 Task: In the  document Mothersday.pdf, select heading and apply ' Italics' Use the "find feature" to find mentioned word and apply Strikethrough in: ' selflessness'. Insert smartchip (Place) on bottom of the page New York Insert the mentioned footnote for 11th word with font style Arial and font size 8: The data was collected in 2022
Action: Mouse moved to (25, 71)
Screenshot: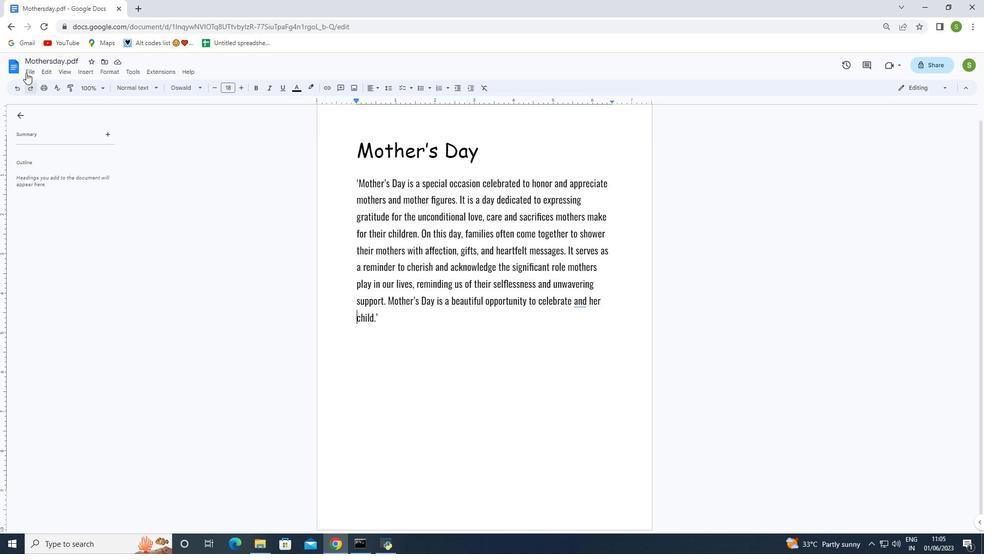 
Action: Mouse pressed left at (25, 71)
Screenshot: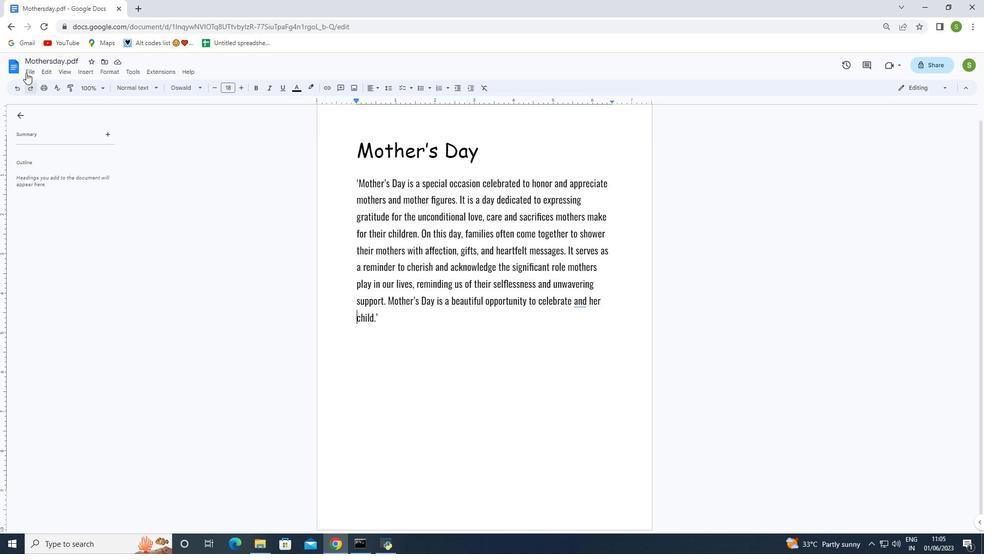 
Action: Mouse moved to (30, 73)
Screenshot: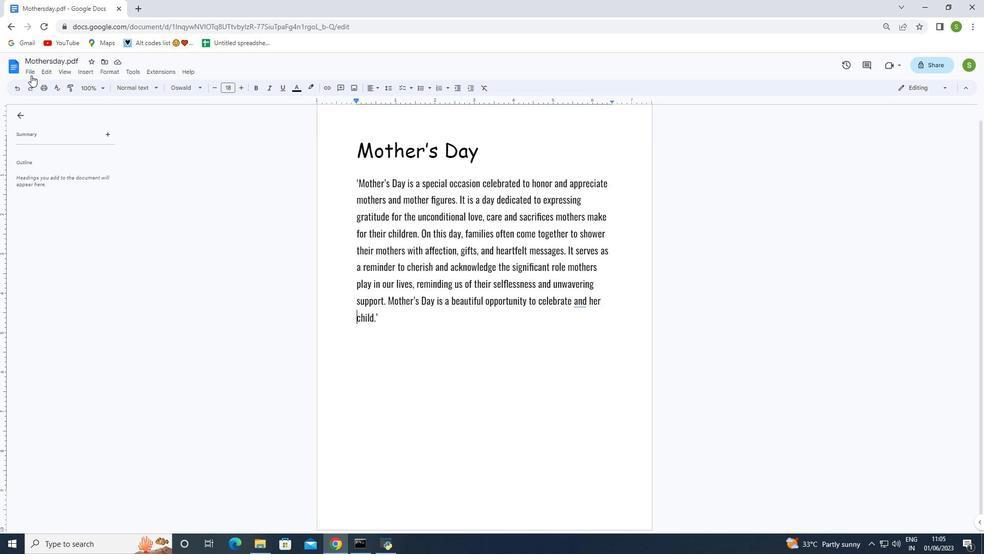 
Action: Mouse pressed left at (30, 73)
Screenshot: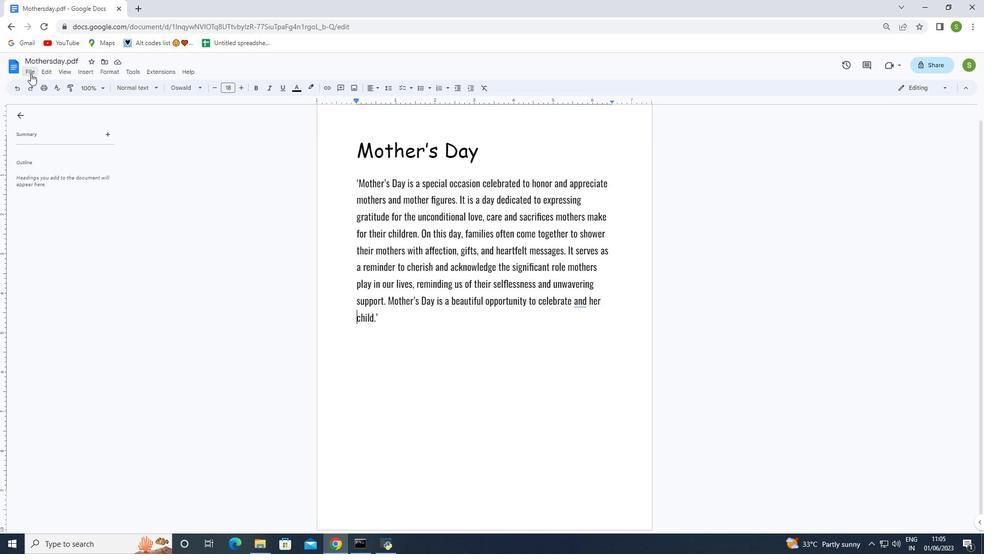 
Action: Mouse moved to (60, 179)
Screenshot: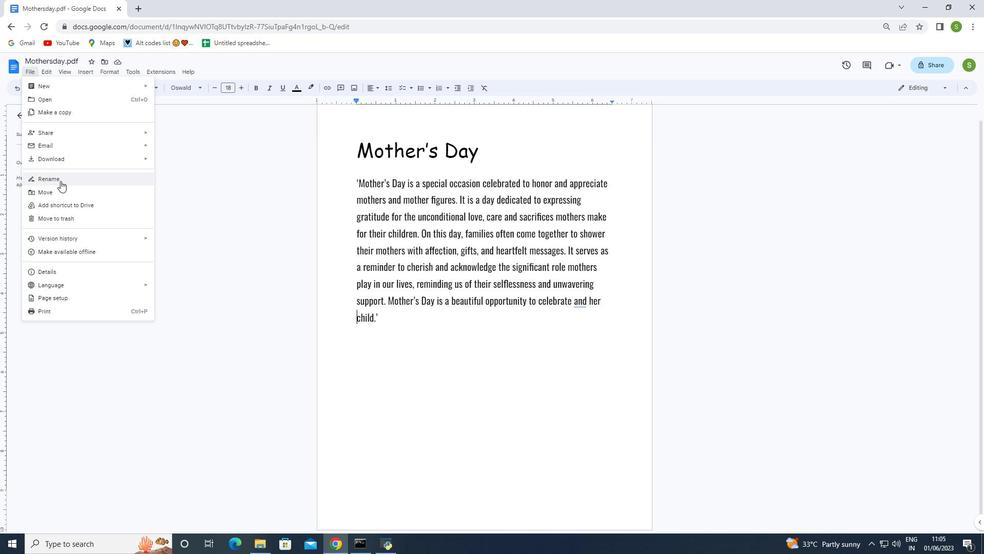 
Action: Mouse pressed left at (60, 179)
Screenshot: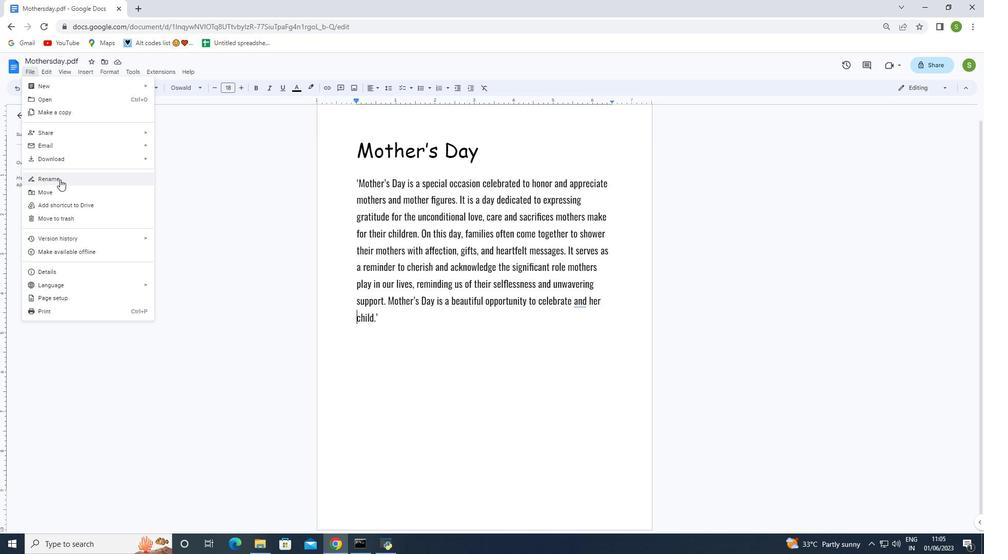 
Action: Key pressed <Key.backspace><Key.shift><Key.shift><Key.shift>Mothersday.pdf<Key.enter>
Screenshot: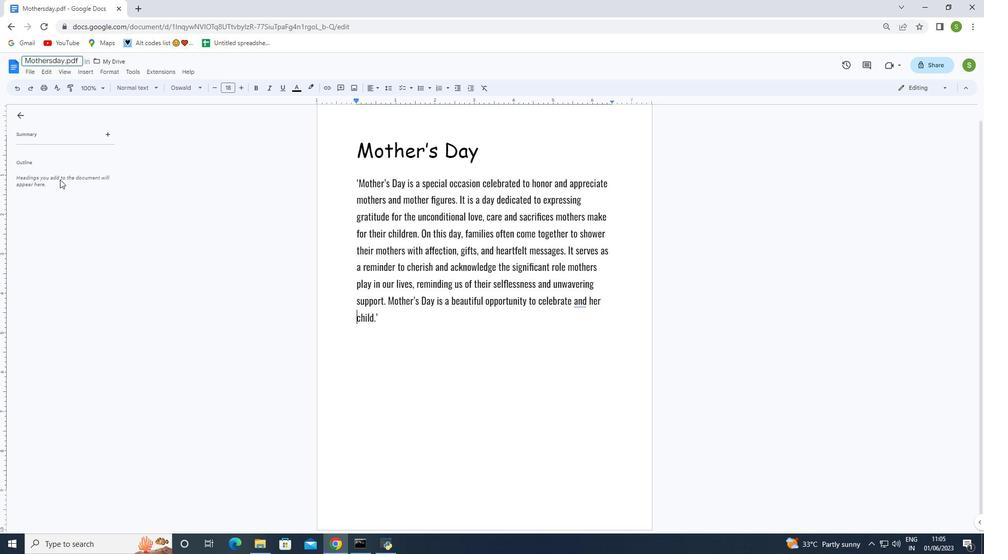 
Action: Mouse moved to (357, 153)
Screenshot: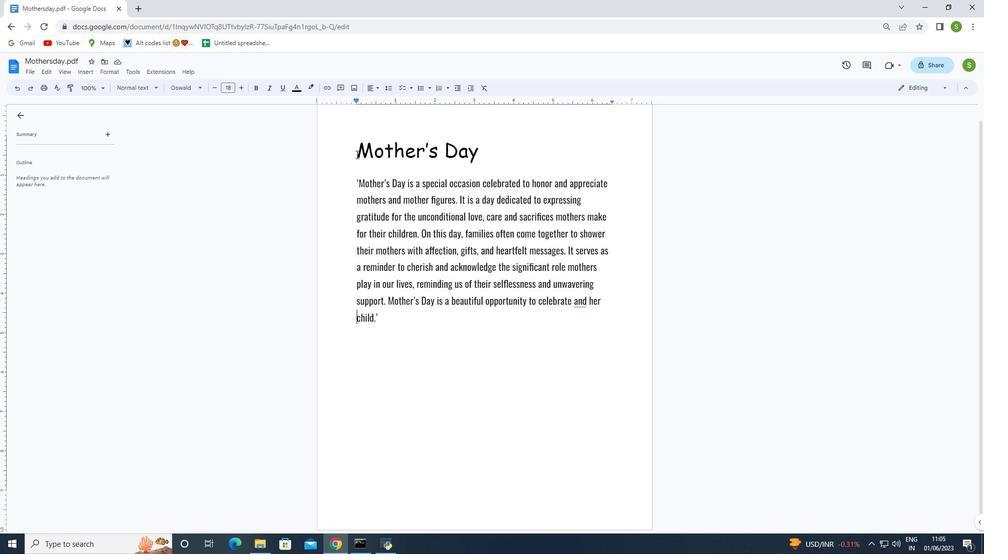 
Action: Mouse pressed left at (357, 153)
Screenshot: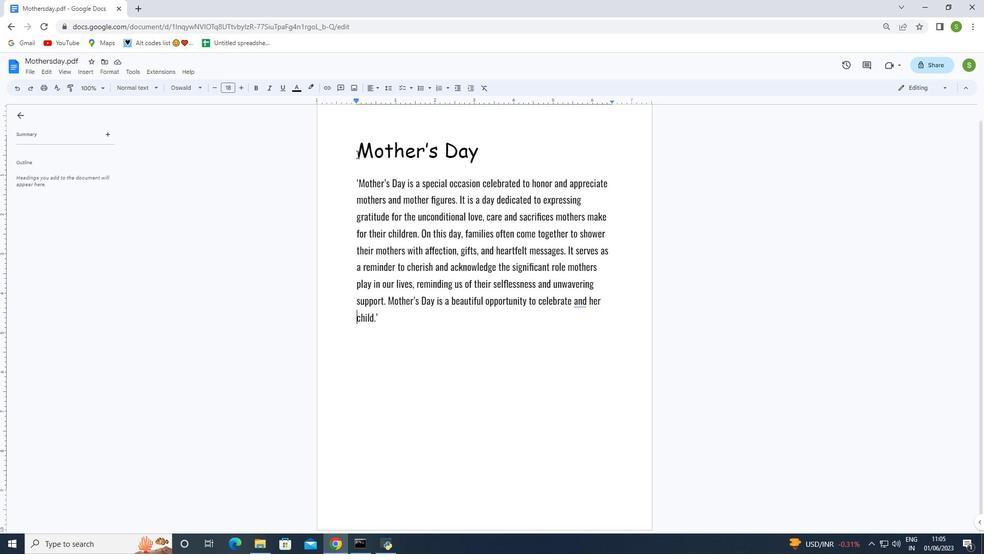 
Action: Mouse moved to (90, 72)
Screenshot: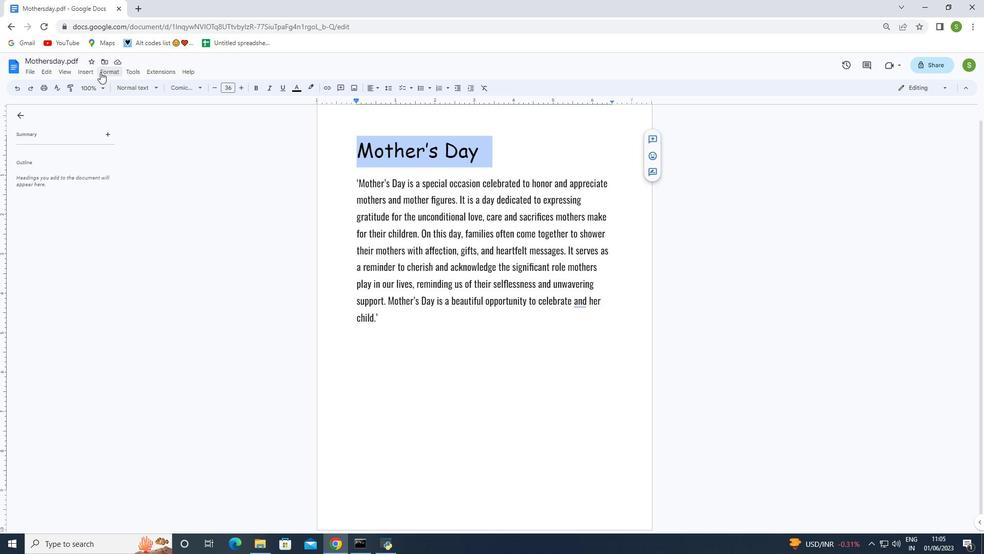 
Action: Mouse pressed left at (90, 72)
Screenshot: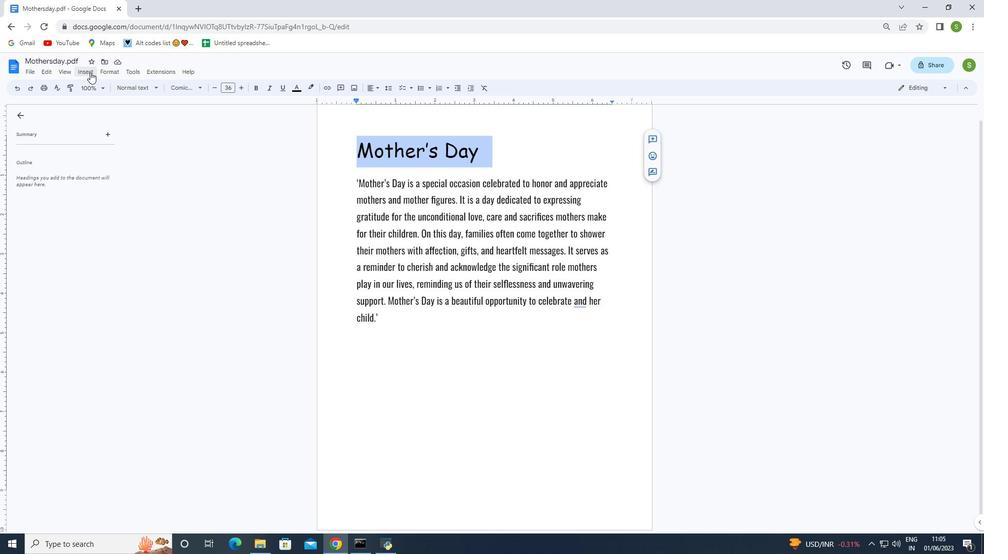 
Action: Mouse moved to (251, 99)
Screenshot: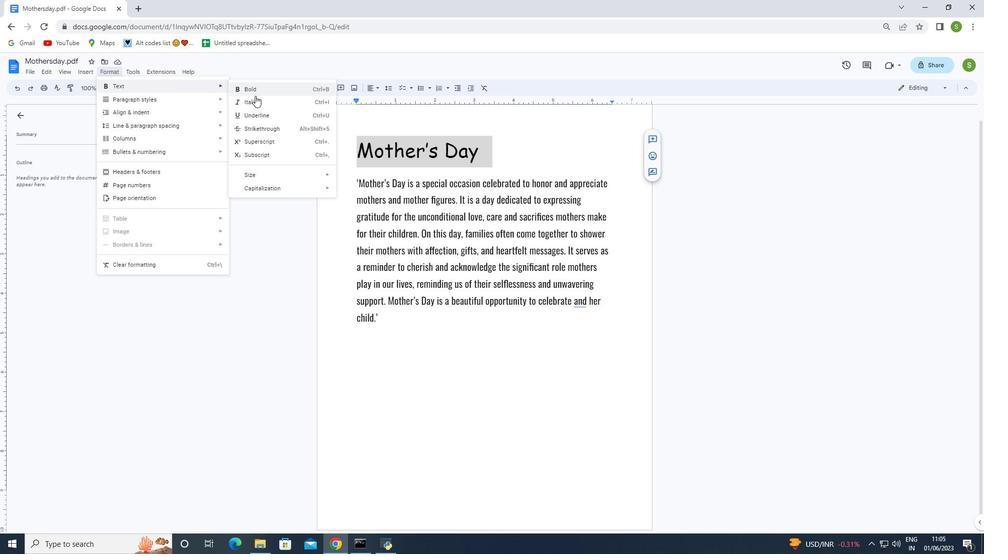 
Action: Mouse pressed left at (251, 99)
Screenshot: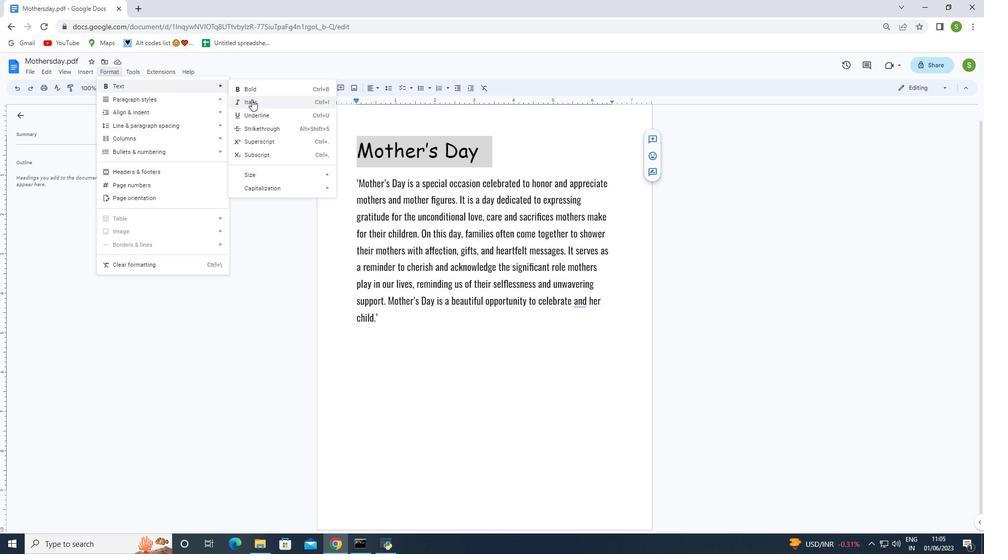 
Action: Mouse moved to (189, 70)
Screenshot: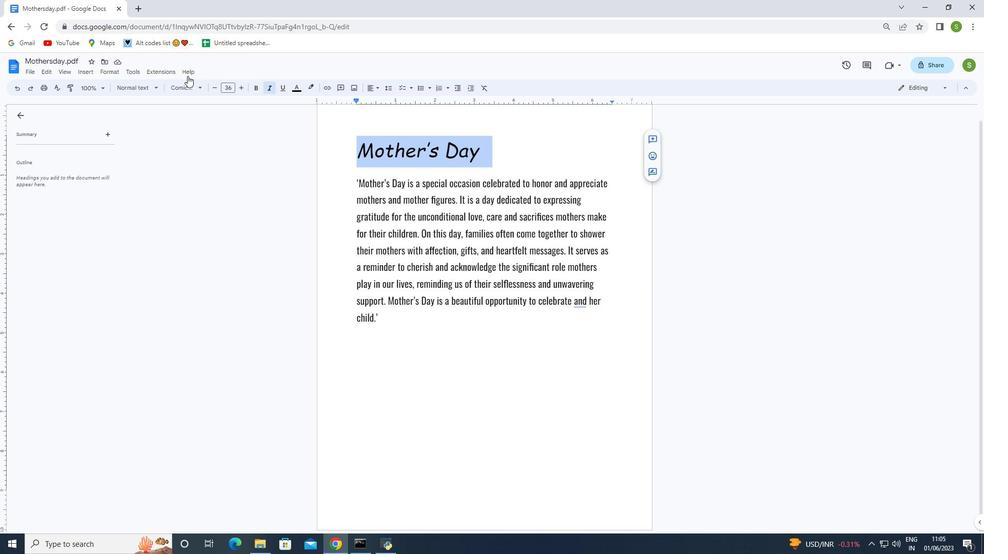 
Action: Mouse pressed left at (189, 70)
Screenshot: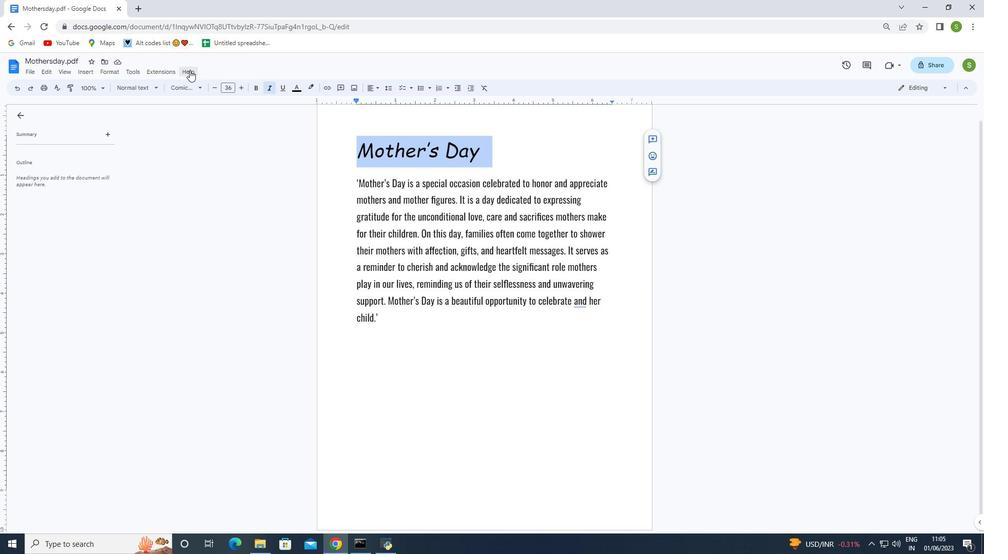 
Action: Mouse moved to (464, 338)
Screenshot: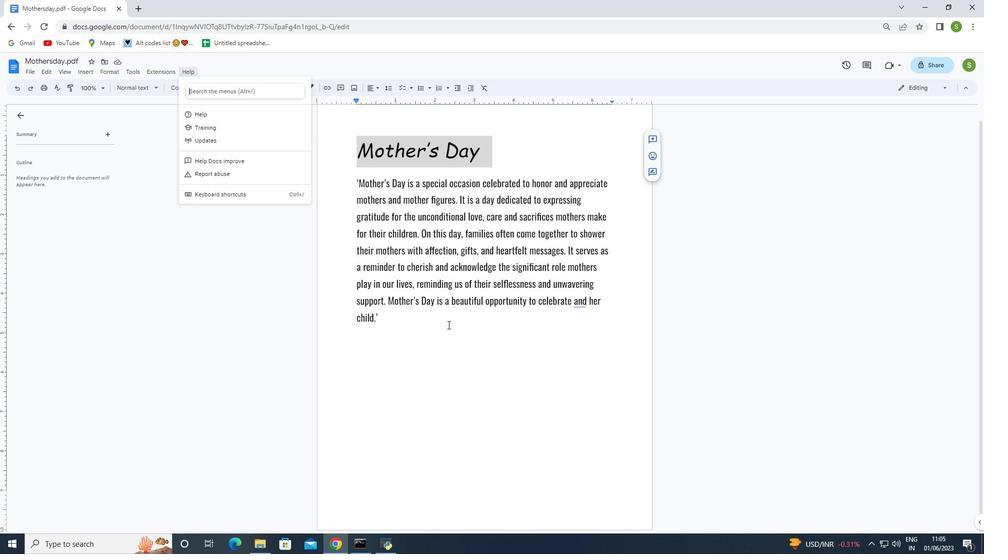 
Action: Mouse pressed left at (464, 338)
Screenshot: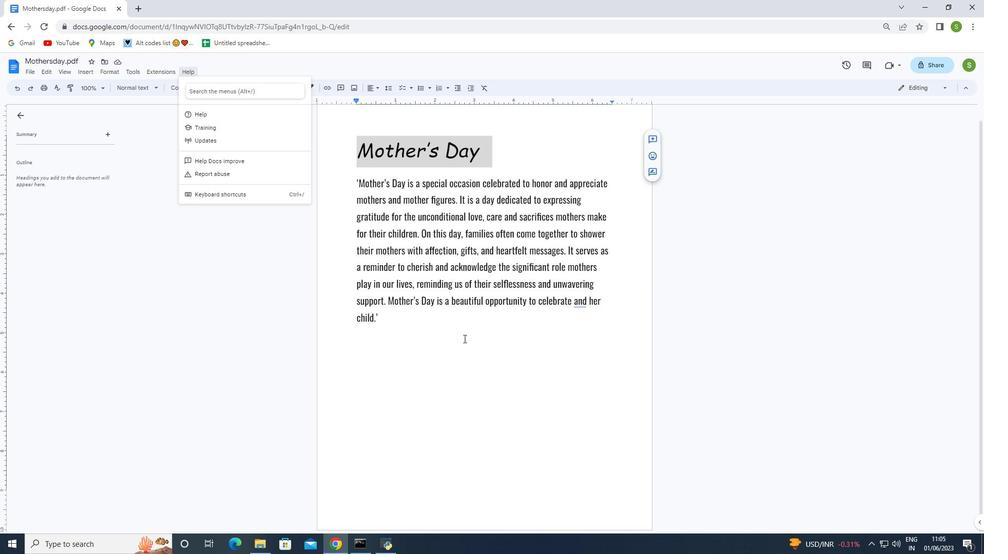 
Action: Mouse moved to (137, 73)
Screenshot: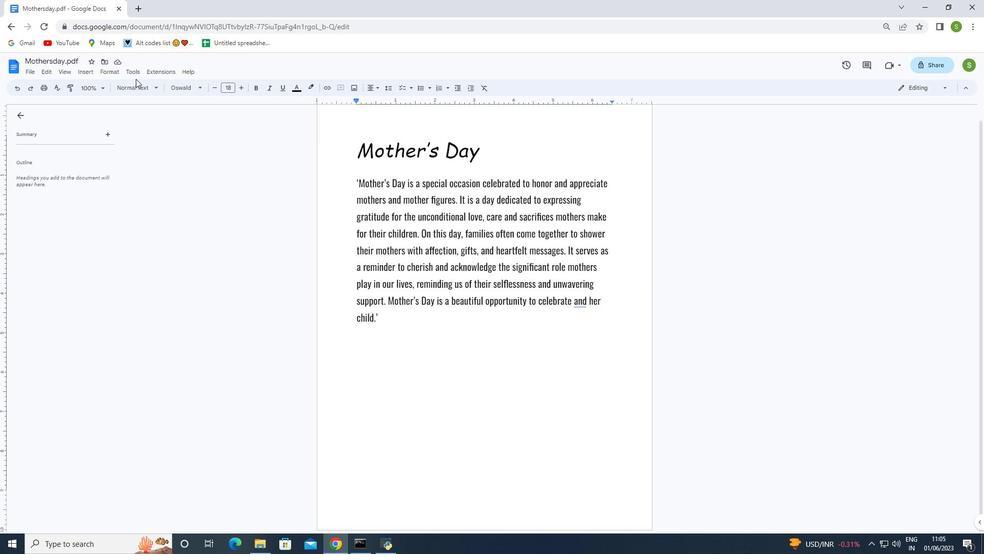 
Action: Mouse pressed left at (137, 73)
Screenshot: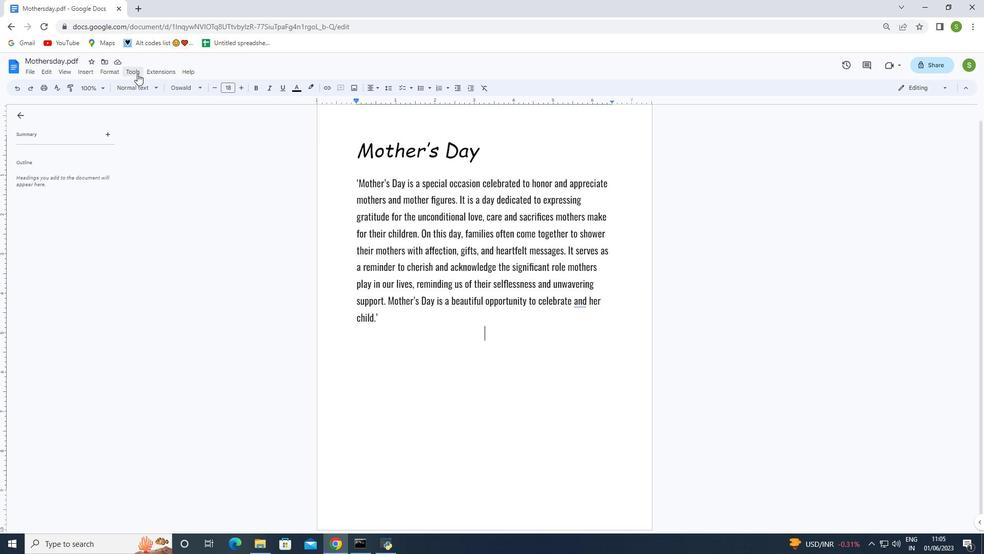 
Action: Mouse moved to (108, 71)
Screenshot: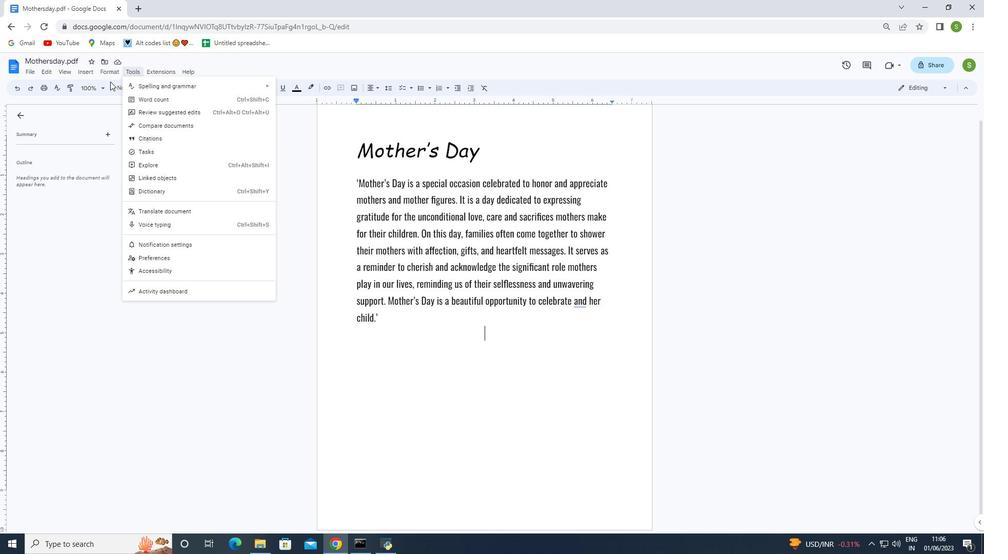 
Action: Mouse pressed left at (108, 71)
Screenshot: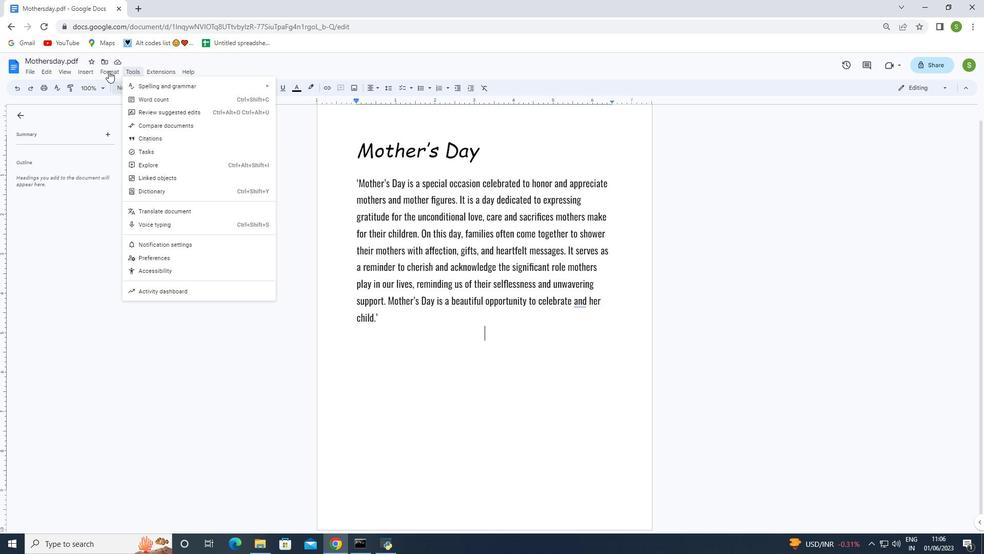 
Action: Mouse pressed left at (108, 71)
Screenshot: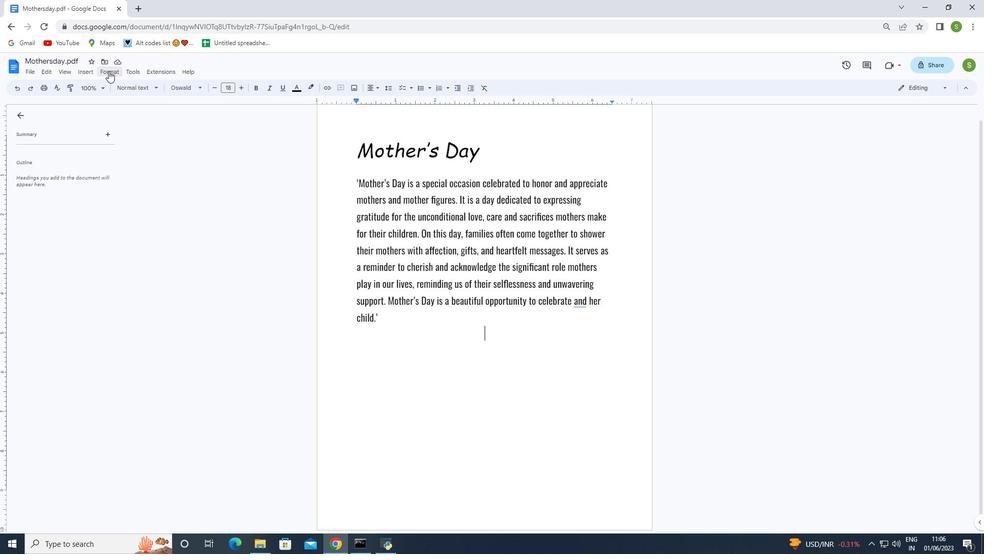 
Action: Mouse moved to (192, 68)
Screenshot: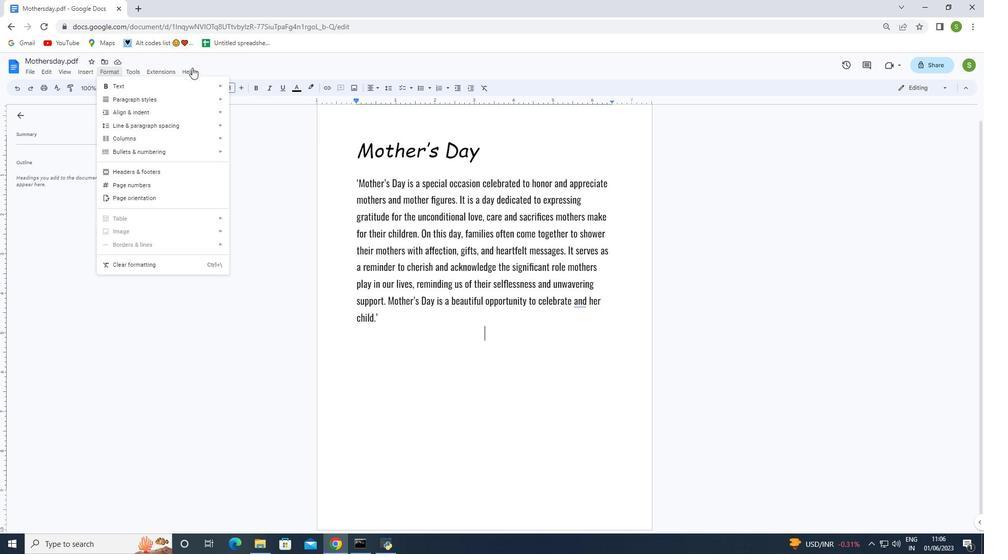 
Action: Mouse pressed left at (192, 68)
Screenshot: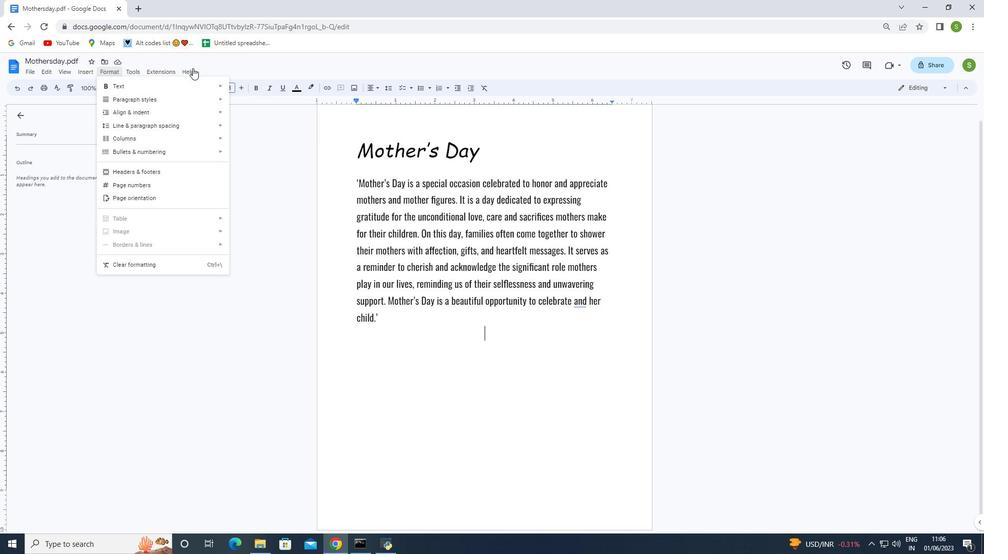 
Action: Mouse moved to (190, 69)
Screenshot: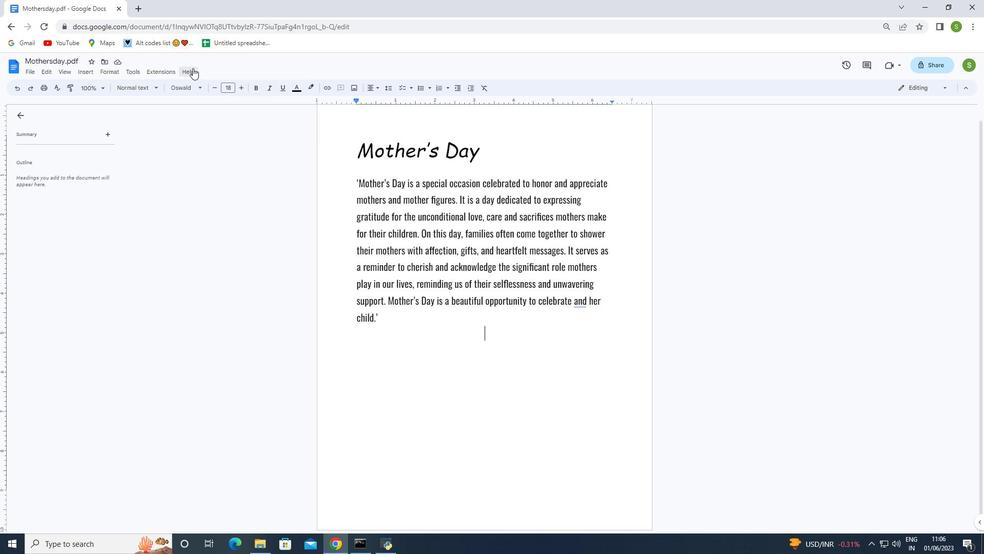 
Action: Mouse pressed left at (190, 69)
Screenshot: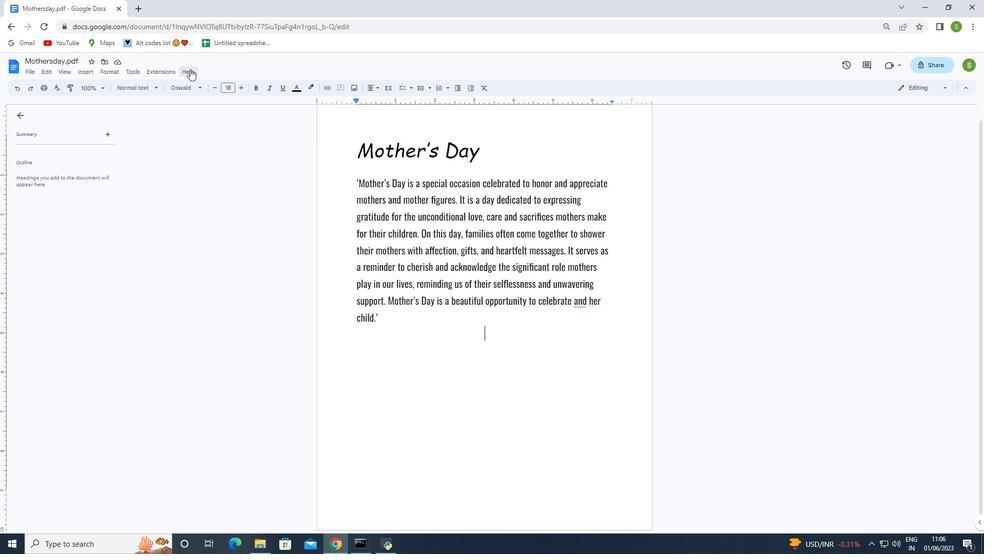 
Action: Mouse moved to (202, 110)
Screenshot: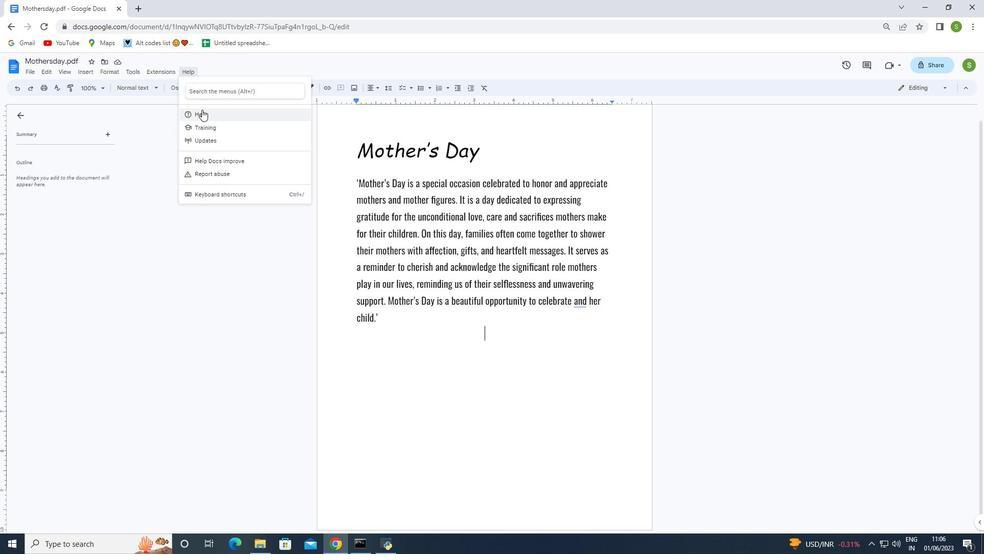 
Action: Mouse pressed left at (202, 110)
Screenshot: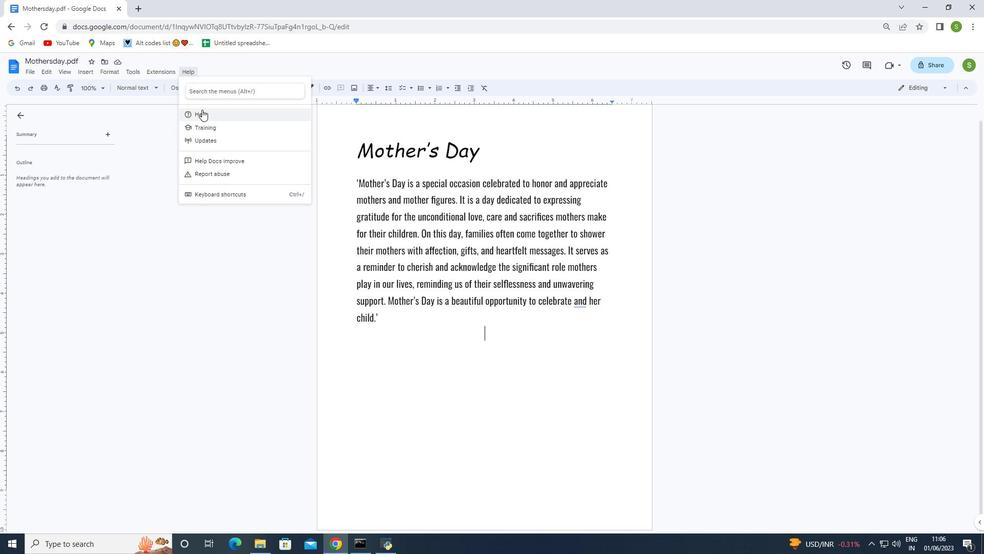 
Action: Mouse moved to (443, 119)
Screenshot: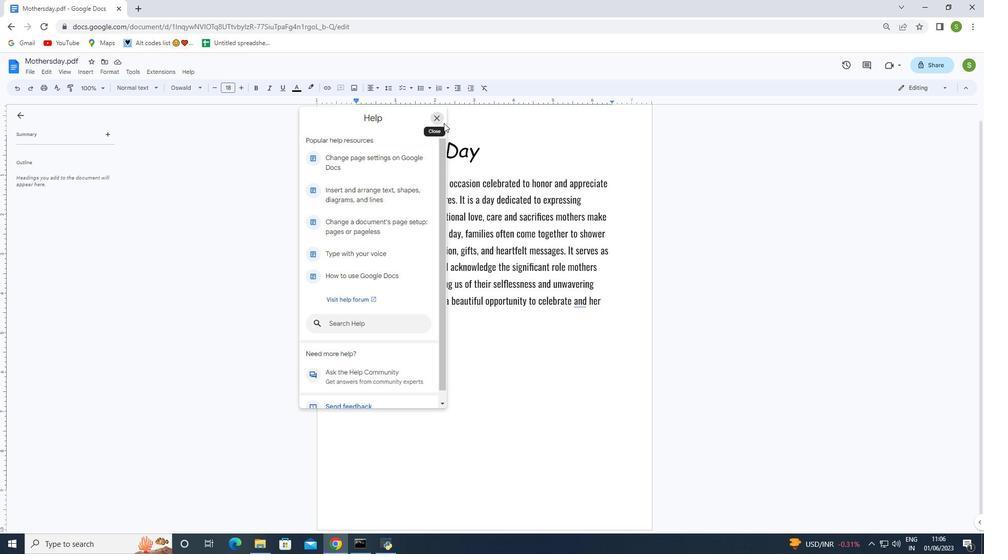 
Action: Mouse pressed left at (443, 119)
Screenshot: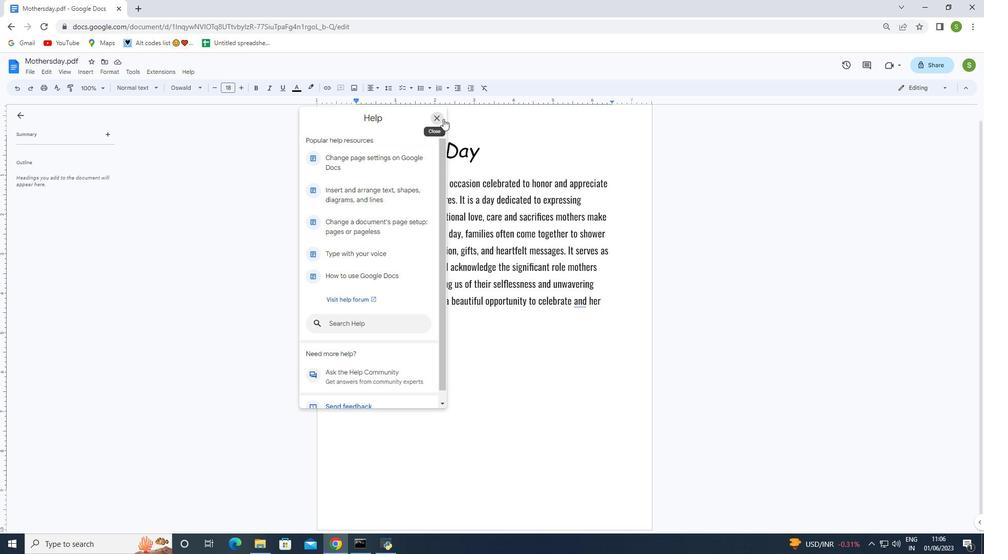 
Action: Mouse moved to (187, 71)
Screenshot: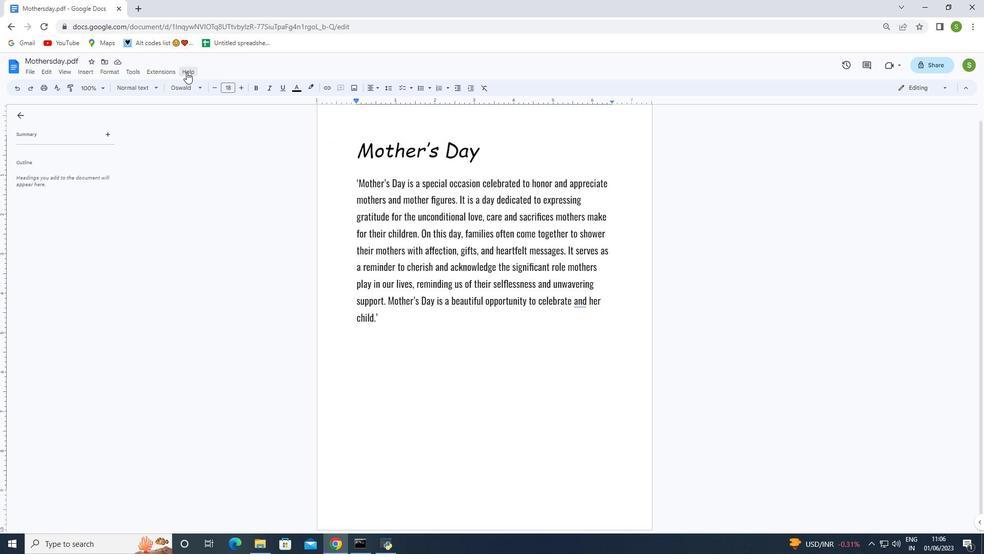 
Action: Mouse pressed left at (187, 71)
Screenshot: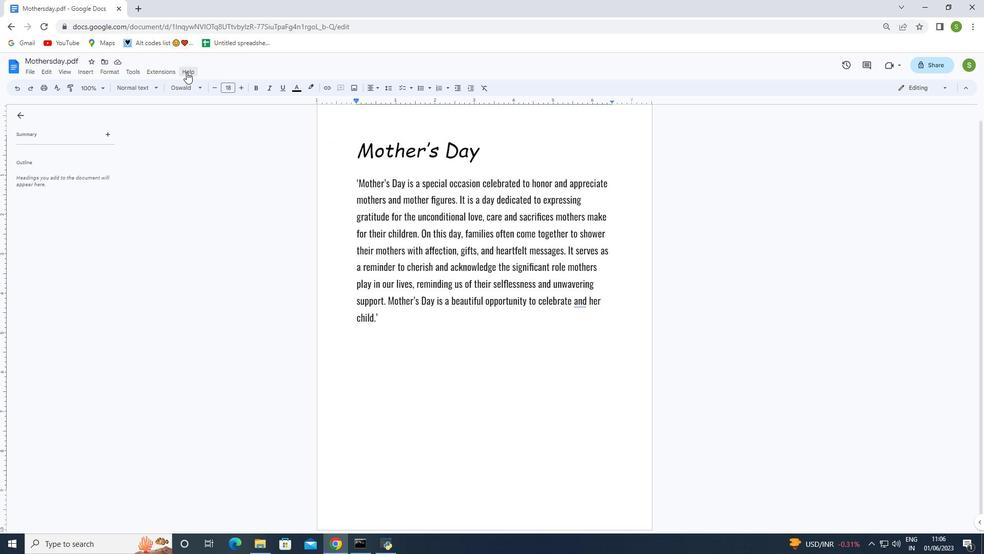 
Action: Mouse moved to (259, 91)
Screenshot: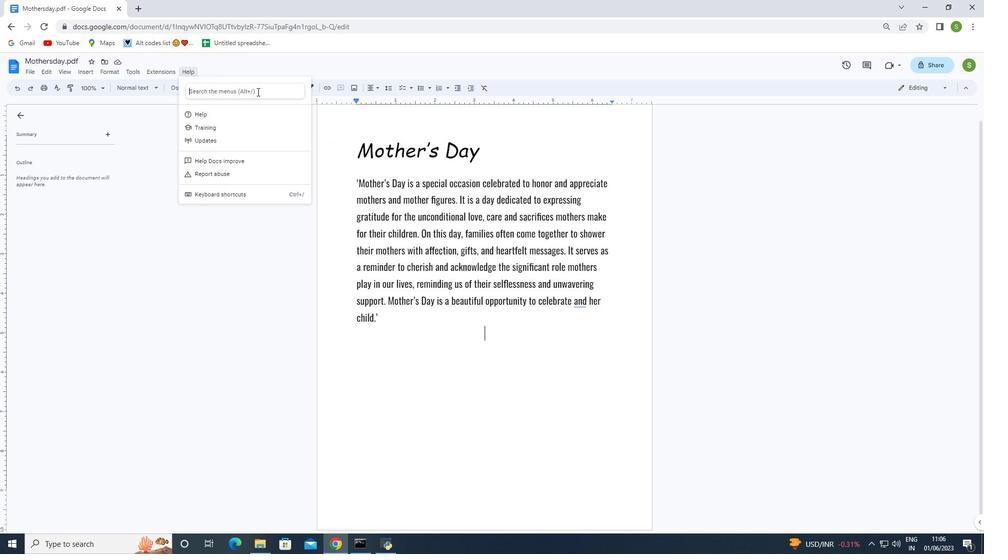 
Action: Mouse pressed left at (259, 91)
Screenshot: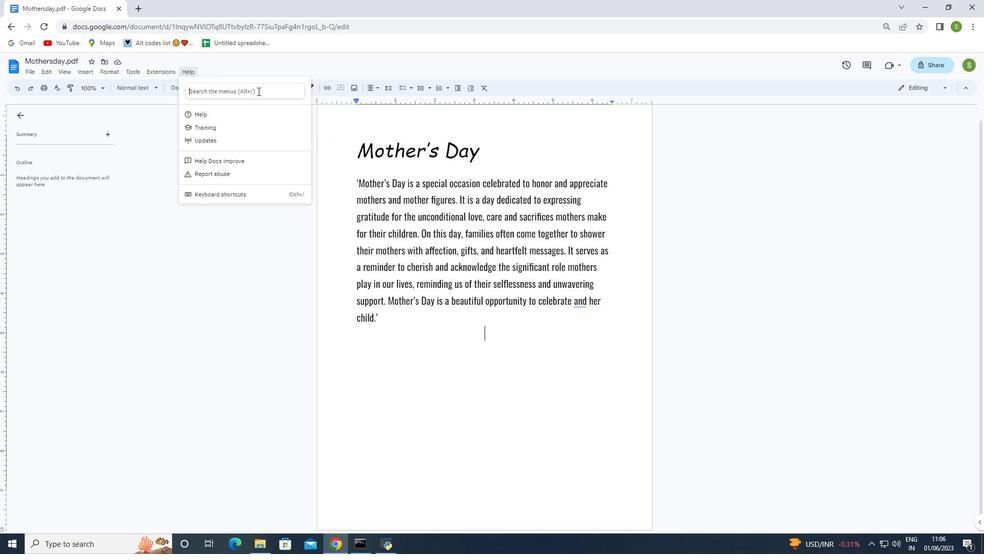 
Action: Mouse moved to (174, 333)
Screenshot: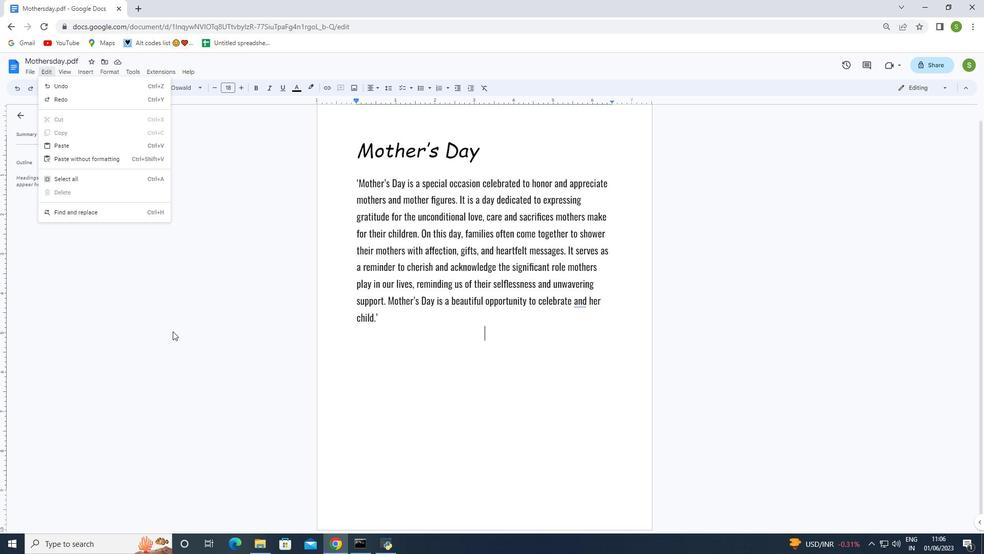 
Action: Mouse pressed left at (174, 333)
Screenshot: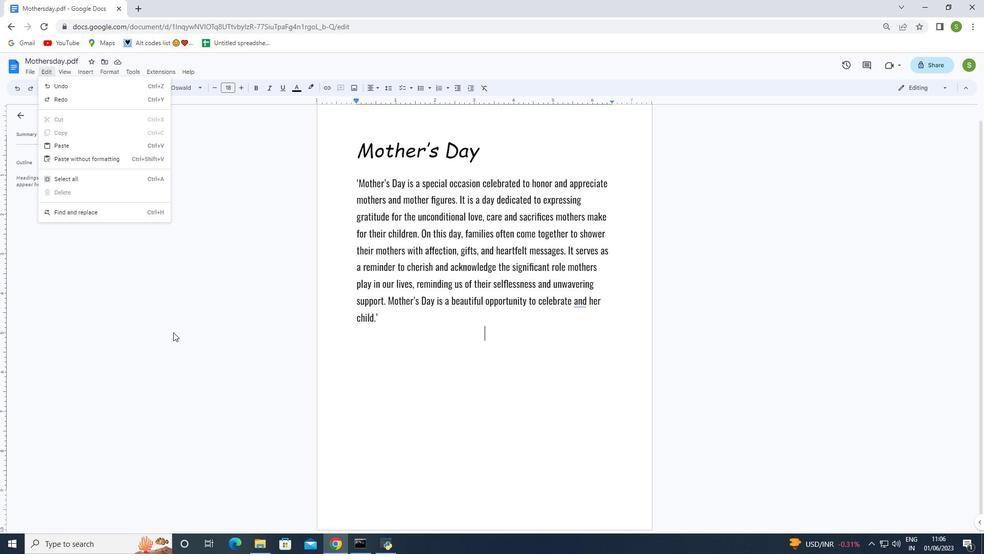
Action: Mouse moved to (28, 69)
Screenshot: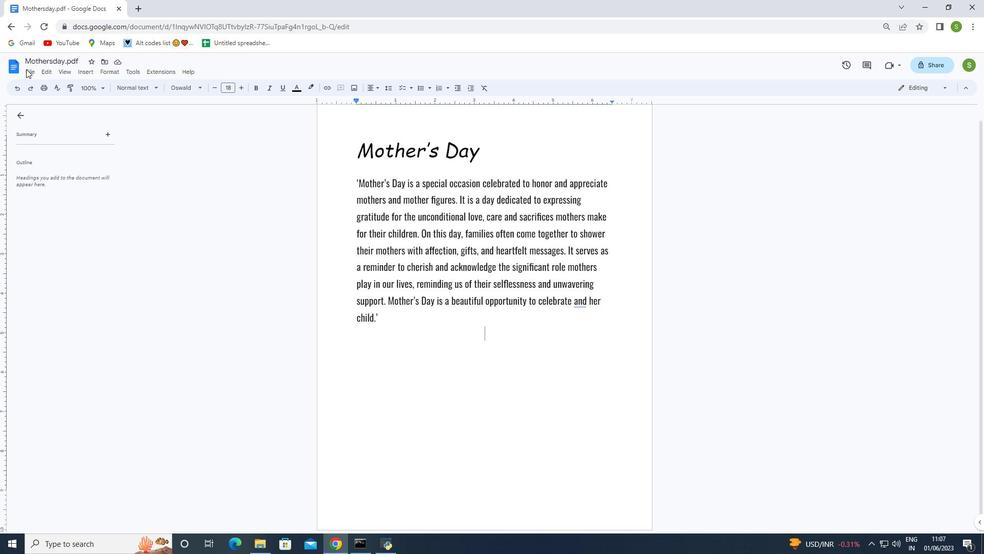 
Action: Mouse pressed left at (28, 69)
Screenshot: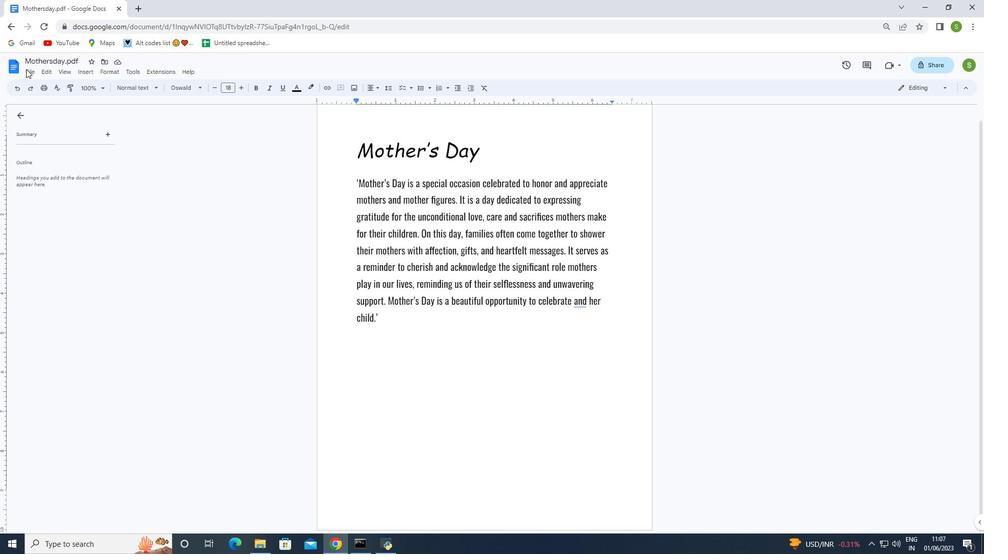 
Action: Mouse moved to (87, 214)
Screenshot: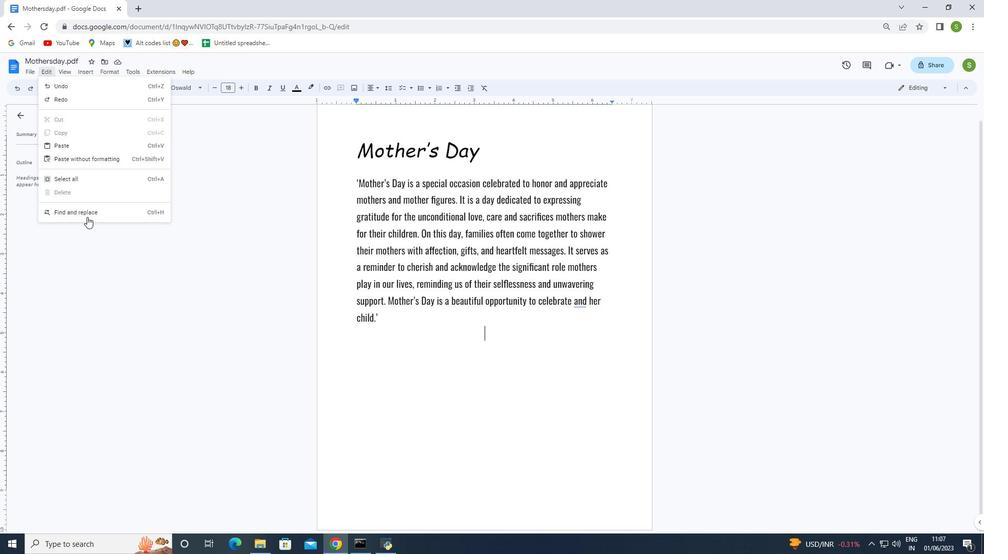
Action: Mouse pressed left at (87, 214)
Screenshot: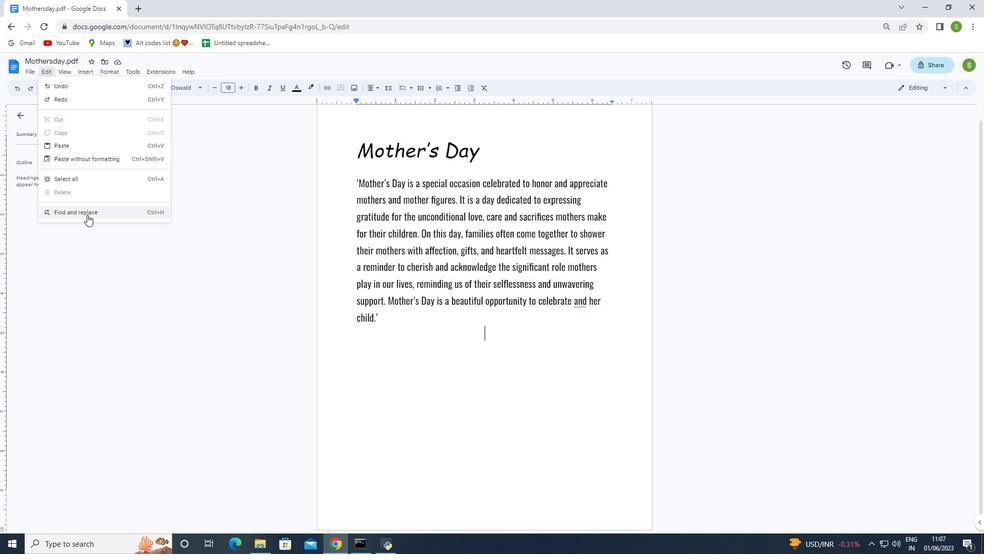 
Action: Mouse moved to (446, 286)
Screenshot: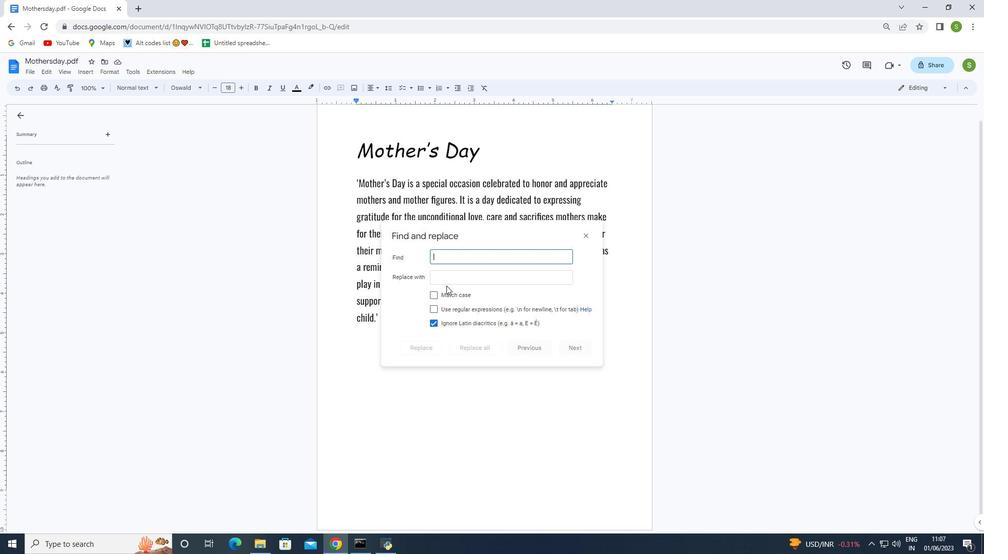 
Action: Key pressed selflessness
Screenshot: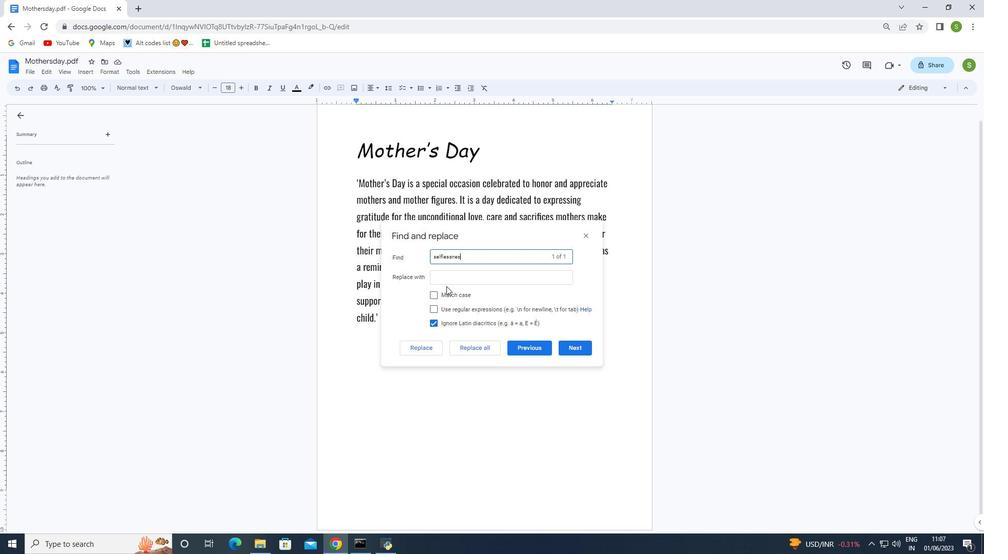 
Action: Mouse moved to (583, 346)
Screenshot: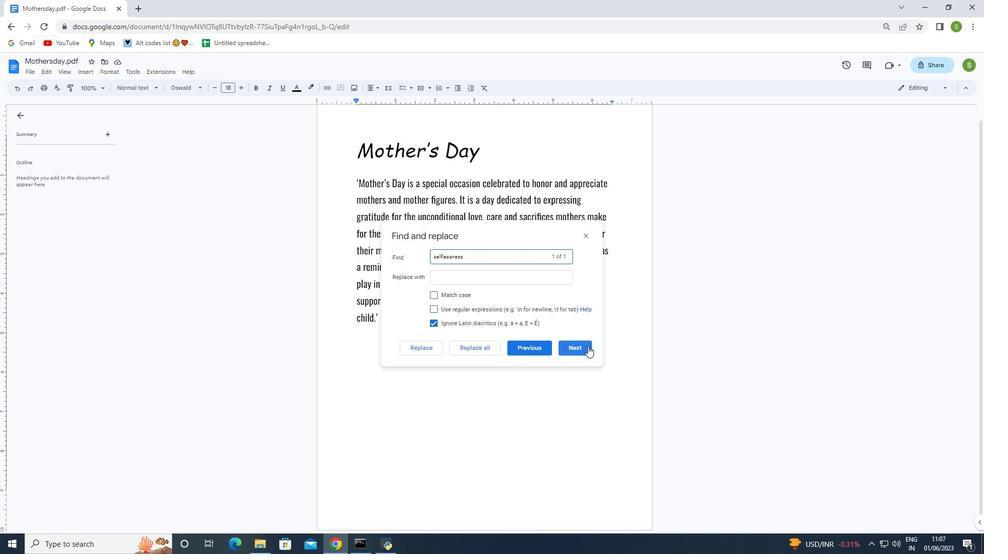 
Action: Mouse pressed left at (583, 346)
Screenshot: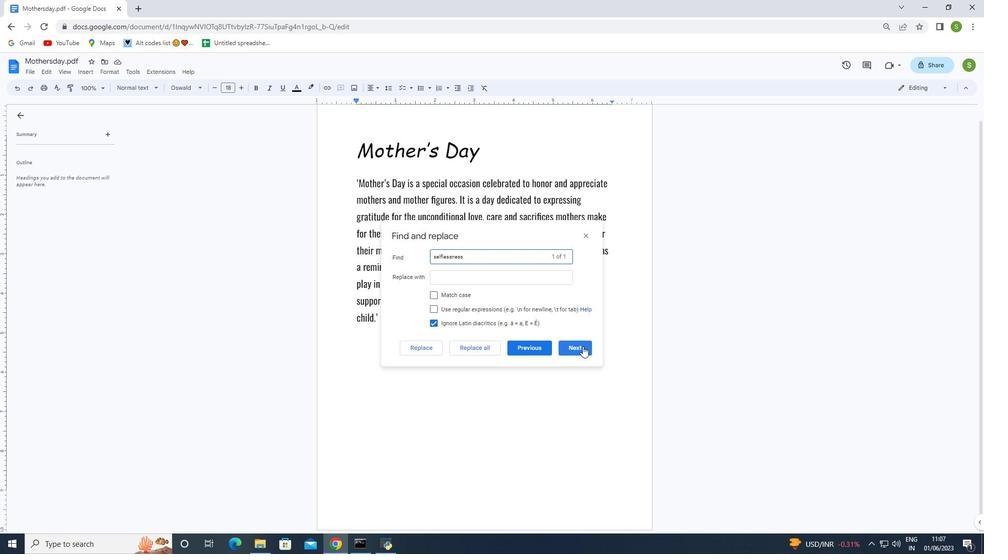 
Action: Mouse moved to (565, 348)
Screenshot: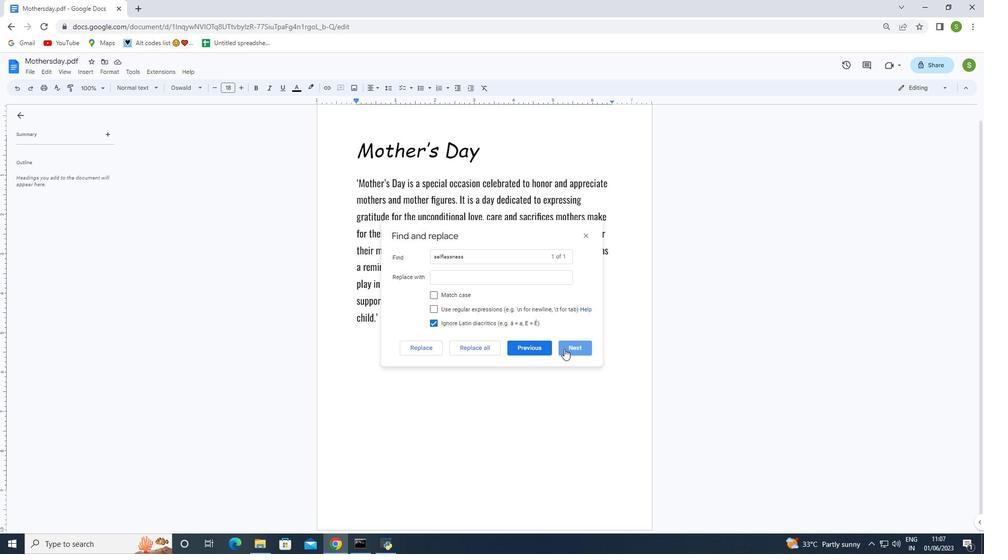 
Action: Mouse pressed left at (565, 348)
Screenshot: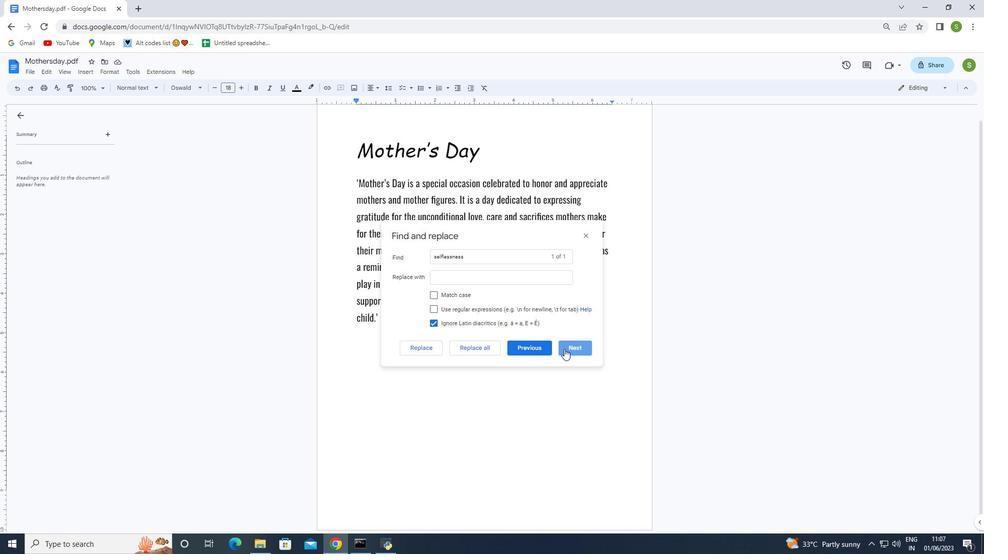 
Action: Mouse moved to (583, 236)
Screenshot: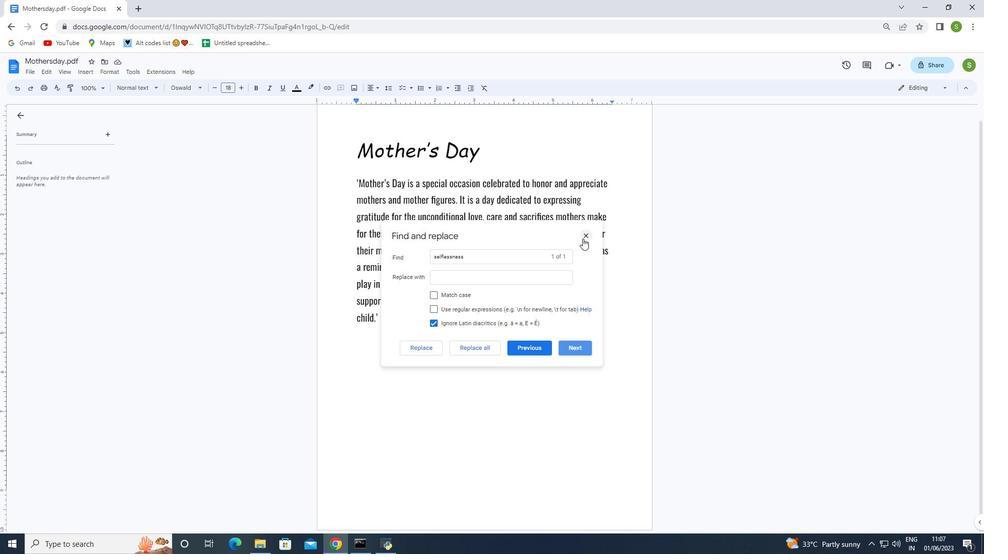 
Action: Mouse pressed left at (583, 236)
Screenshot: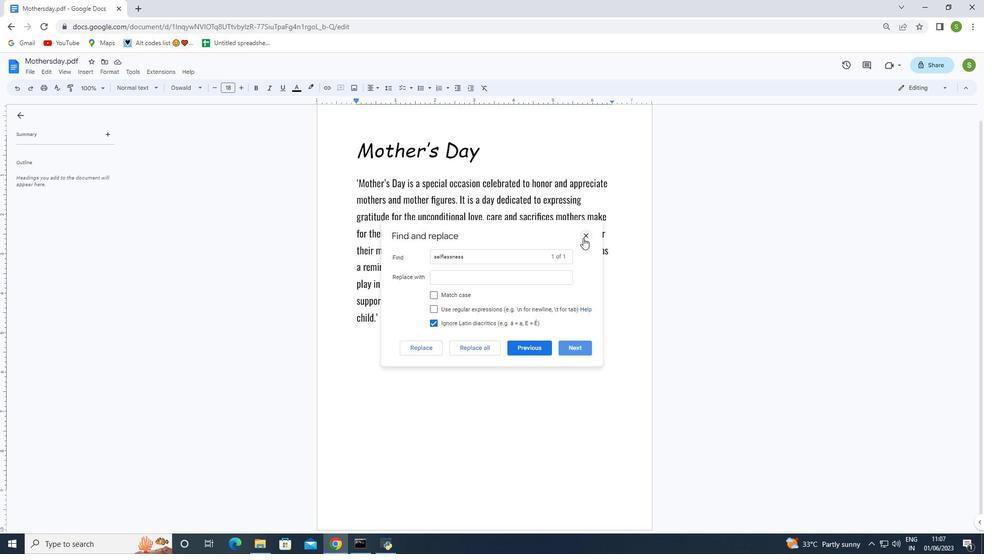 
Action: Mouse moved to (491, 285)
Screenshot: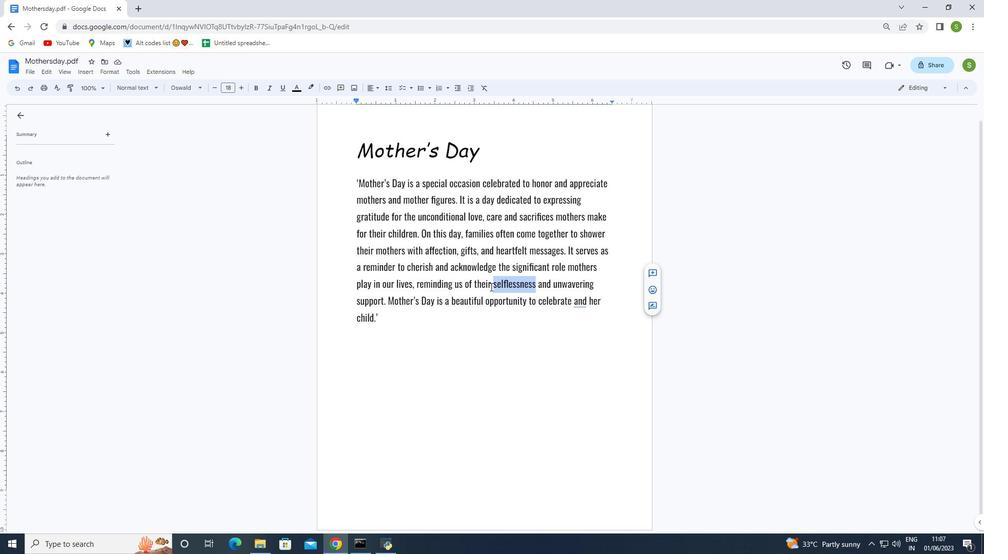 
Action: Mouse pressed left at (491, 285)
Screenshot: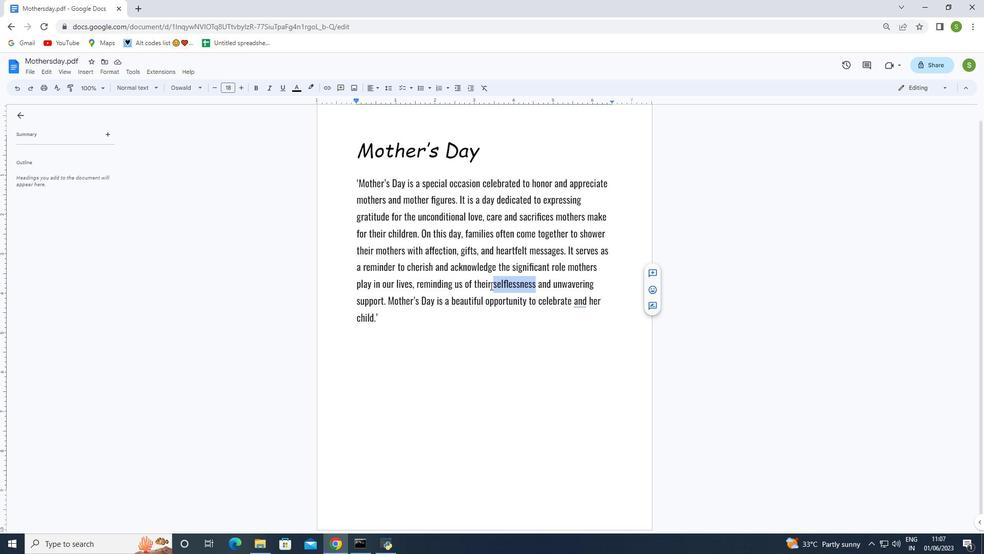 
Action: Mouse moved to (137, 71)
Screenshot: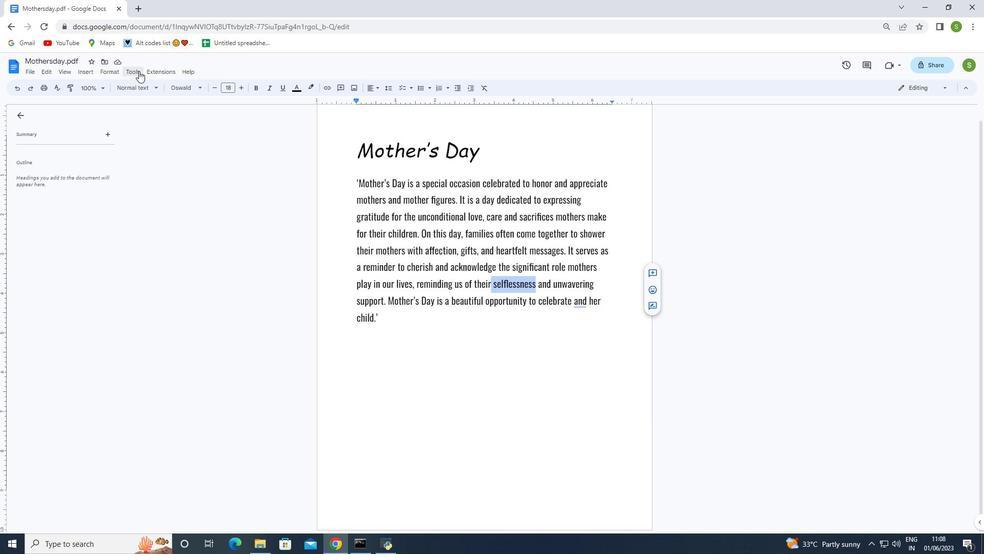 
Action: Mouse pressed left at (137, 71)
Screenshot: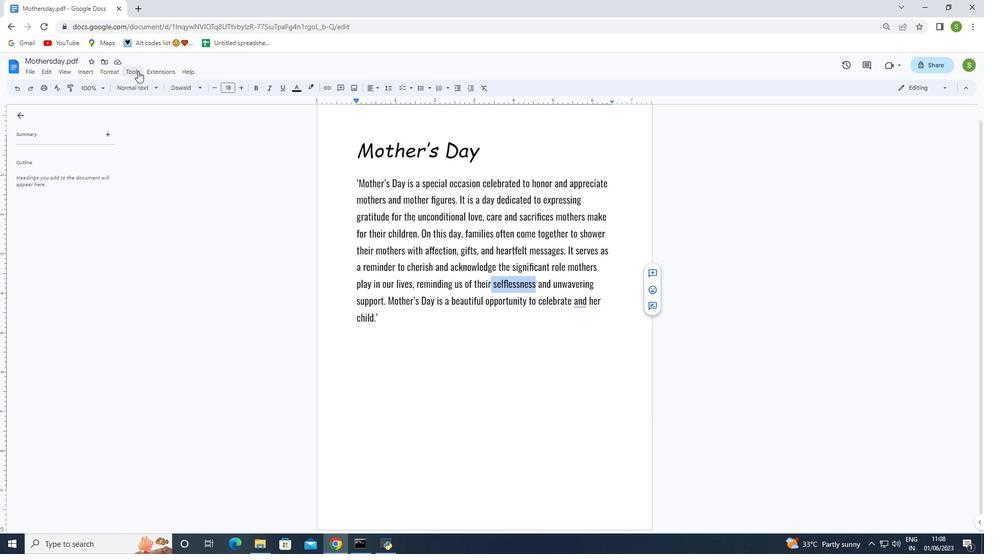 
Action: Mouse moved to (270, 189)
Screenshot: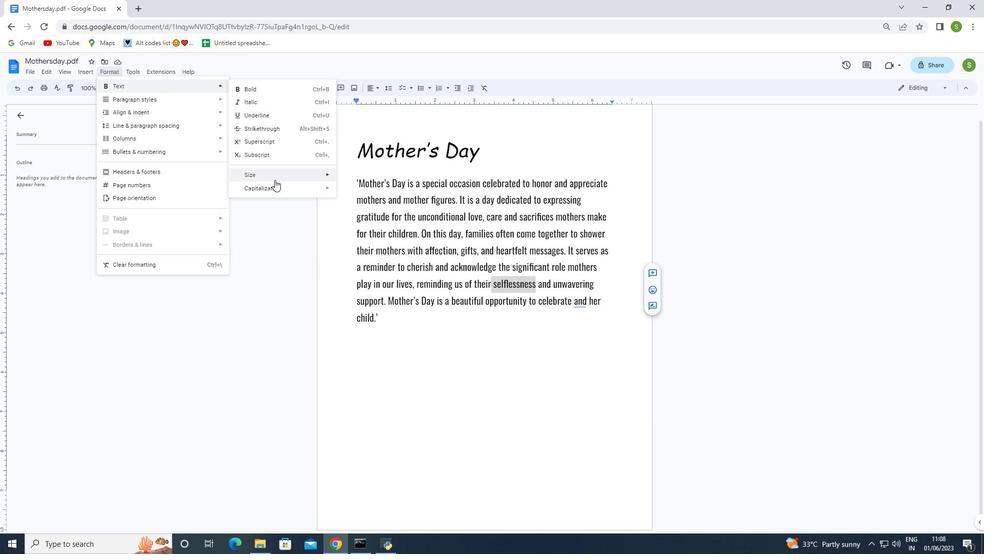 
Action: Mouse pressed left at (270, 189)
Screenshot: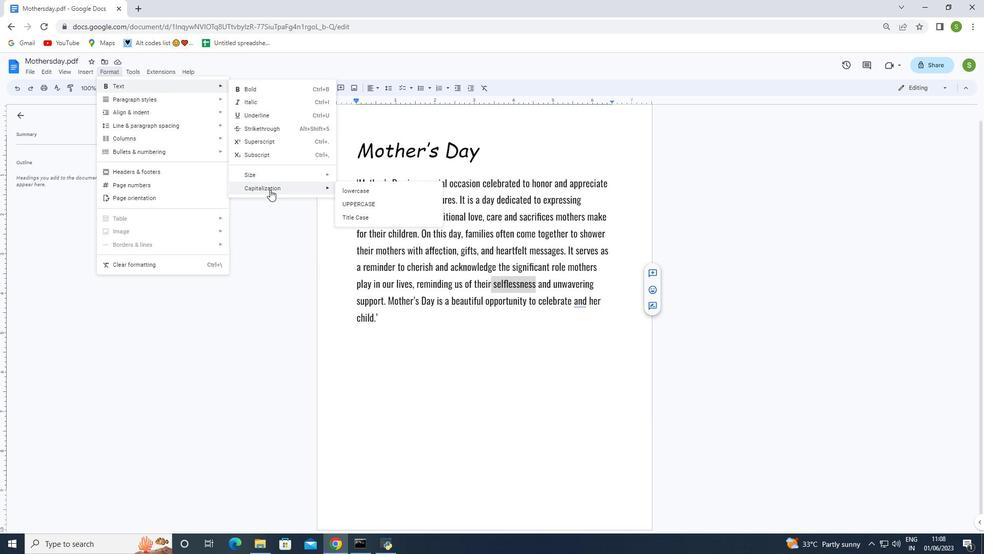
Action: Mouse moved to (324, 186)
Screenshot: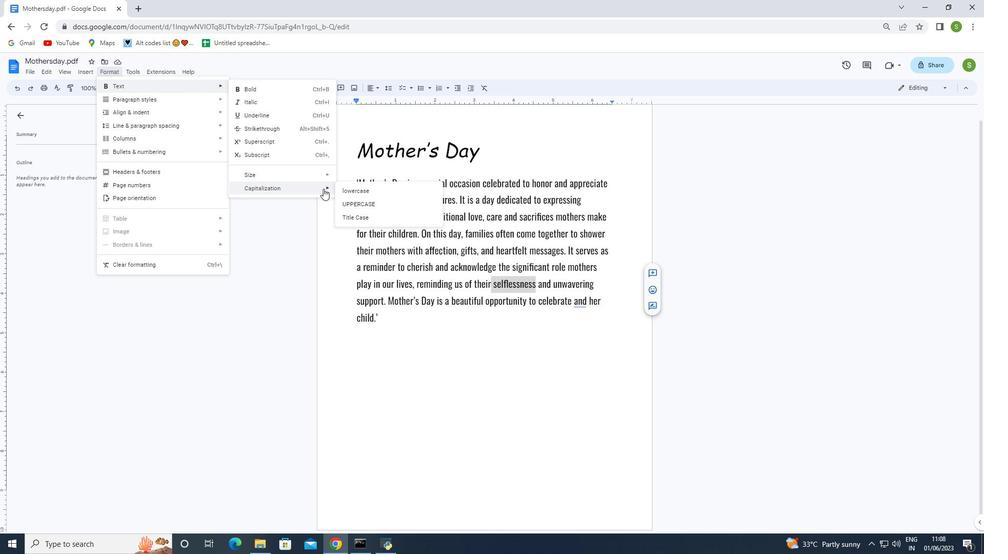 
Action: Mouse pressed left at (324, 186)
Screenshot: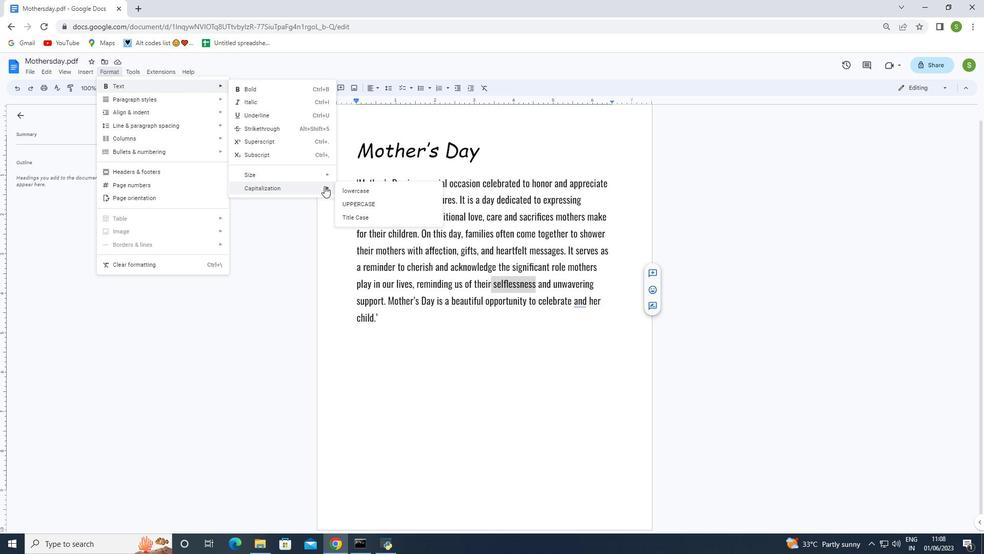 
Action: Mouse moved to (257, 128)
Screenshot: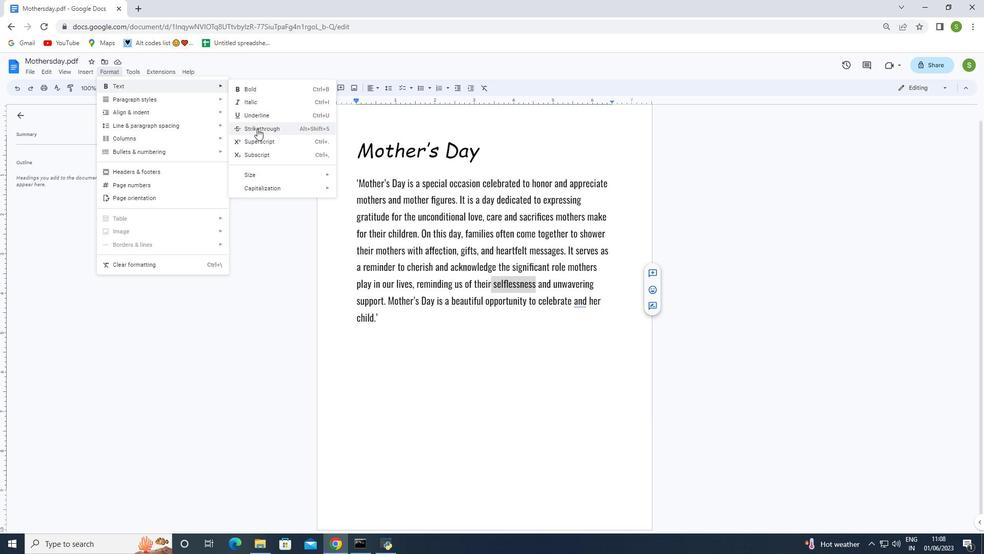 
Action: Mouse pressed left at (257, 128)
Screenshot: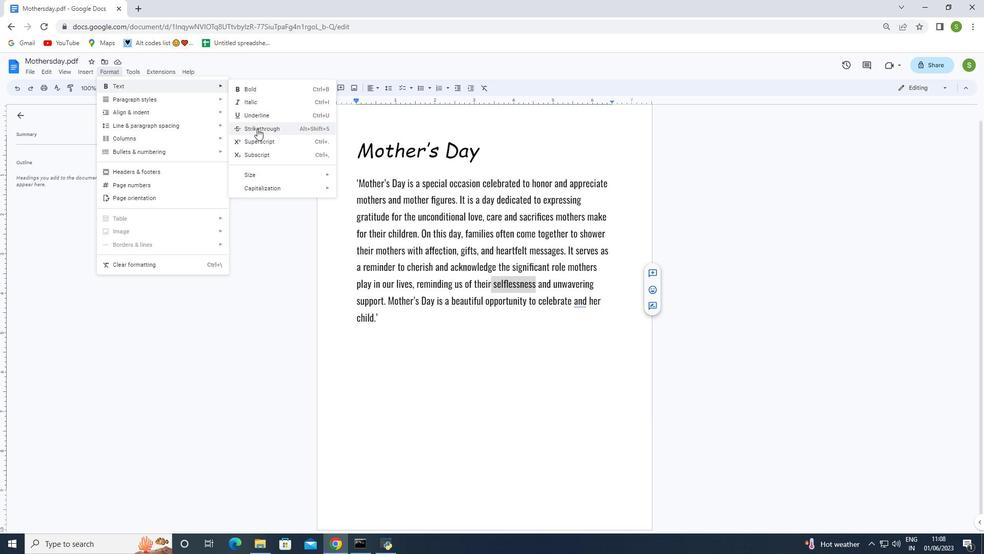 
Action: Mouse moved to (85, 70)
Screenshot: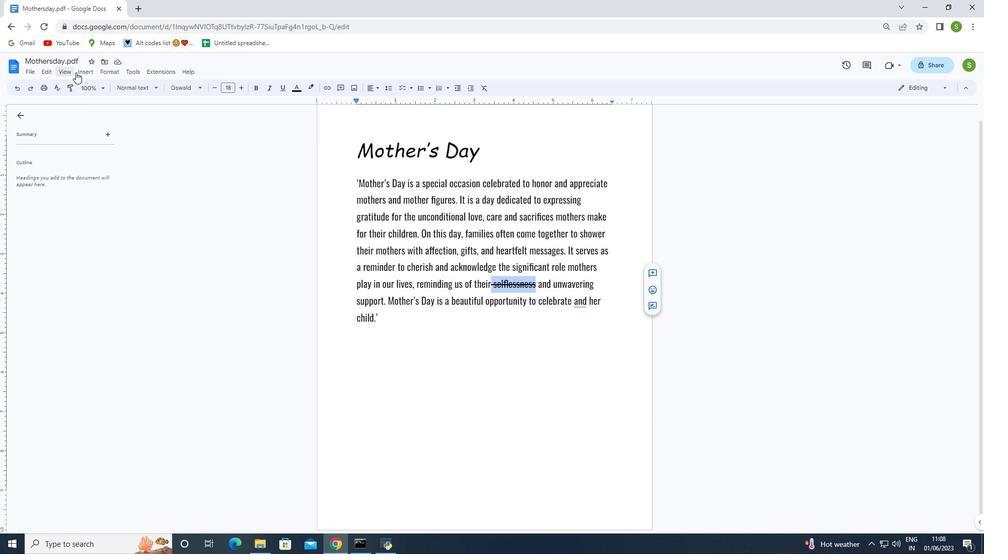 
Action: Mouse pressed left at (85, 70)
Screenshot: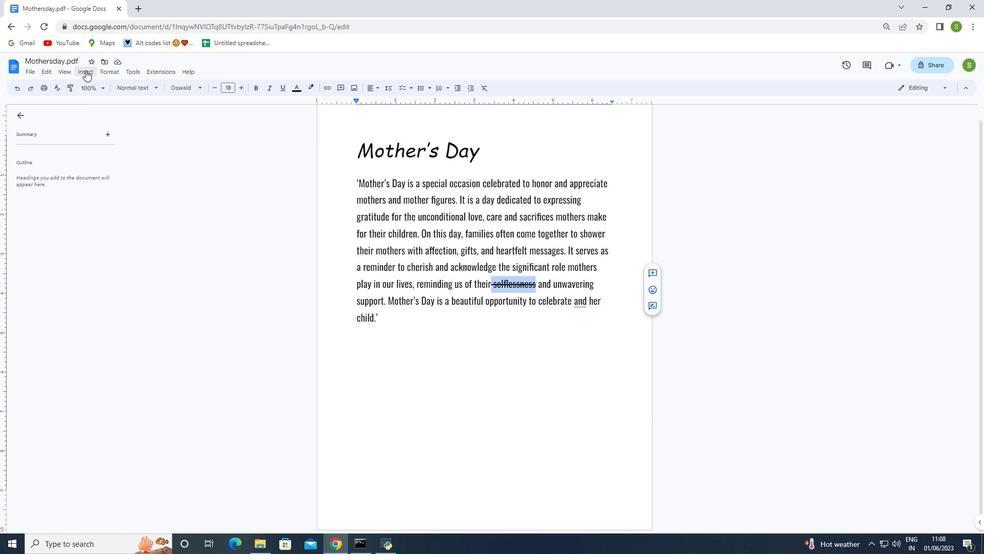 
Action: Mouse moved to (104, 163)
Screenshot: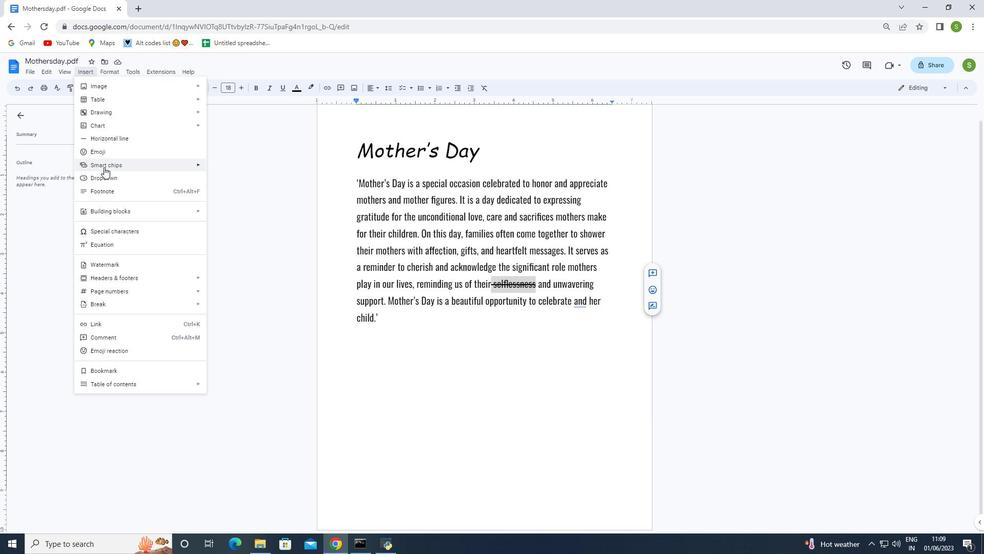 
Action: Mouse pressed left at (104, 163)
Screenshot: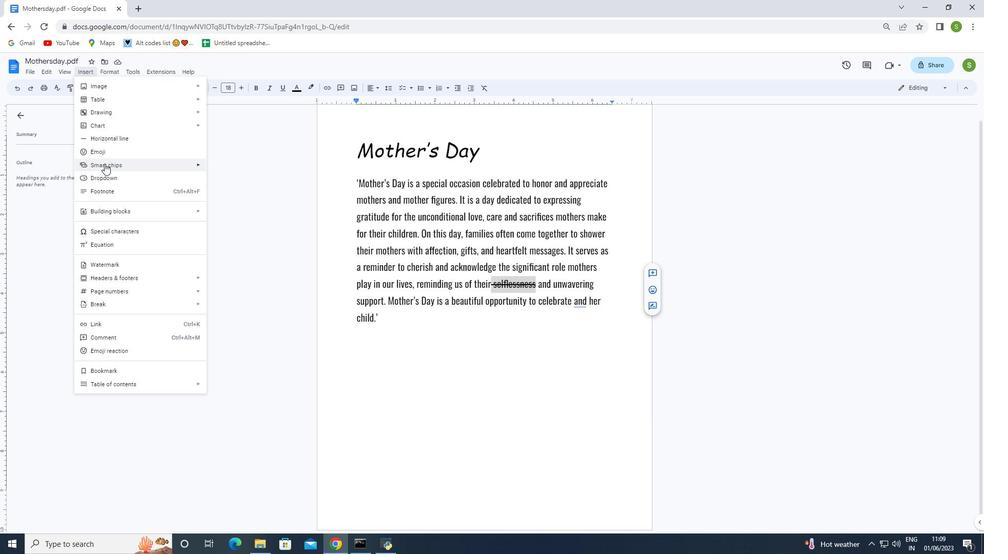 
Action: Mouse moved to (226, 216)
Screenshot: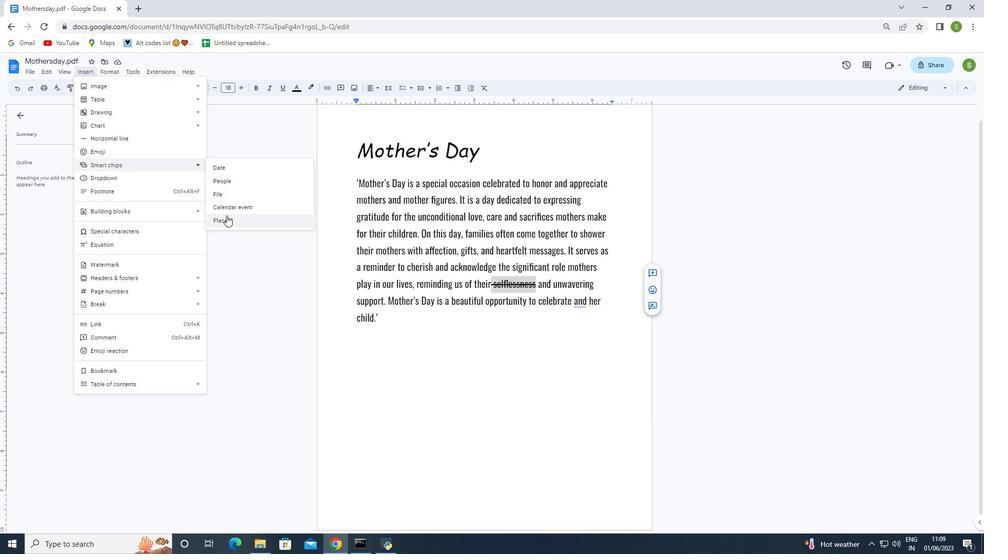 
Action: Mouse pressed left at (226, 216)
Screenshot: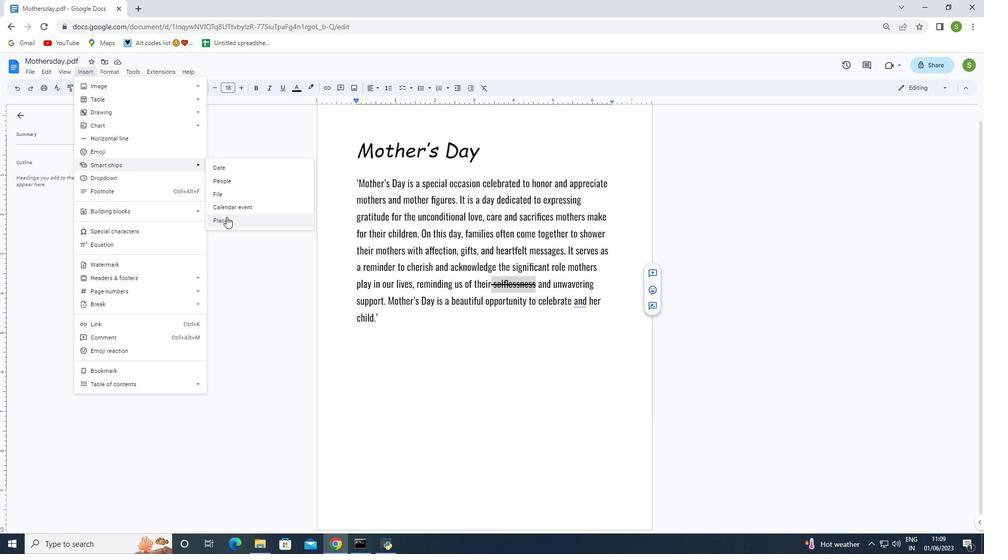 
Action: Mouse moved to (591, 308)
Screenshot: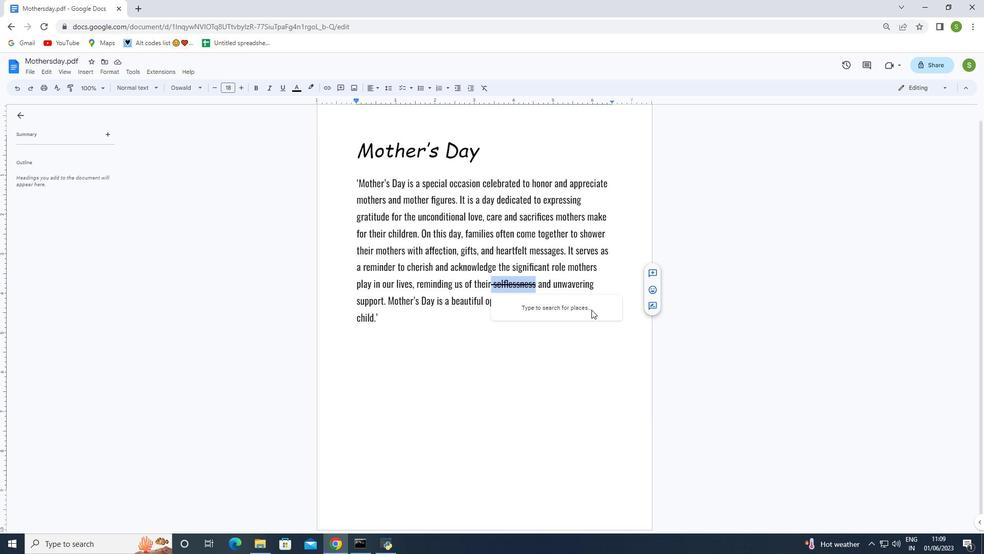 
Action: Mouse pressed left at (591, 308)
Screenshot: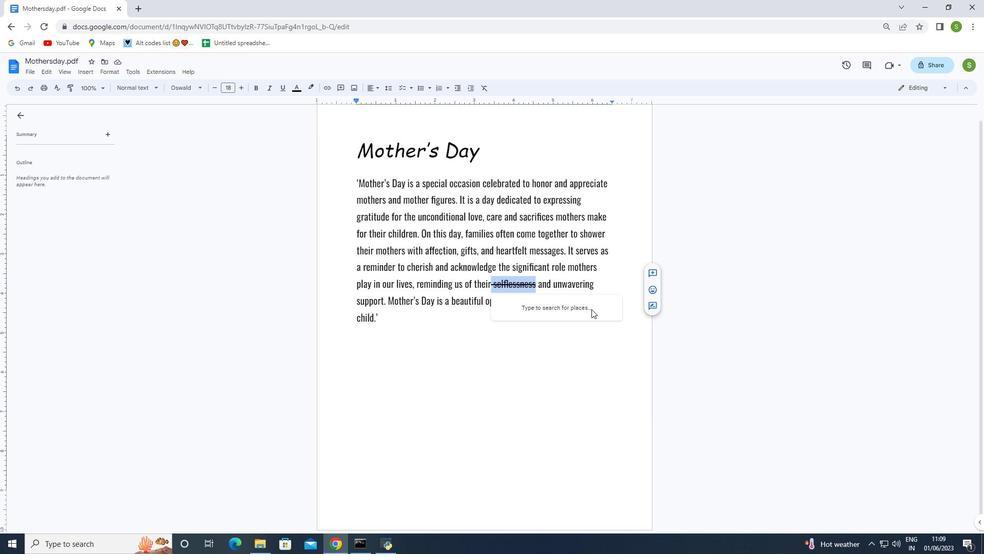 
Action: Mouse moved to (568, 321)
Screenshot: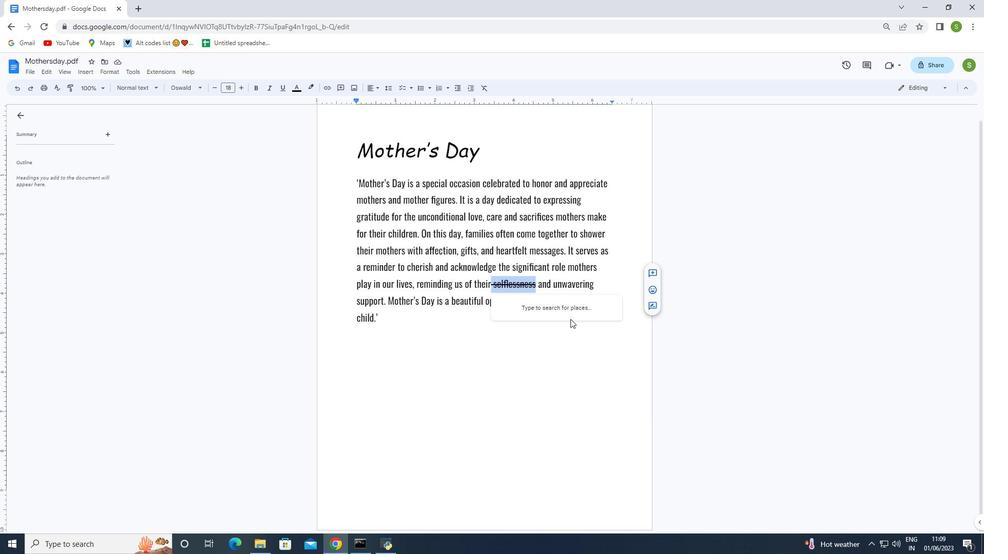 
Action: Mouse pressed left at (568, 321)
Screenshot: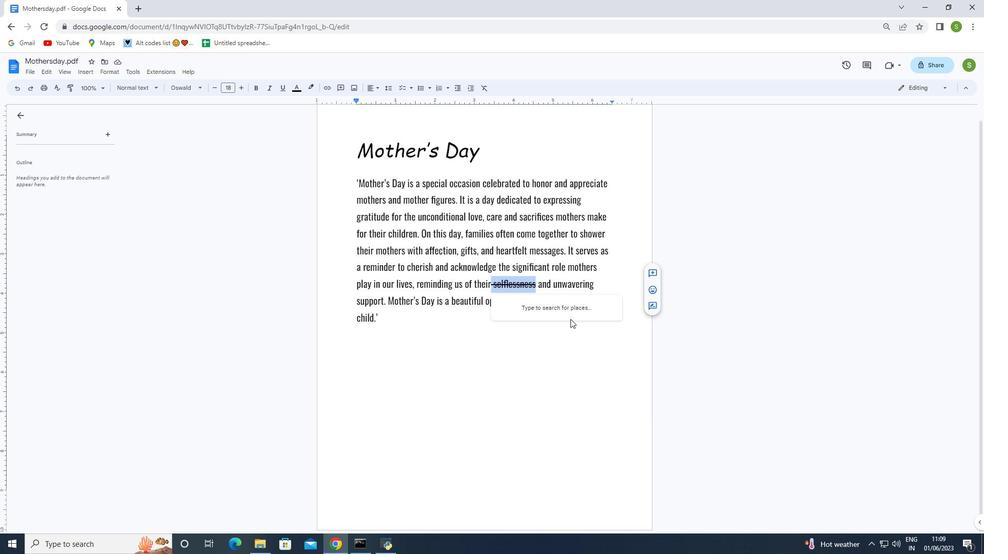 
Action: Mouse moved to (557, 368)
Screenshot: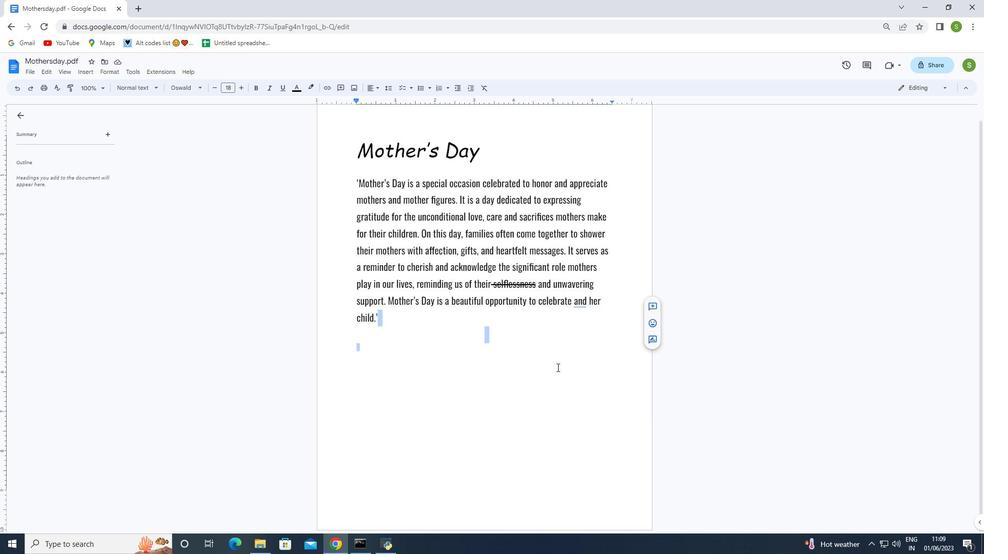 
Action: Mouse pressed left at (557, 368)
Screenshot: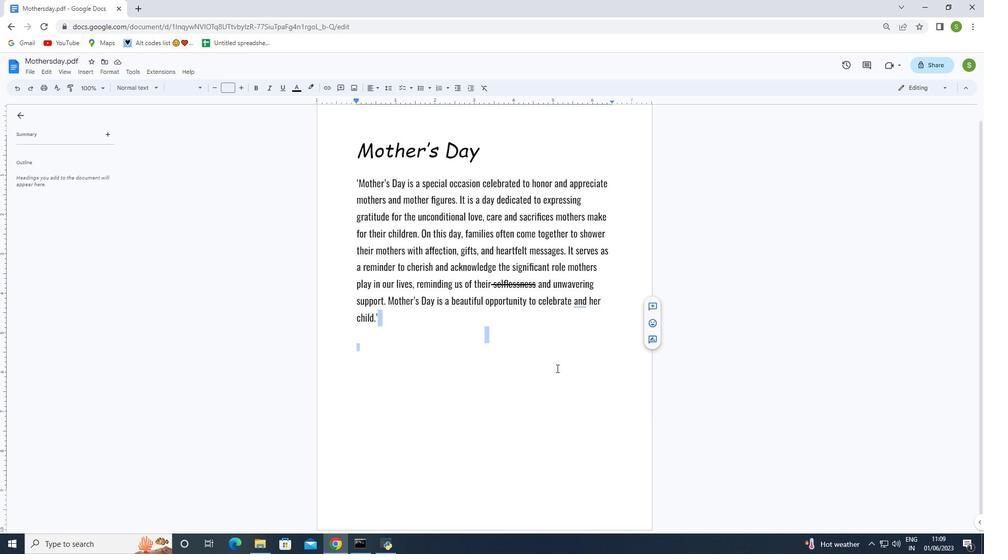 
Action: Mouse moved to (469, 403)
Screenshot: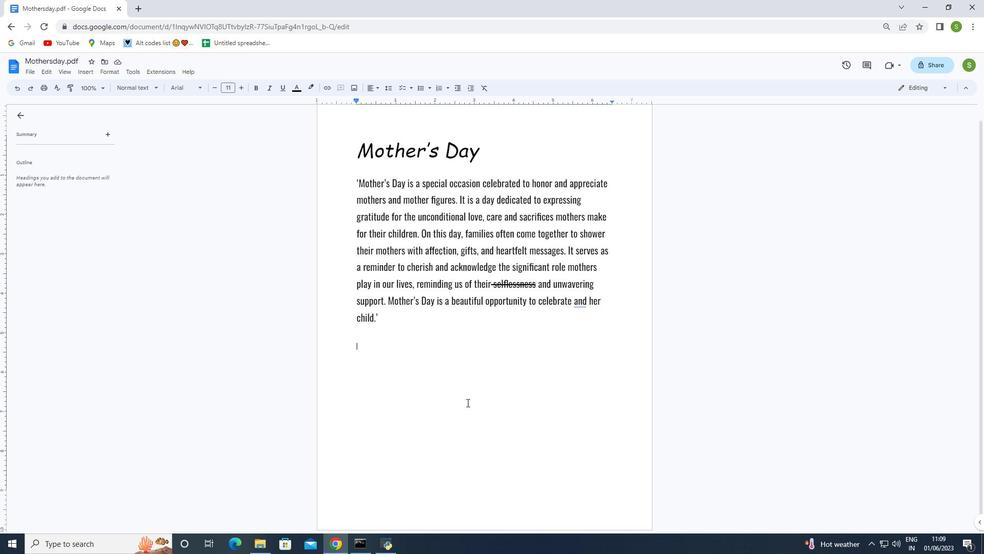 
Action: Mouse scrolled (469, 402) with delta (0, 0)
Screenshot: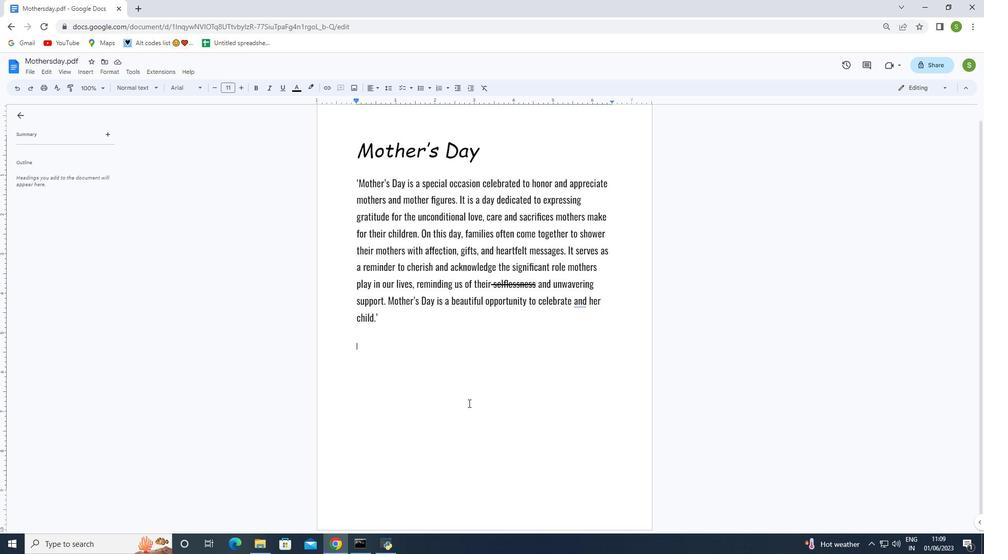 
Action: Mouse scrolled (469, 402) with delta (0, 0)
Screenshot: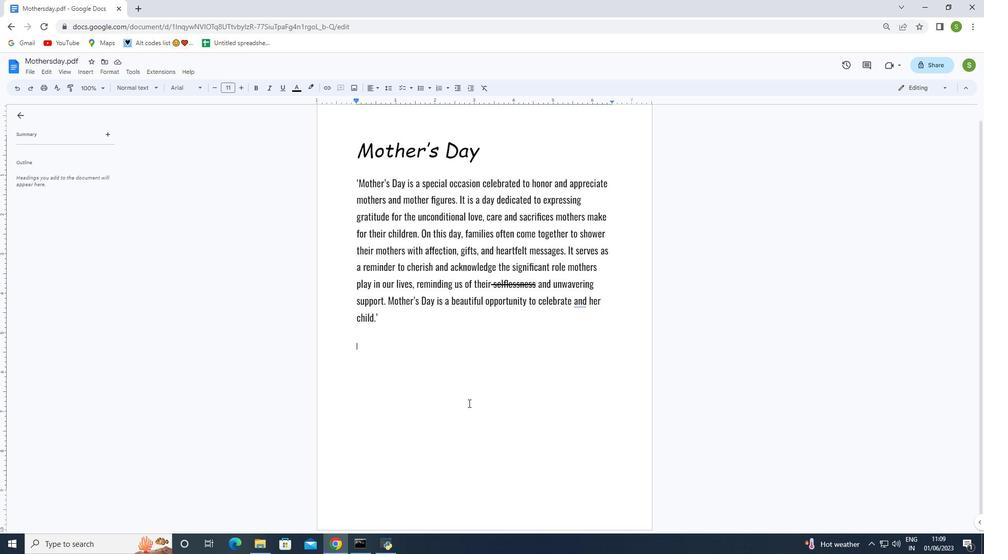 
Action: Mouse scrolled (469, 402) with delta (0, 0)
Screenshot: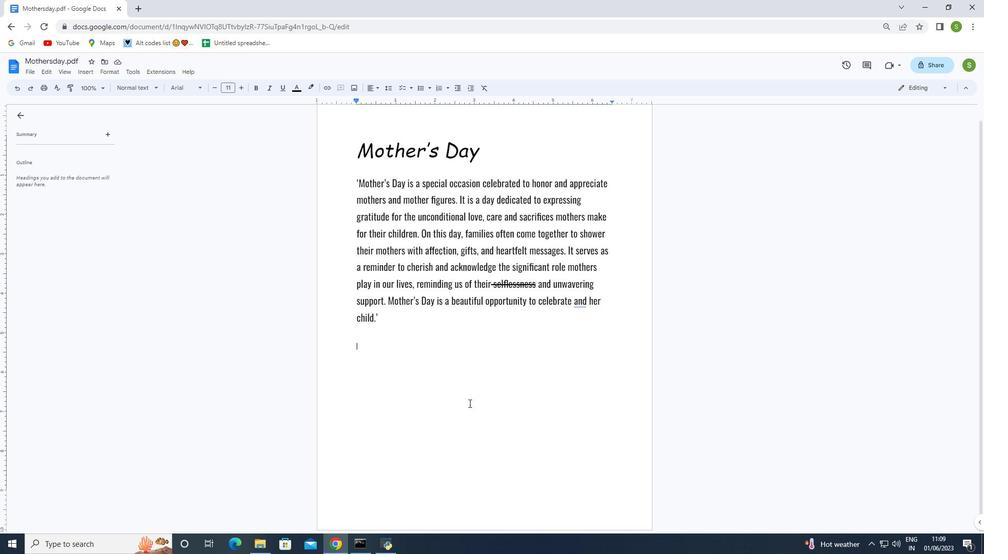 
Action: Mouse scrolled (469, 402) with delta (0, 0)
Screenshot: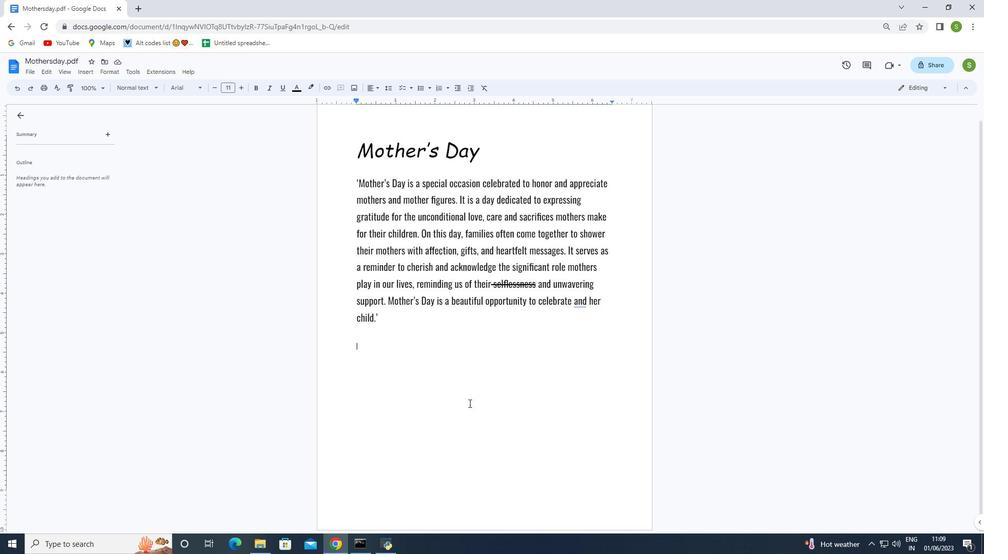 
Action: Mouse moved to (444, 331)
Screenshot: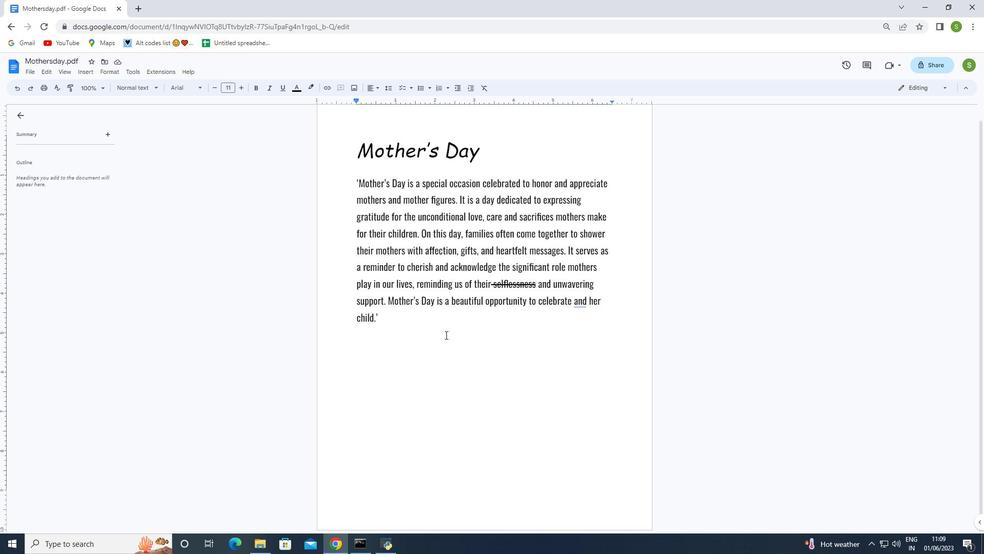 
Action: Key pressed <Key.enter><Key.enter><Key.enter><Key.enter><Key.enter><Key.enter><Key.enter><Key.enter><Key.enter><Key.enter><Key.enter><Key.enter><Key.enter><Key.enter><Key.enter><Key.enter><Key.enter><Key.enter><Key.enter><Key.up><Key.up>
Screenshot: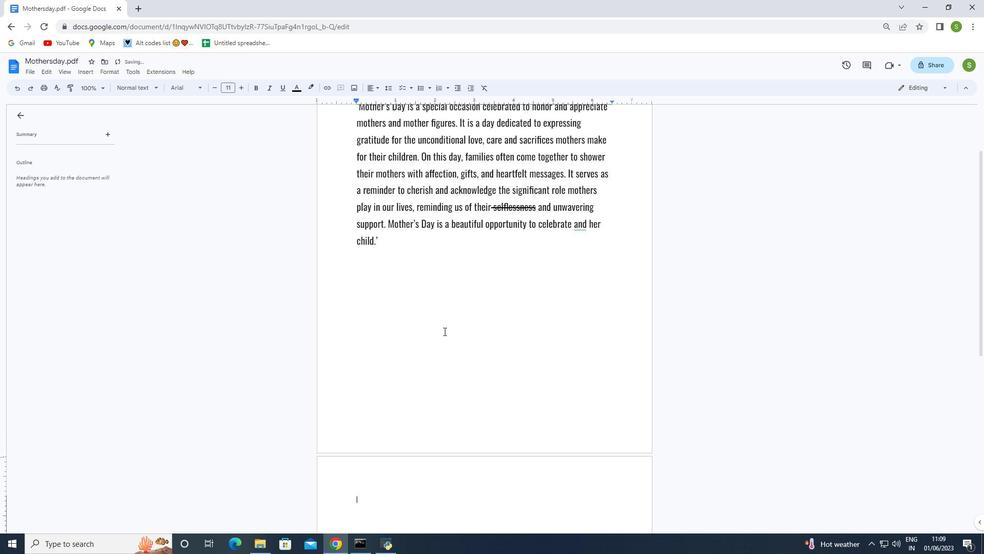 
Action: Mouse moved to (382, 479)
Screenshot: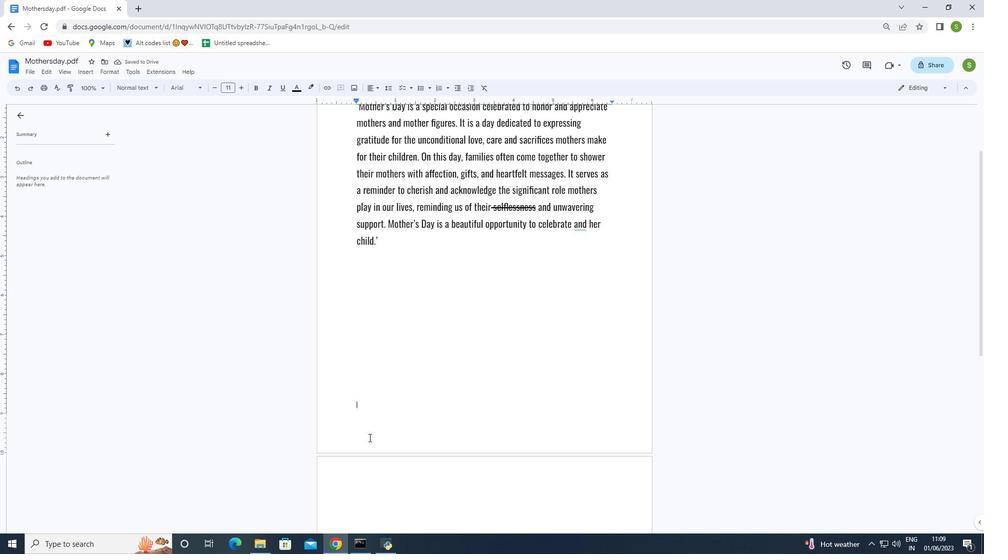 
Action: Key pressed ctrl+Z
Screenshot: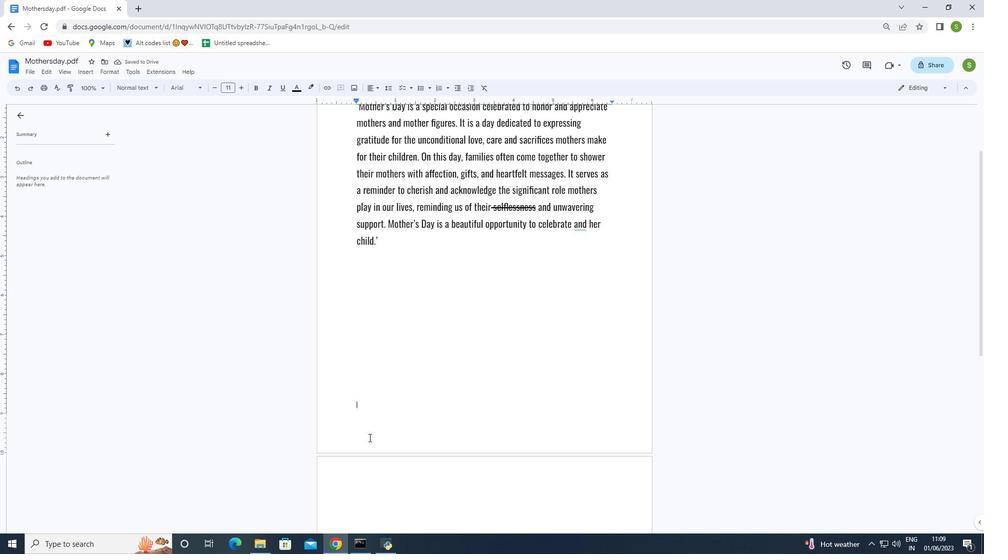 
Action: Mouse moved to (385, 476)
Screenshot: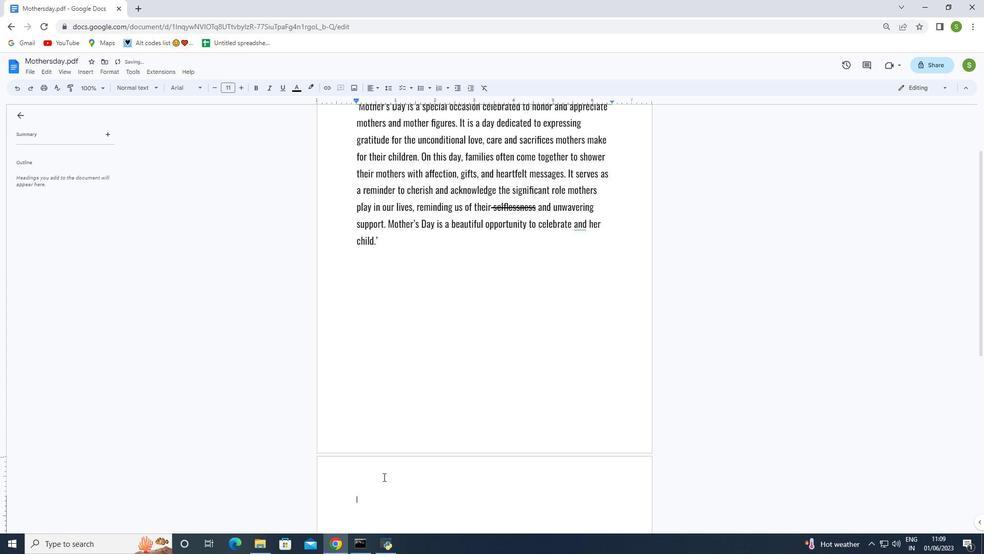 
Action: Key pressed <'\x1a'>
Screenshot: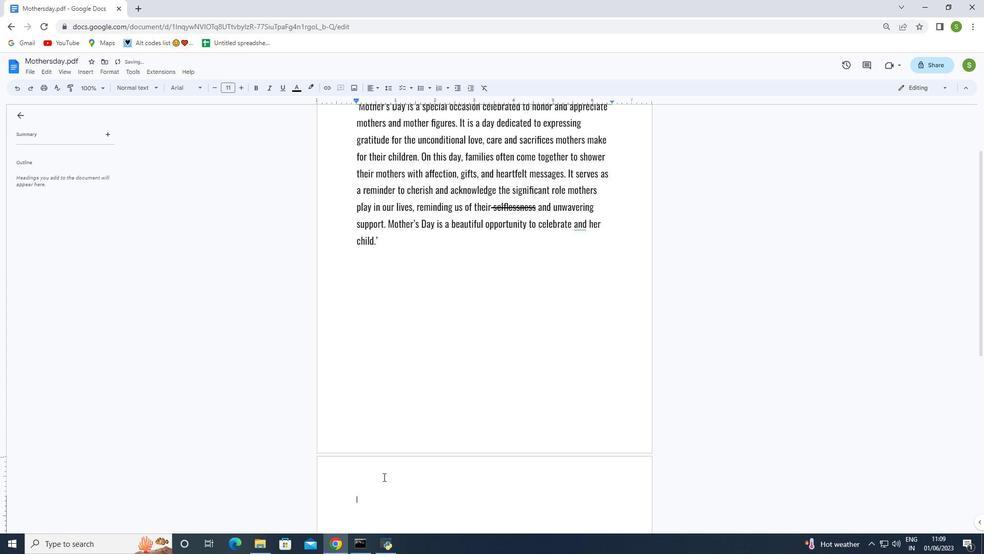 
Action: Mouse moved to (366, 535)
Screenshot: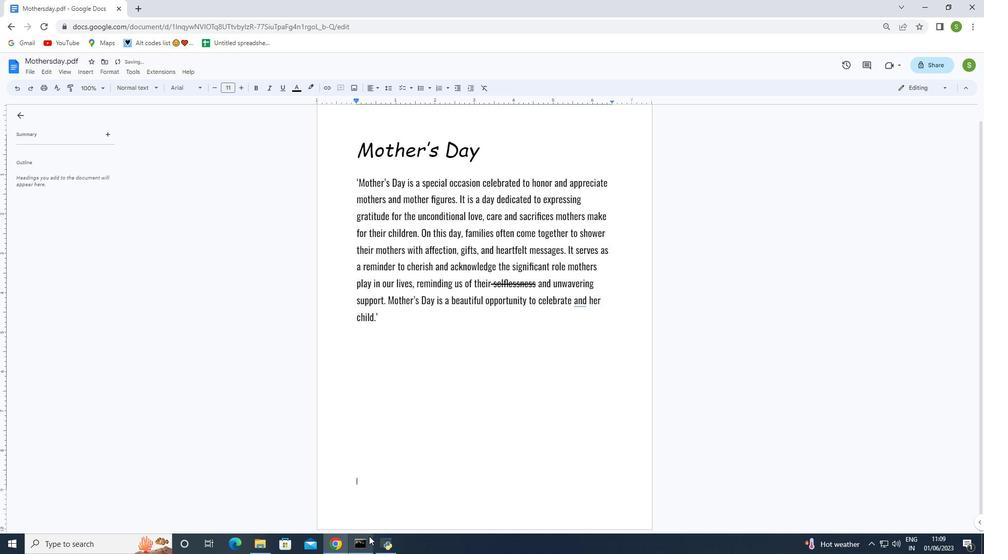
Action: Key pressed <Key.enter>
Screenshot: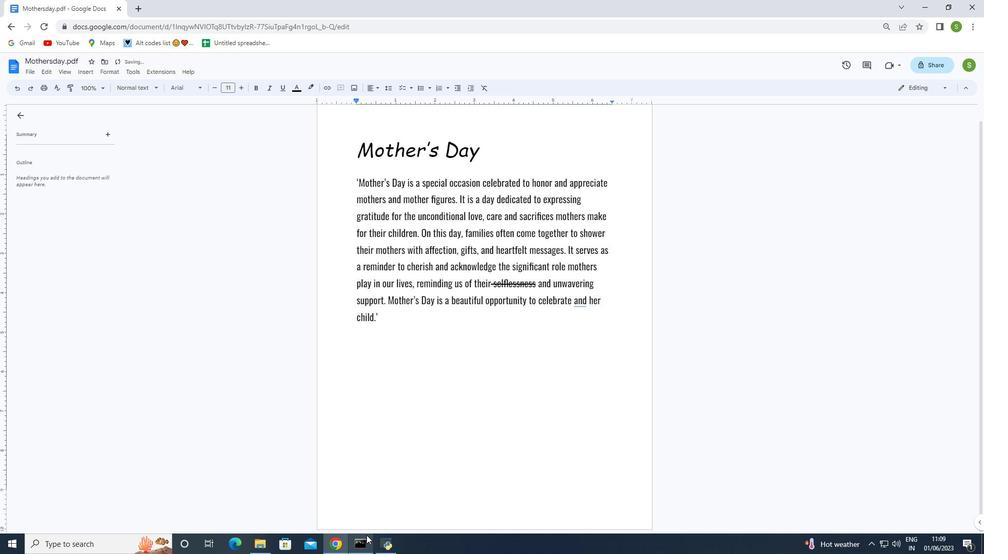 
Action: Mouse moved to (374, 534)
Screenshot: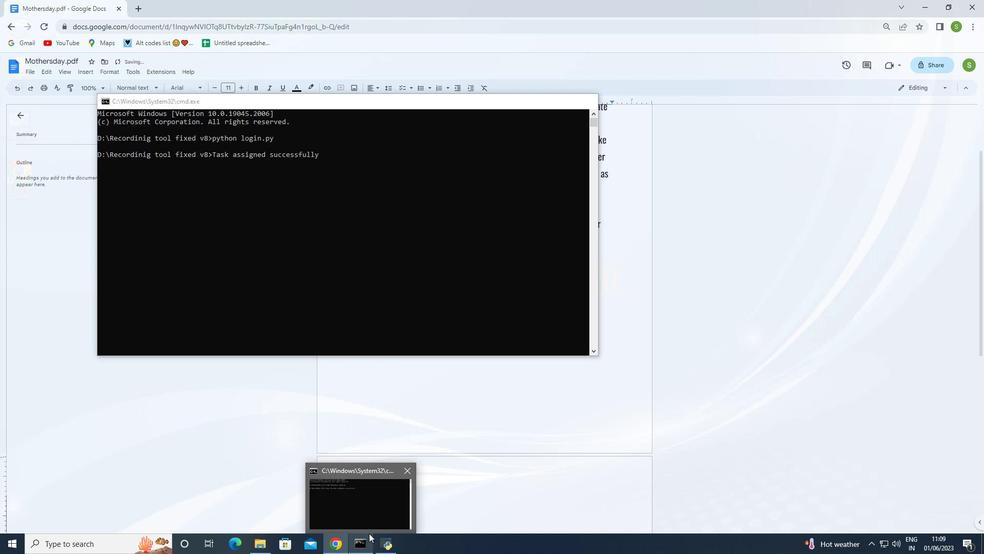 
Action: Key pressed ctrl+Z
Screenshot: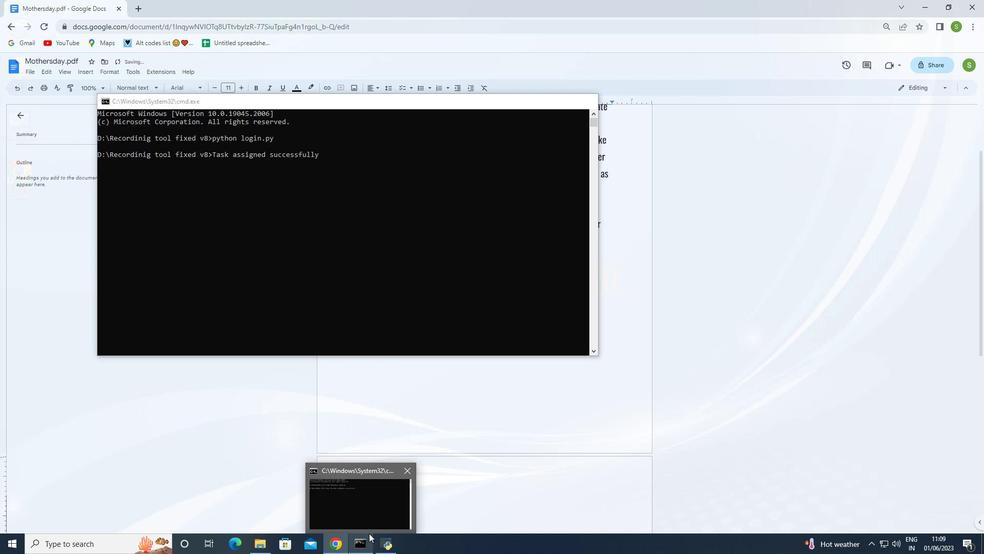 
Action: Mouse moved to (88, 73)
Screenshot: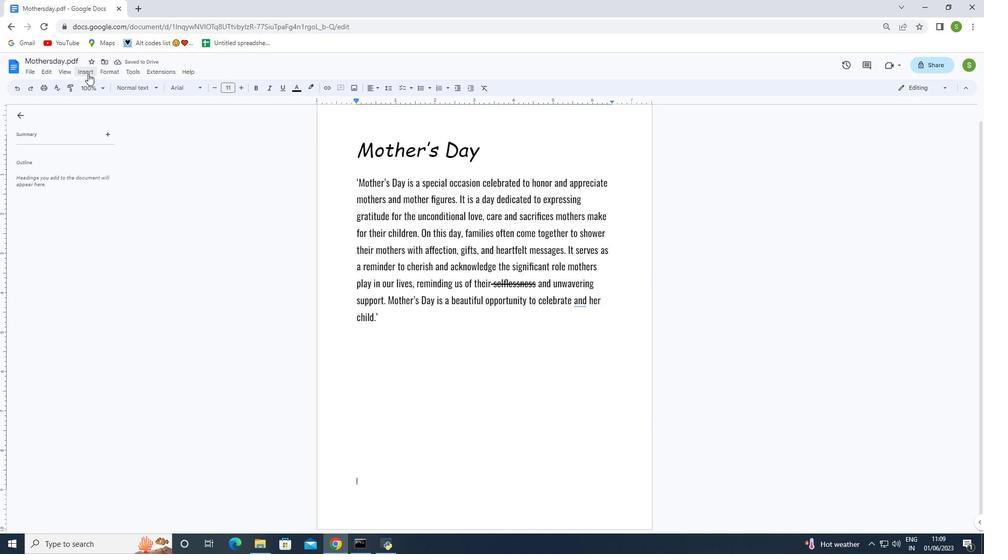 
Action: Mouse pressed left at (88, 73)
Screenshot: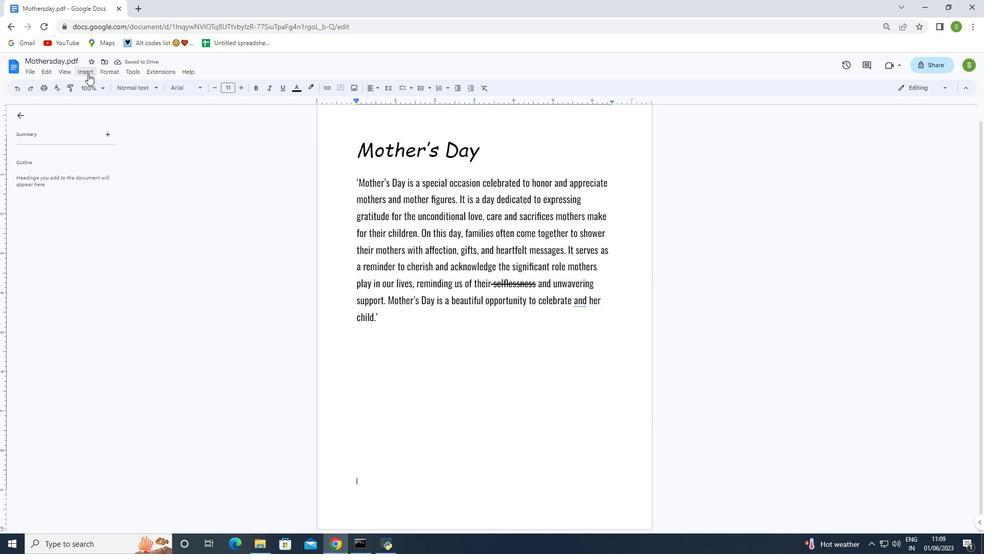 
Action: Mouse moved to (114, 166)
Screenshot: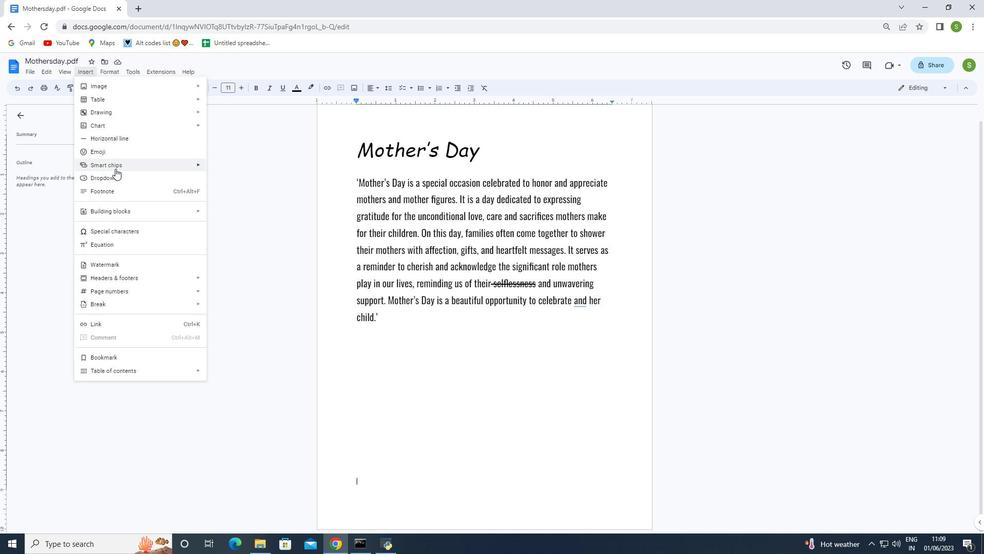 
Action: Mouse pressed left at (114, 166)
Screenshot: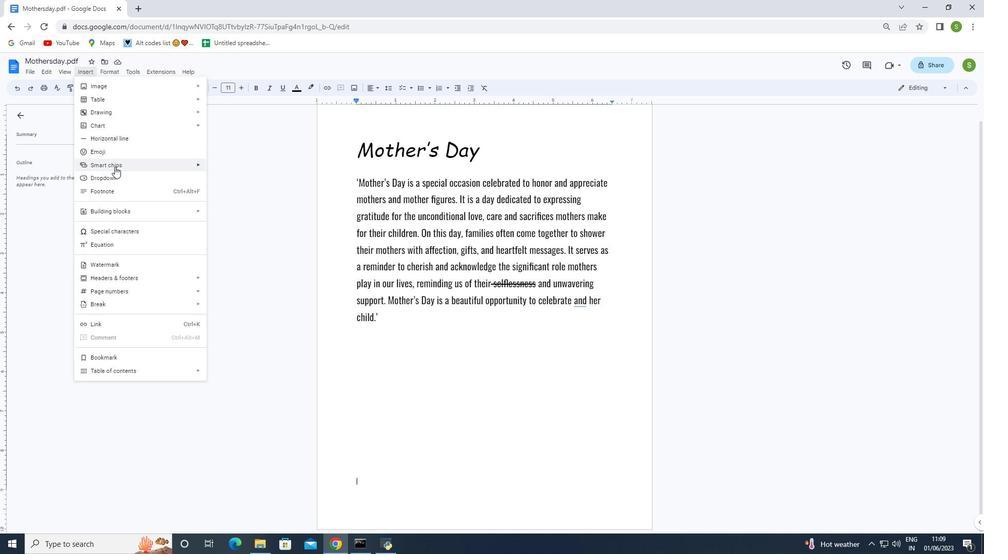 
Action: Mouse moved to (226, 222)
Screenshot: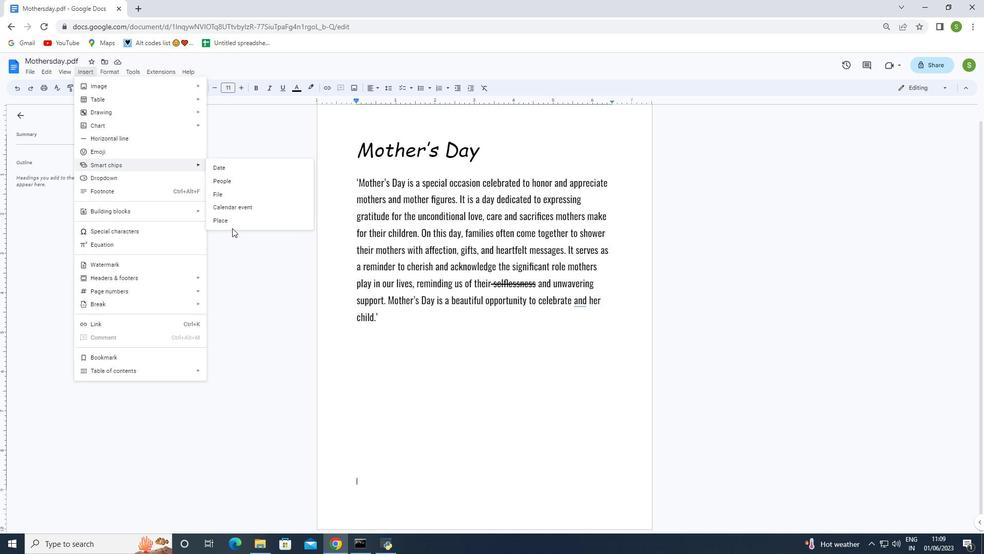 
Action: Mouse pressed left at (226, 222)
Screenshot: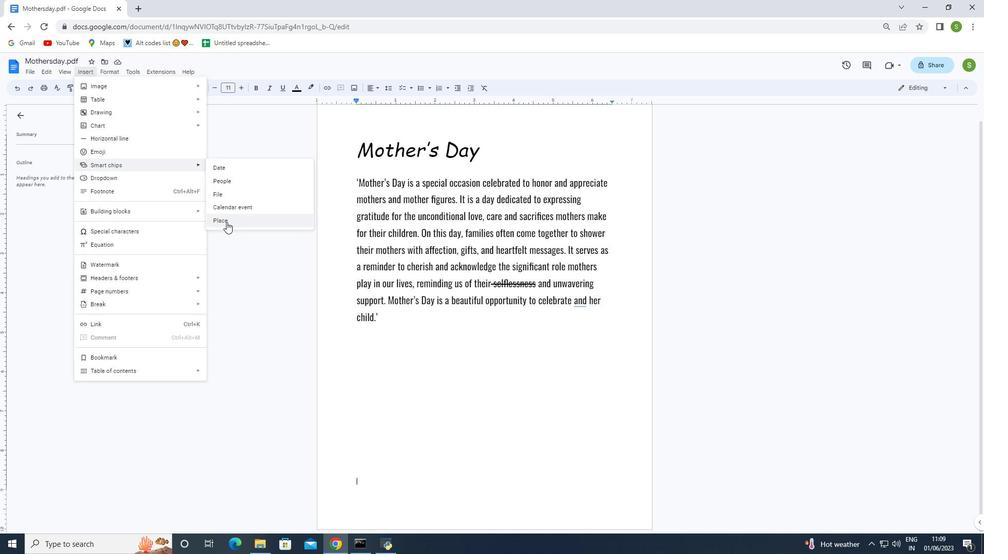 
Action: Key pressed <Key.shift>New
Screenshot: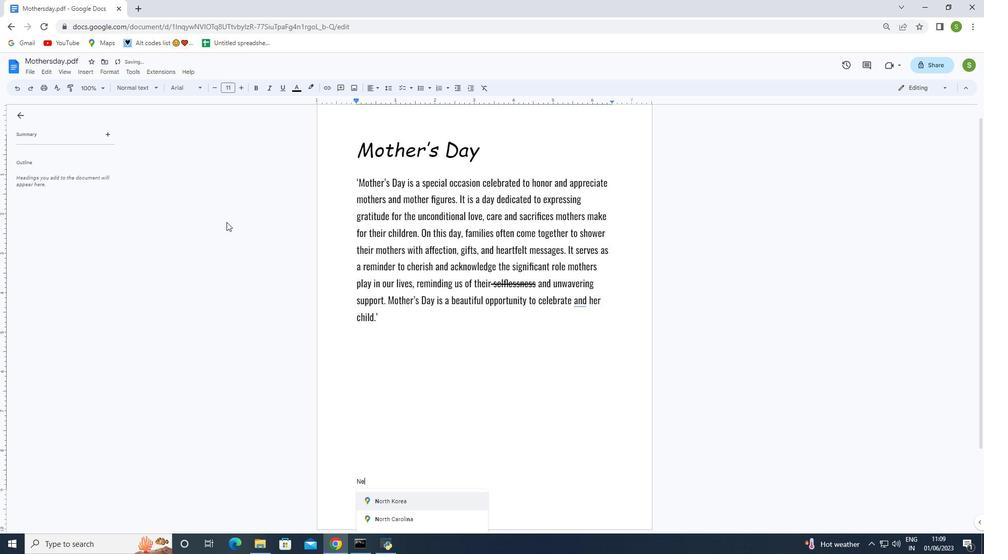 
Action: Mouse moved to (385, 330)
Screenshot: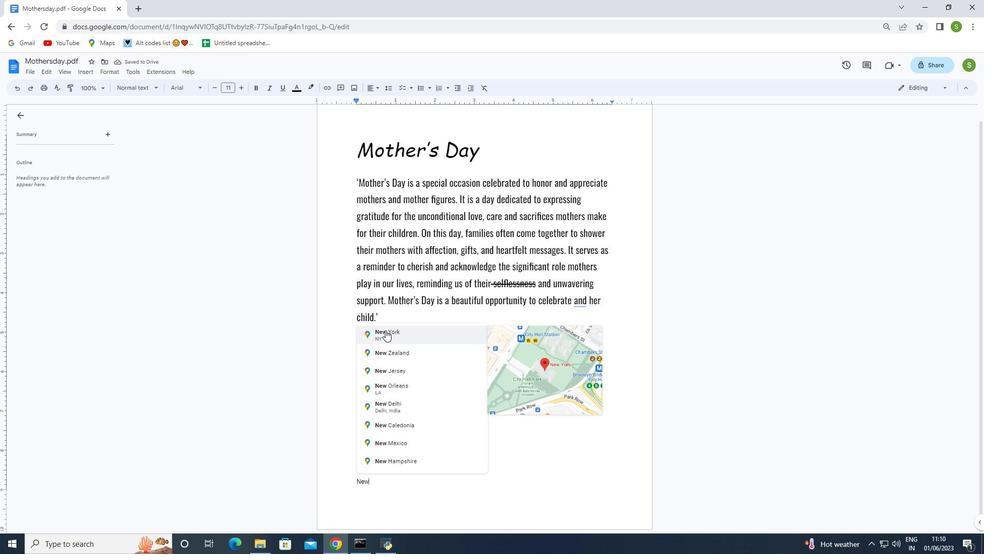 
Action: Mouse pressed left at (385, 330)
Screenshot: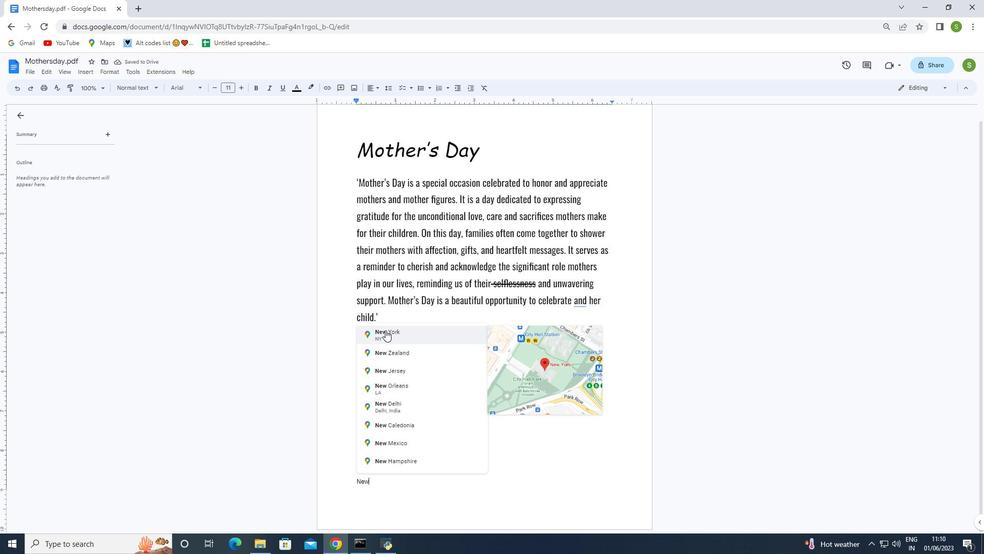 
Action: Mouse moved to (421, 471)
Screenshot: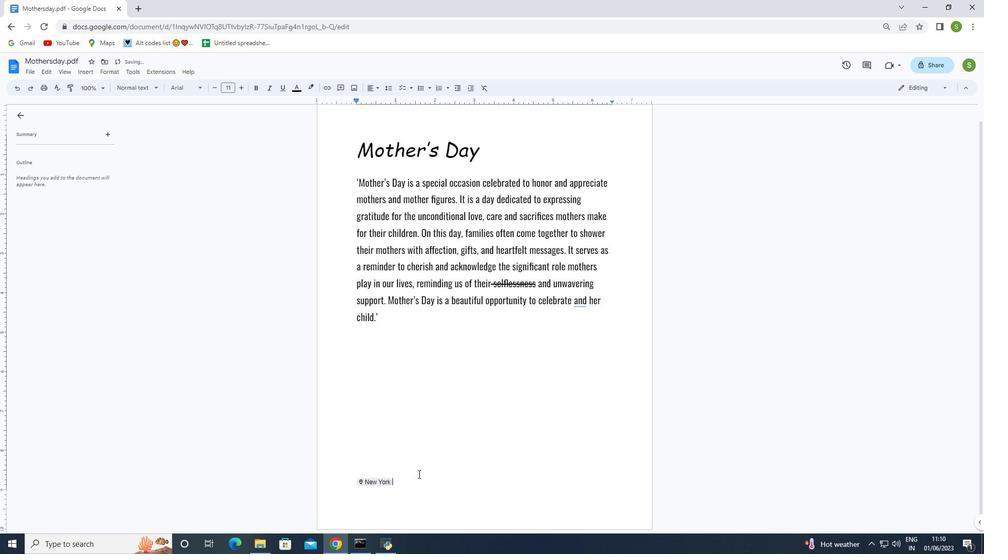 
Action: Mouse pressed left at (421, 471)
Screenshot: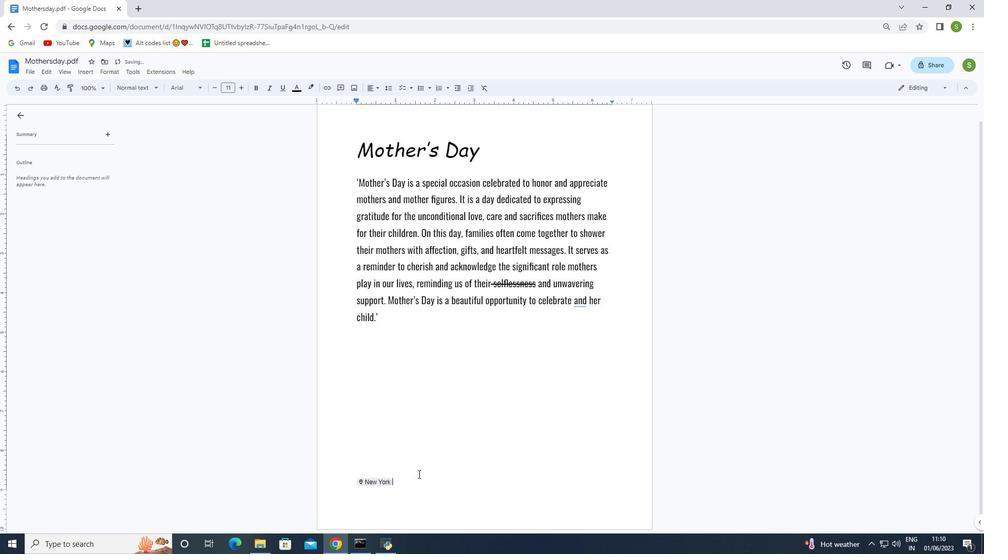 
Action: Mouse moved to (403, 481)
Screenshot: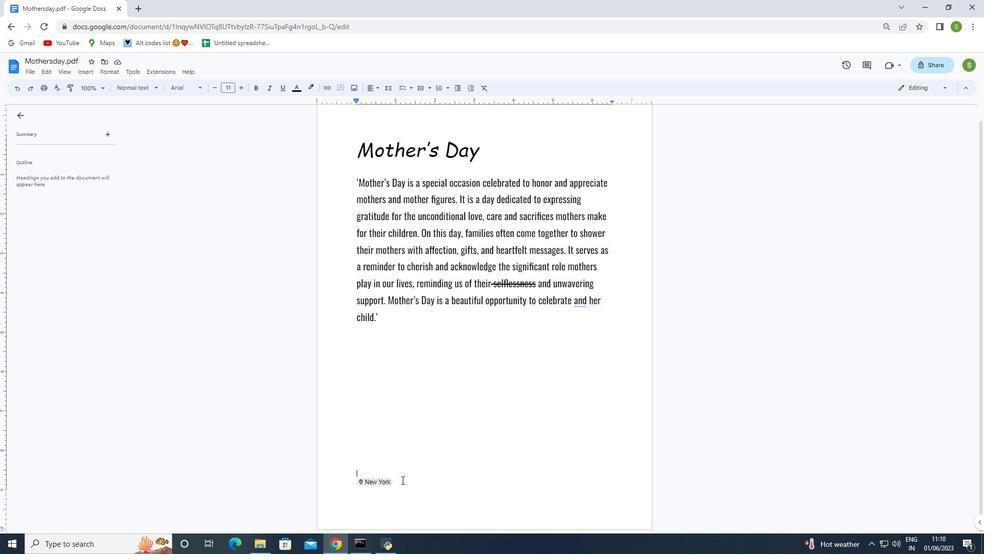 
Action: Mouse pressed left at (403, 481)
Screenshot: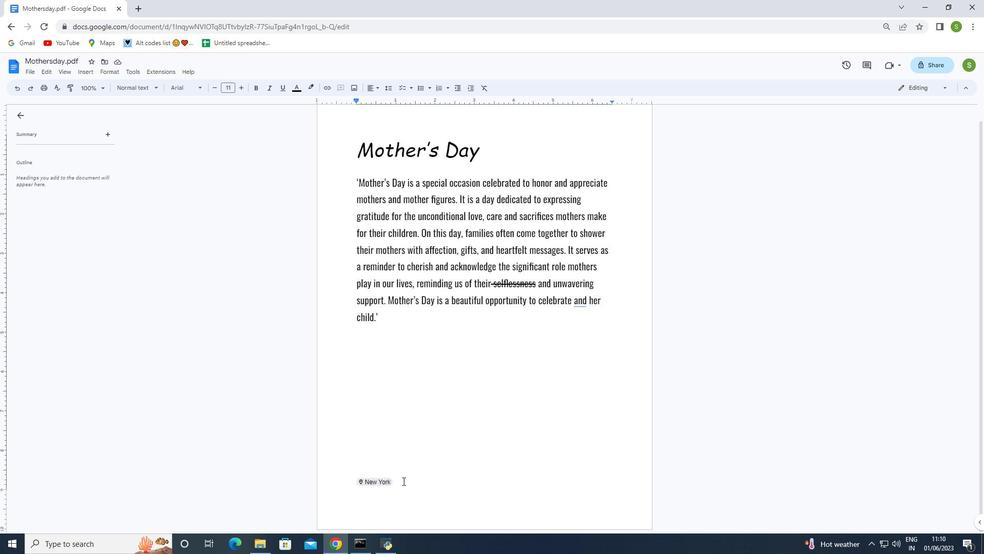 
Action: Mouse moved to (440, 478)
Screenshot: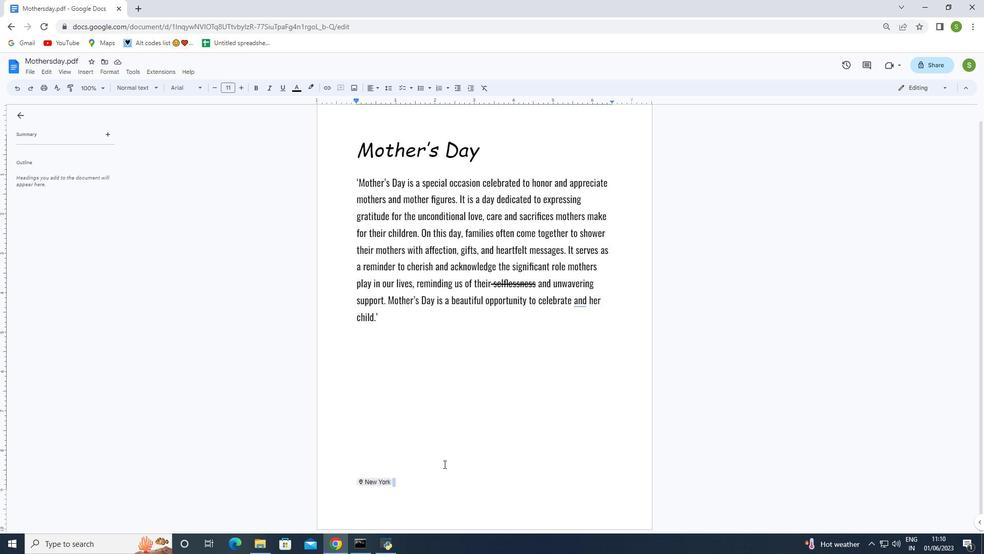 
Action: Mouse pressed left at (440, 478)
Screenshot: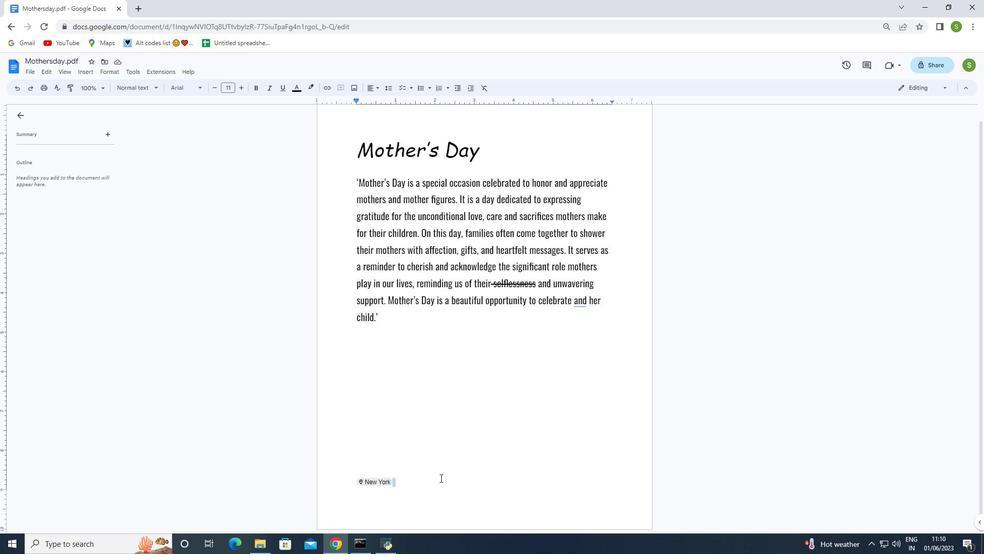 
Action: Mouse moved to (86, 70)
Screenshot: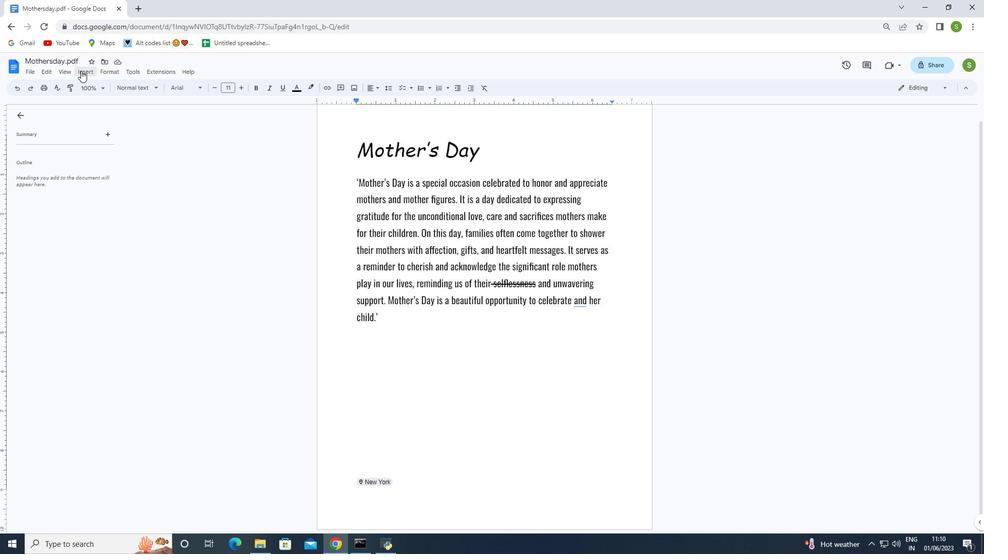 
Action: Mouse pressed left at (86, 70)
Screenshot: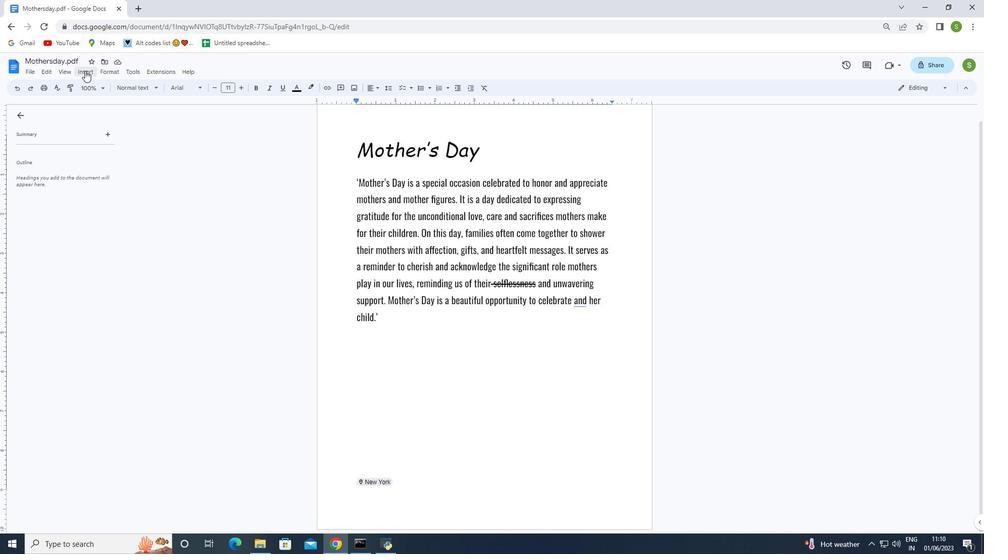 
Action: Mouse moved to (116, 188)
Screenshot: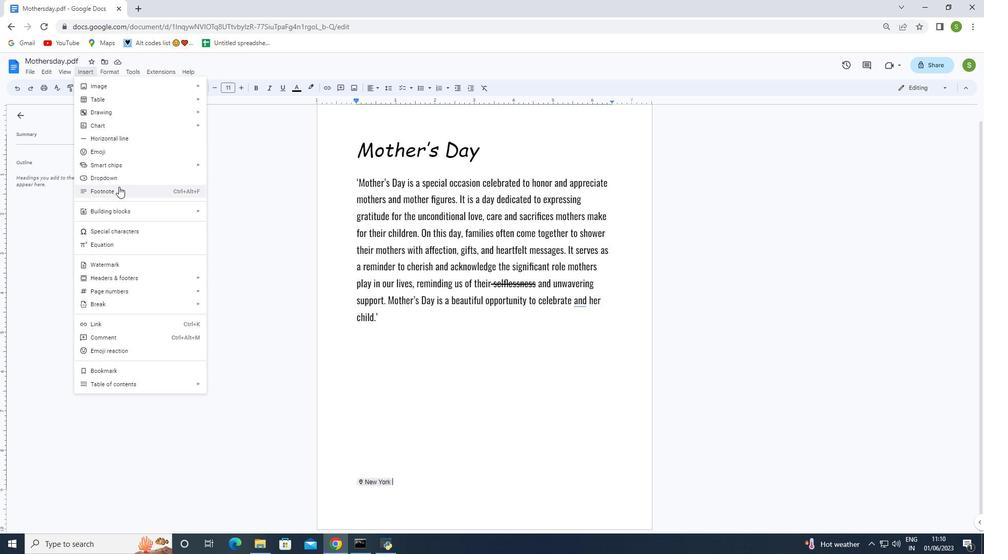 
Action: Mouse pressed left at (116, 188)
Screenshot: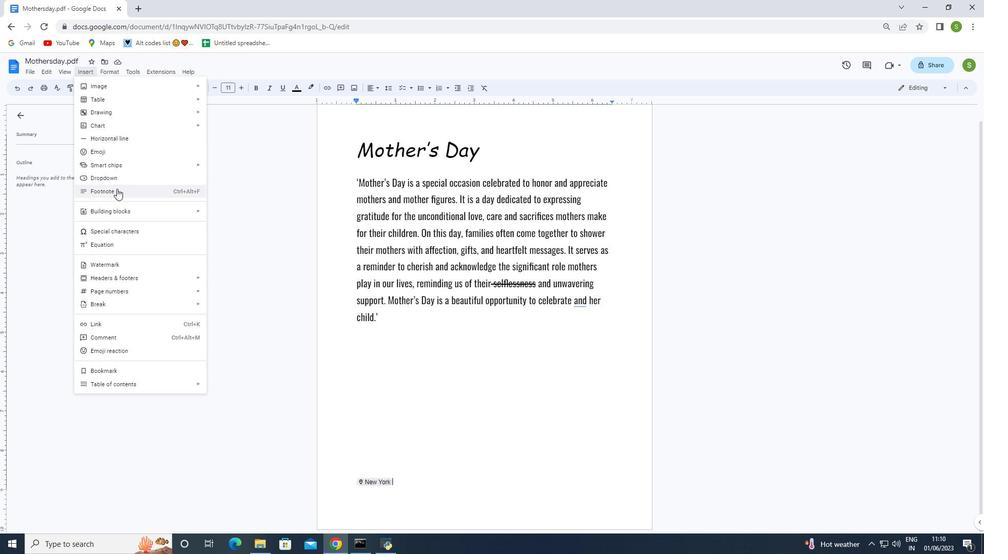 
Action: Mouse moved to (331, 294)
Screenshot: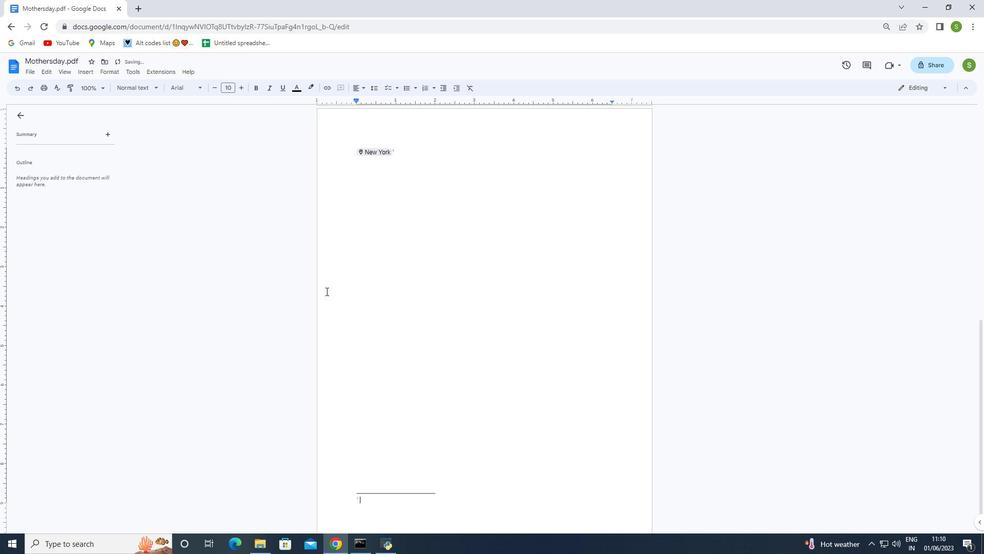 
Action: Mouse scrolled (331, 293) with delta (0, 0)
Screenshot: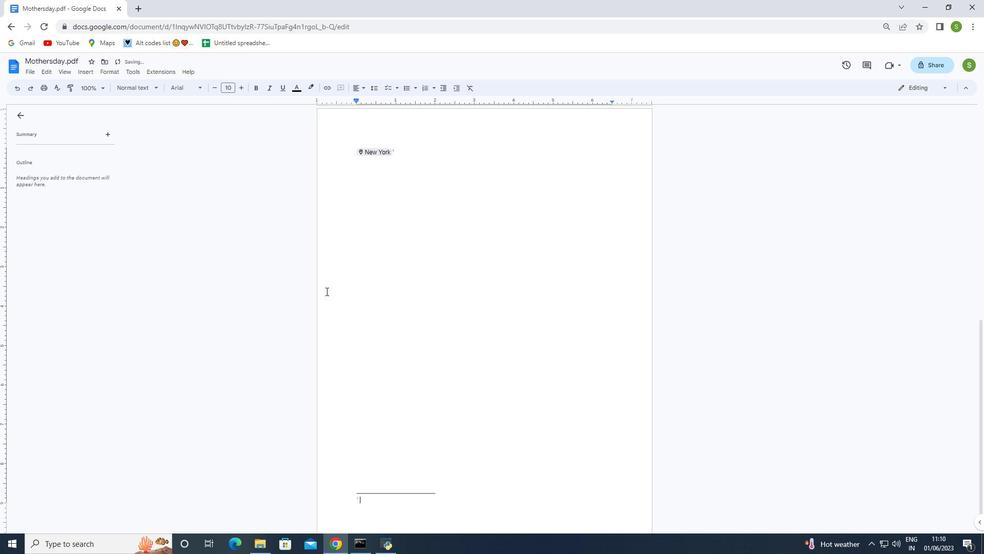 
Action: Mouse moved to (332, 294)
Screenshot: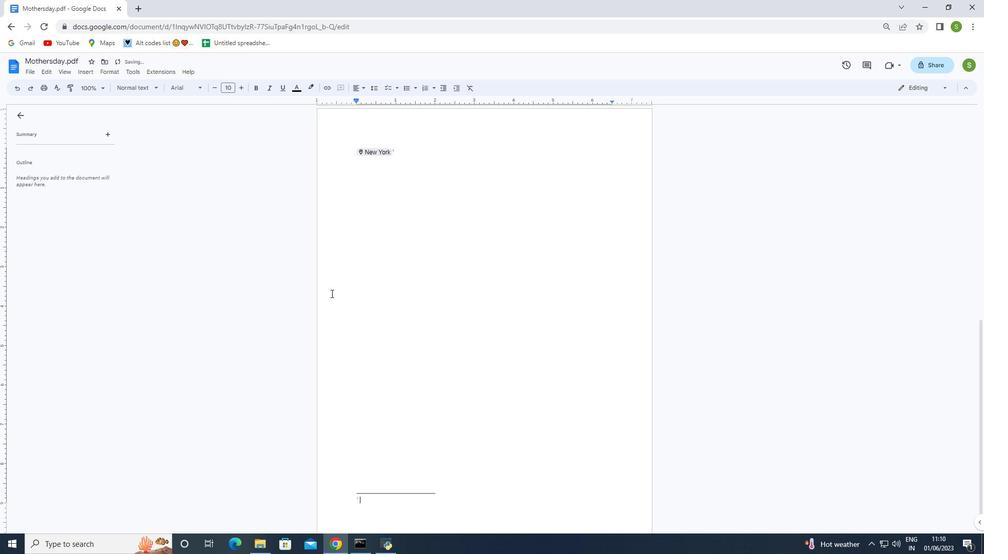 
Action: Mouse scrolled (332, 294) with delta (0, 0)
Screenshot: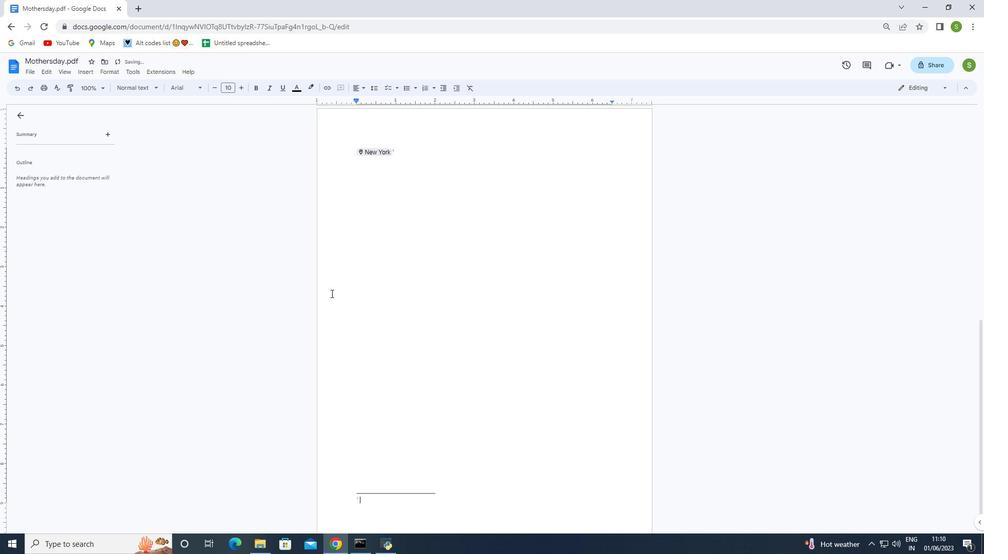
Action: Mouse moved to (335, 296)
Screenshot: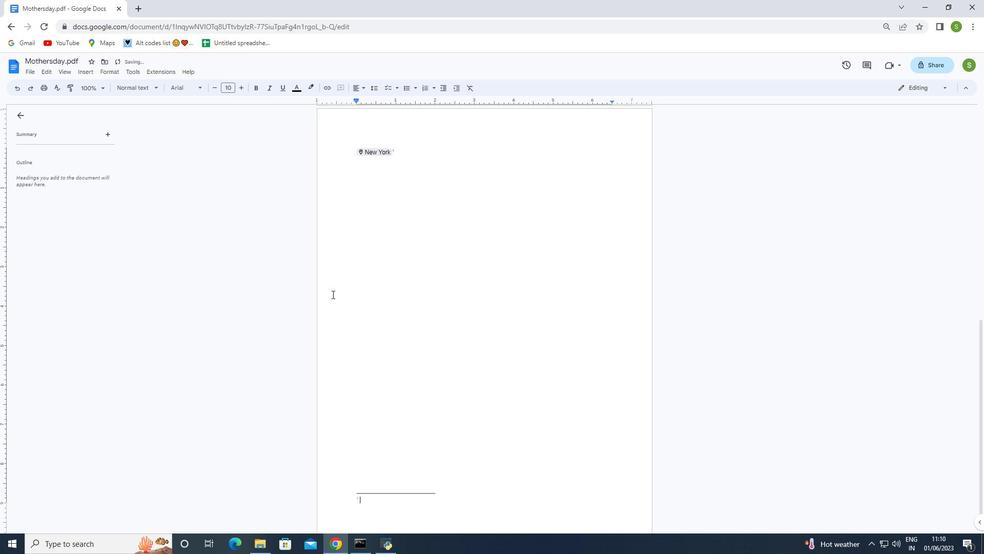 
Action: Mouse scrolled (335, 295) with delta (0, 0)
Screenshot: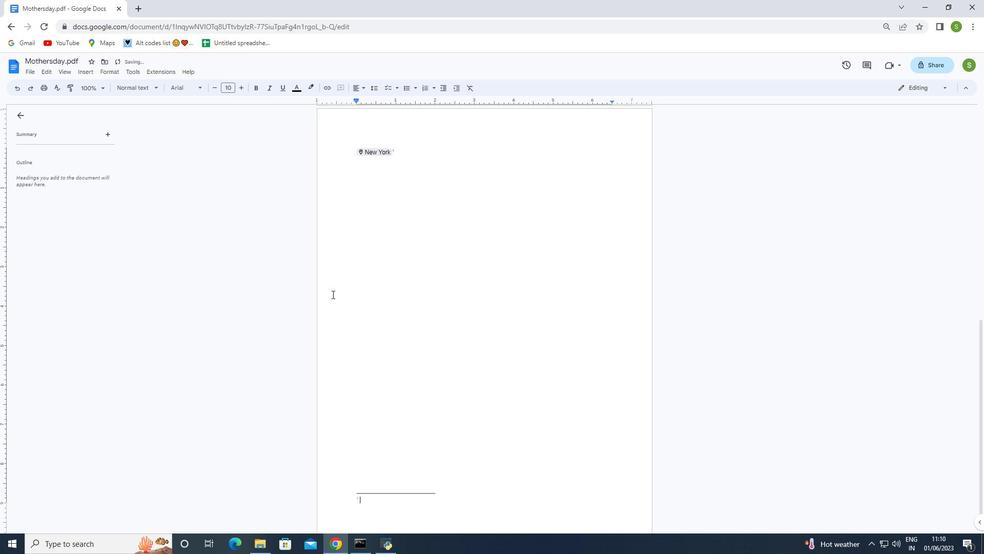 
Action: Mouse scrolled (335, 295) with delta (0, 0)
Screenshot: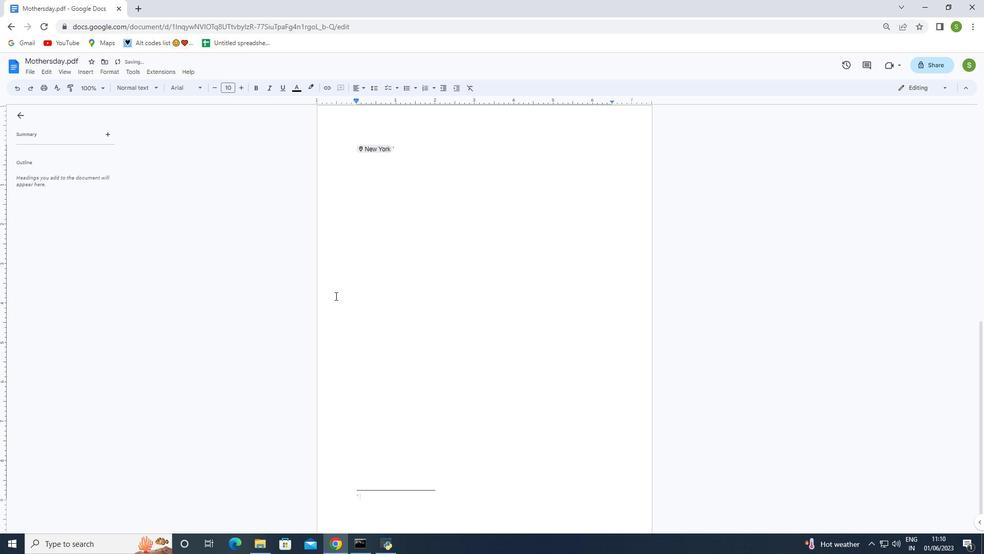 
Action: Mouse moved to (342, 297)
Screenshot: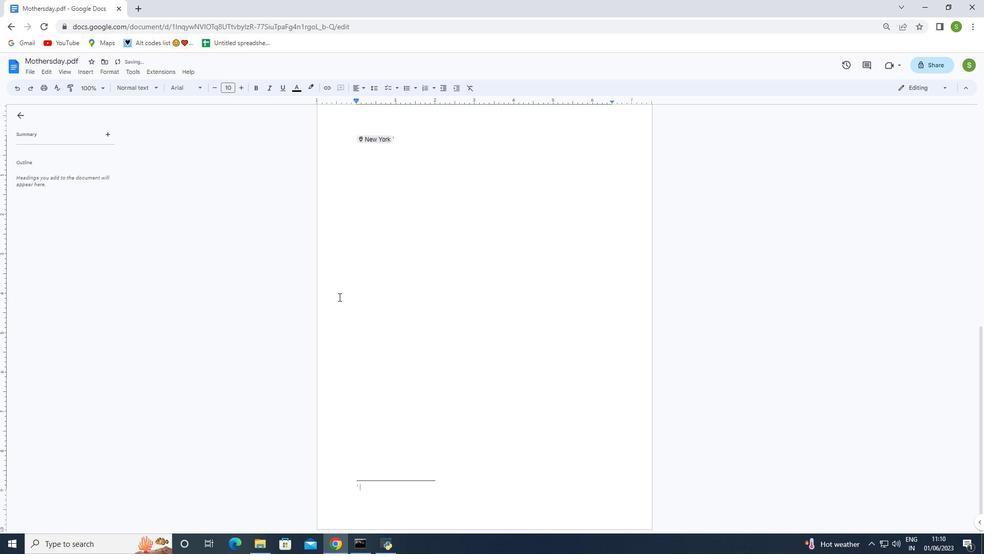 
Action: Mouse scrolled (342, 297) with delta (0, 0)
Screenshot: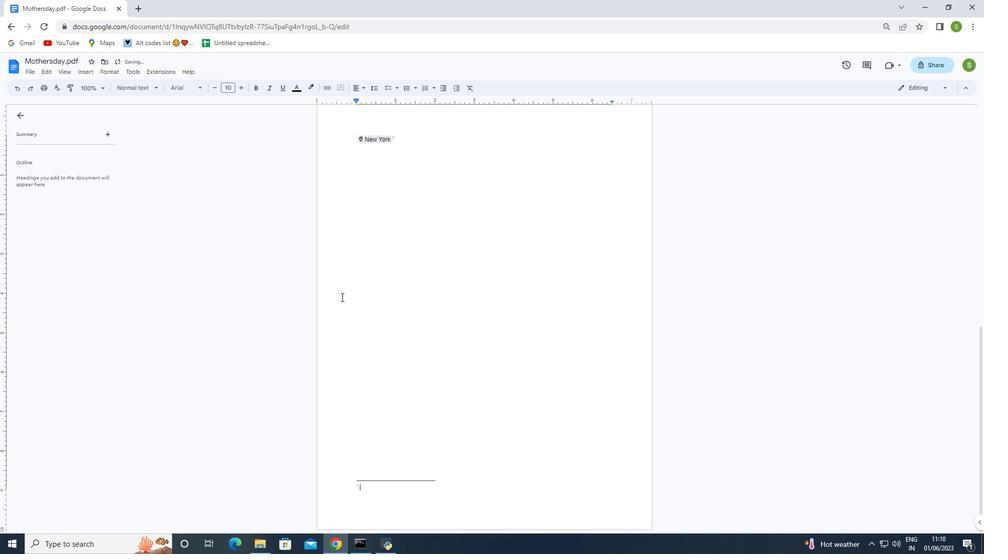 
Action: Mouse moved to (342, 296)
Screenshot: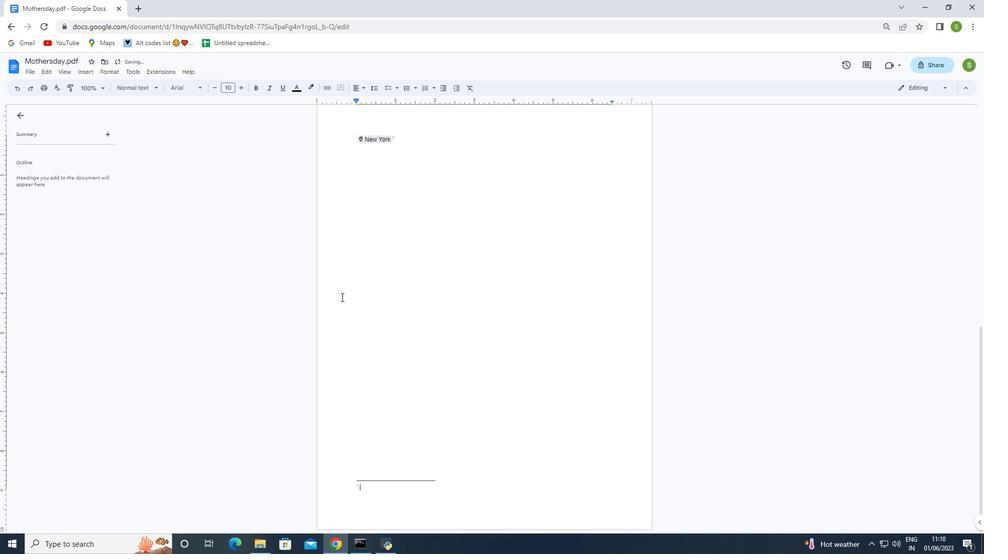 
Action: Mouse scrolled (342, 297) with delta (0, 0)
Screenshot: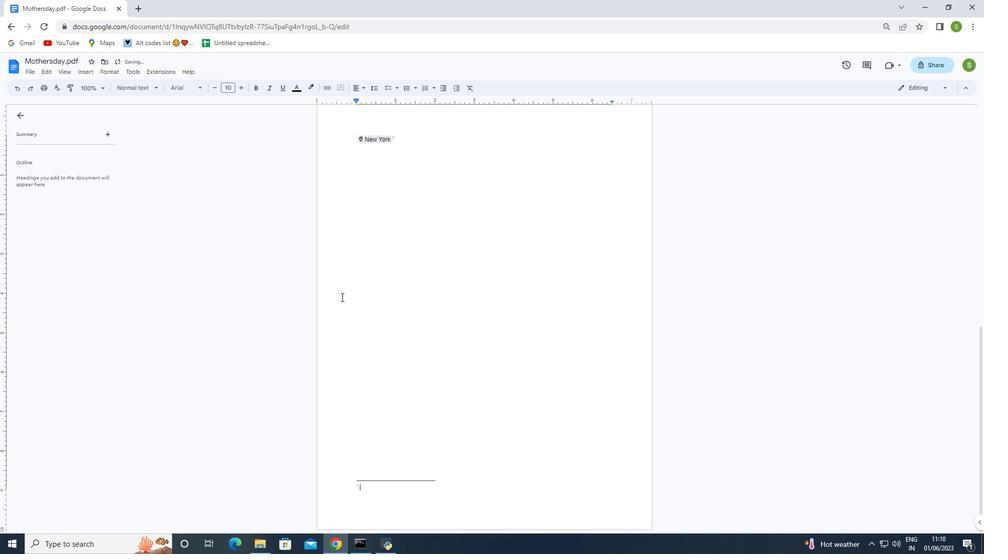 
Action: Mouse scrolled (342, 297) with delta (0, 0)
Screenshot: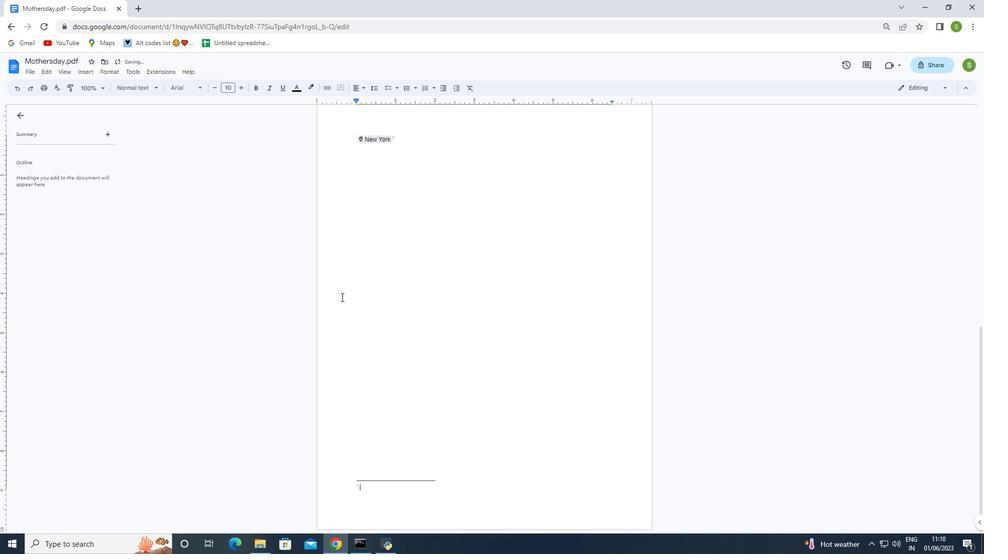 
Action: Mouse scrolled (342, 297) with delta (0, 0)
Screenshot: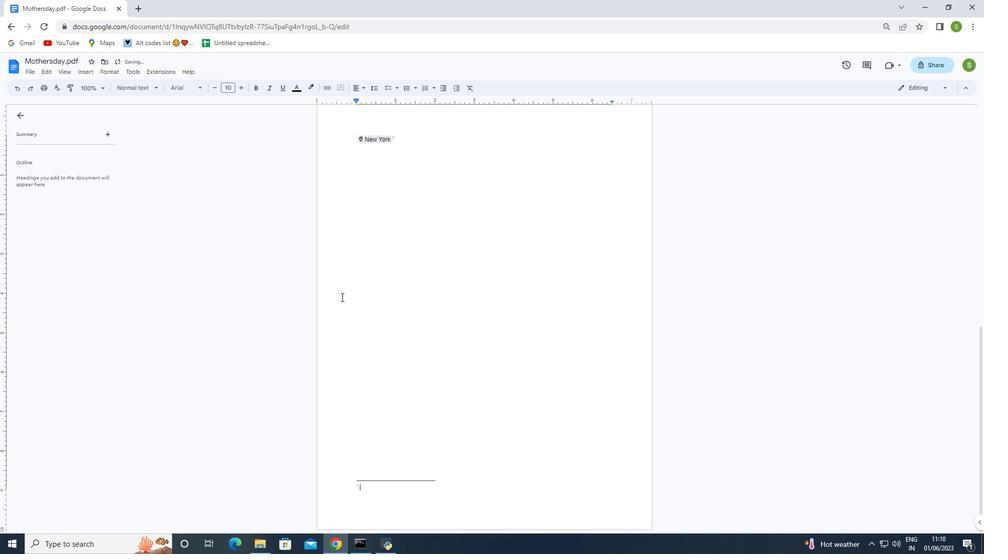 
Action: Mouse scrolled (342, 297) with delta (0, 0)
Screenshot: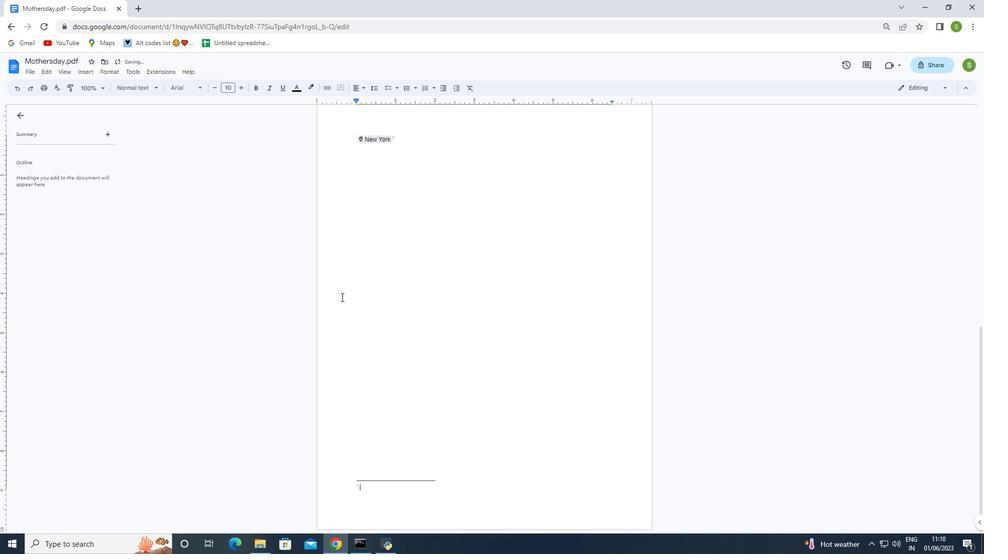 
Action: Mouse scrolled (342, 297) with delta (0, 0)
Screenshot: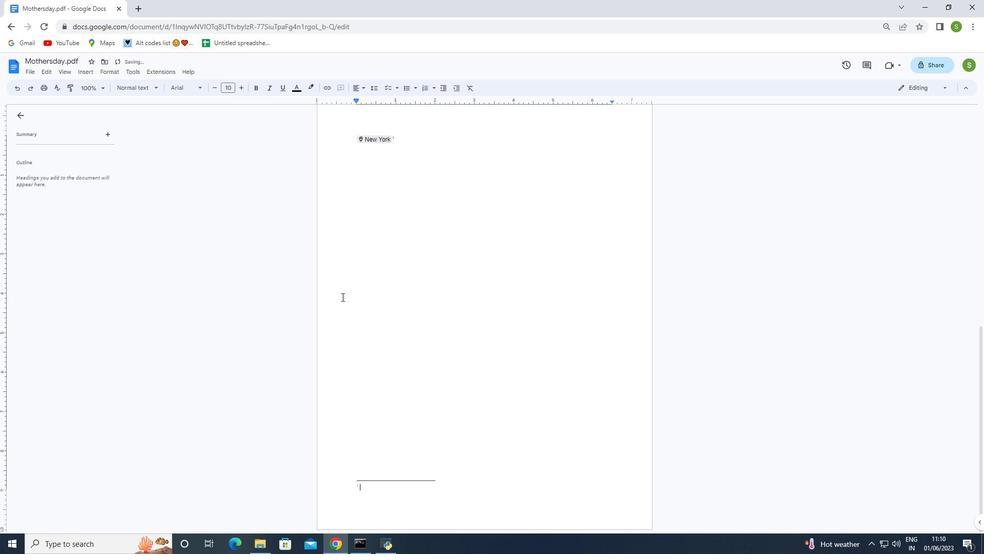 
Action: Mouse moved to (348, 294)
Screenshot: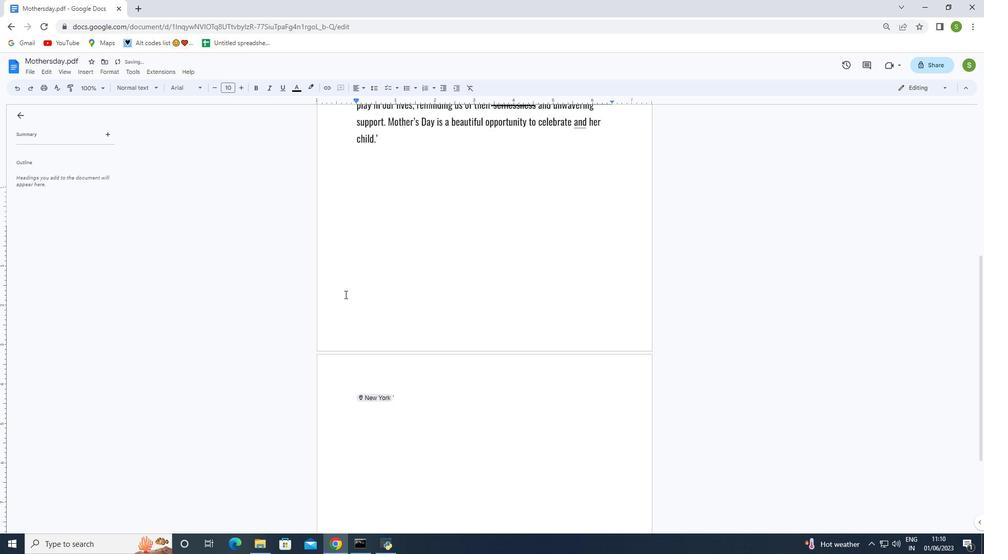 
Action: Mouse scrolled (348, 294) with delta (0, 0)
Screenshot: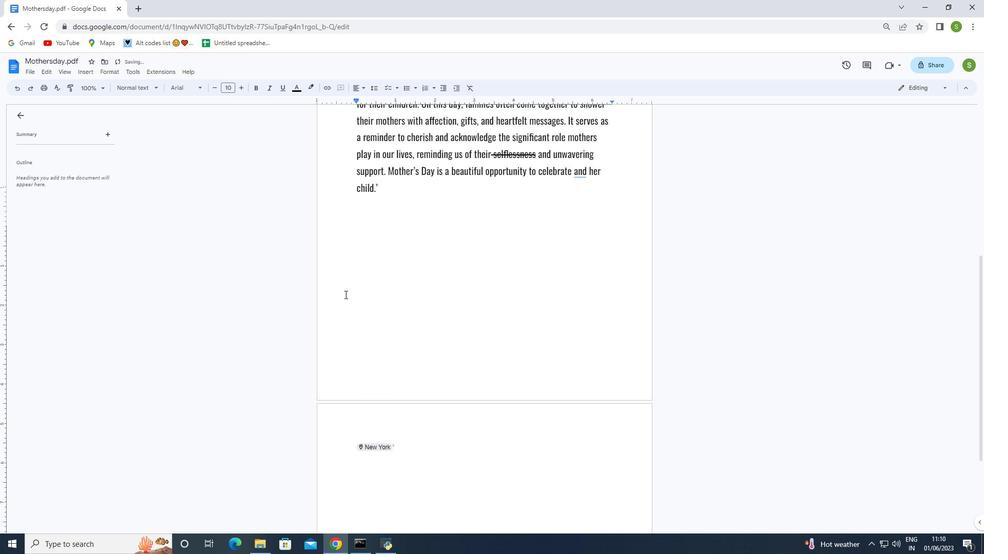 
Action: Mouse scrolled (348, 294) with delta (0, 0)
Screenshot: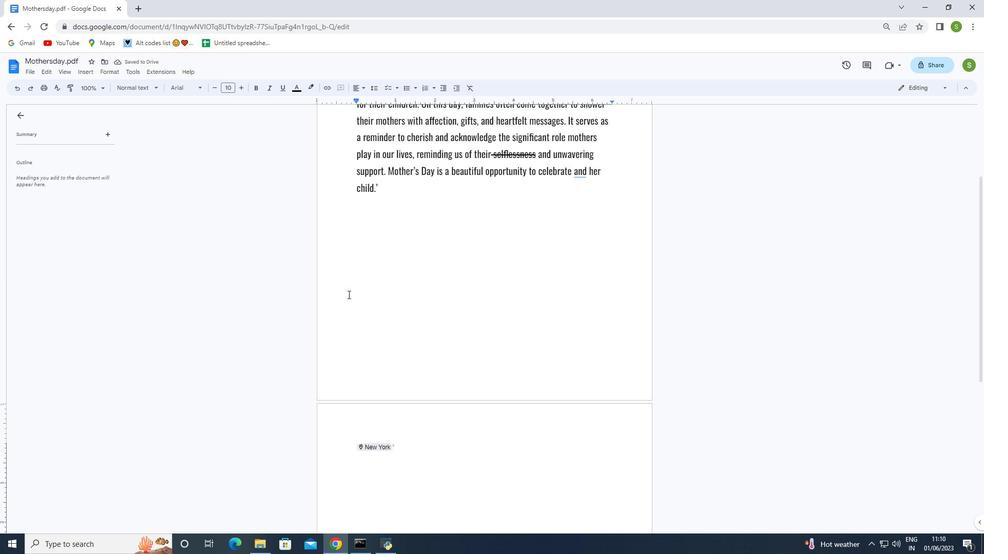 
Action: Mouse scrolled (348, 294) with delta (0, 0)
Screenshot: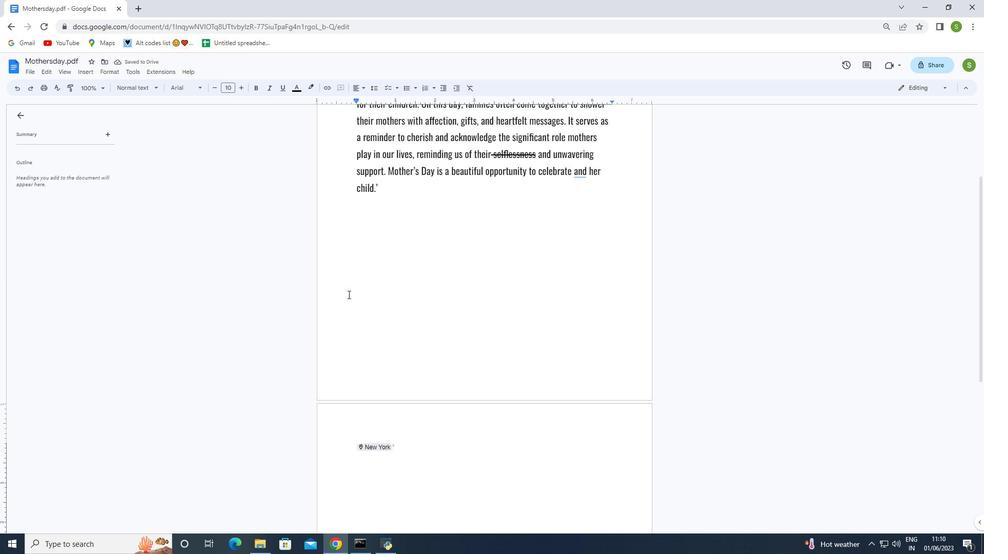 
Action: Mouse scrolled (348, 294) with delta (0, 0)
Screenshot: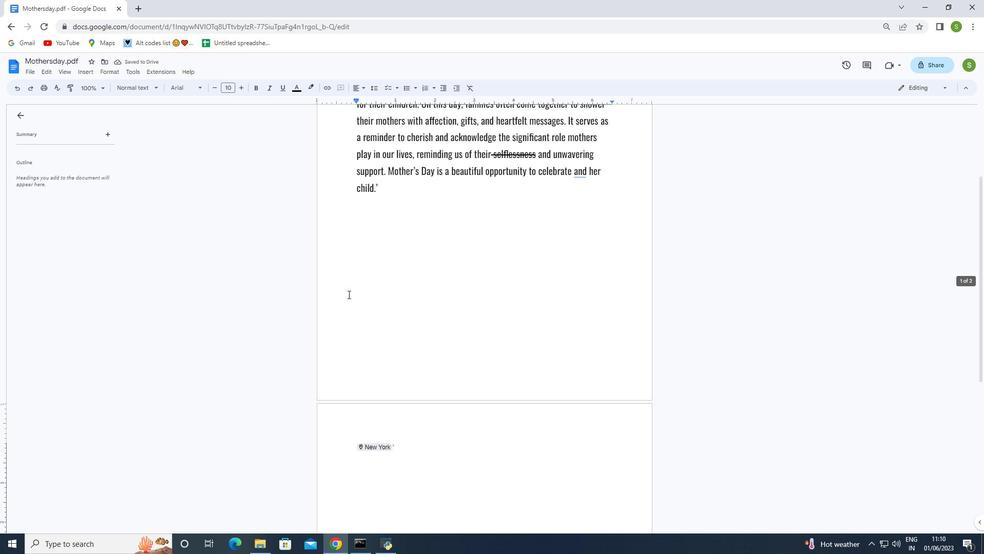 
Action: Mouse scrolled (348, 293) with delta (0, 0)
Screenshot: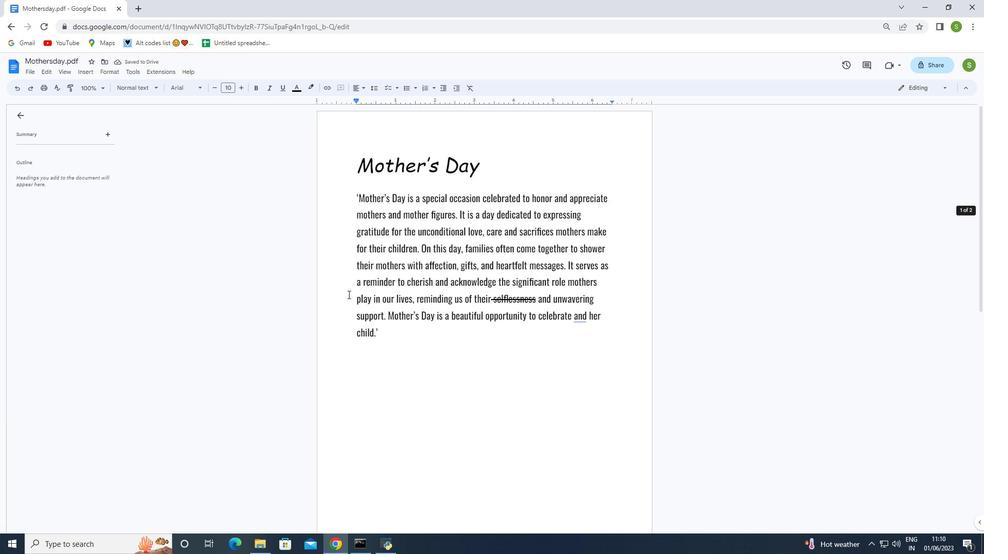 
Action: Mouse scrolled (348, 293) with delta (0, 0)
Screenshot: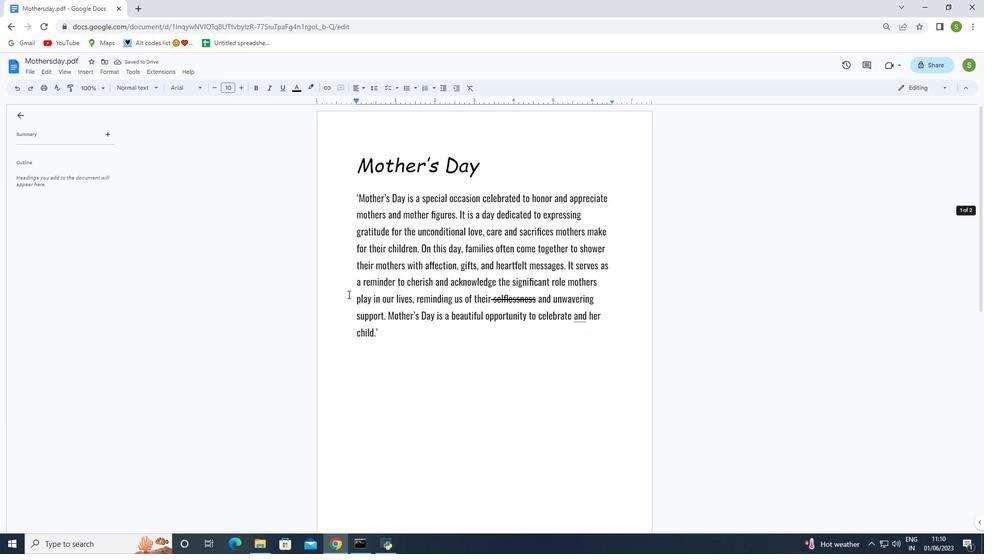 
Action: Mouse scrolled (348, 293) with delta (0, 0)
Screenshot: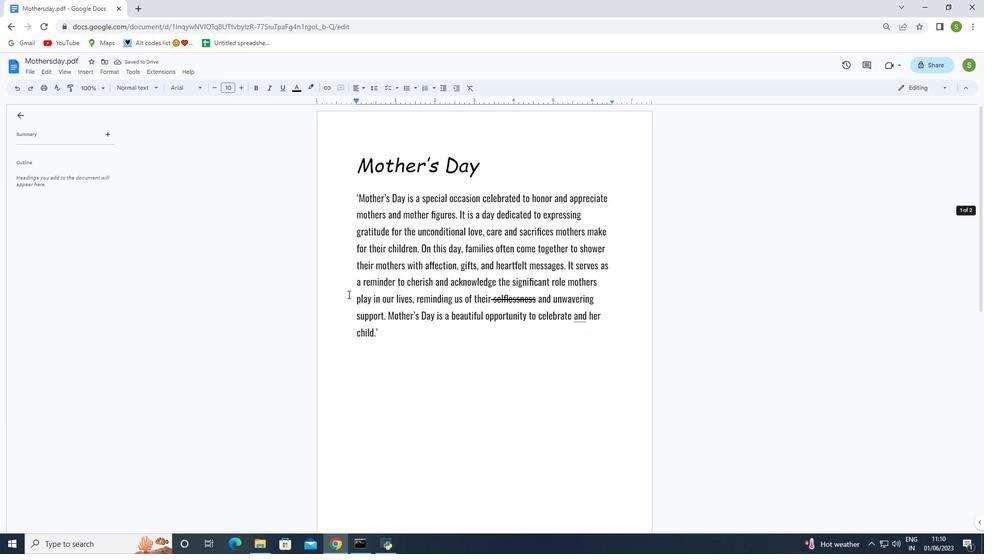 
Action: Mouse scrolled (348, 293) with delta (0, 0)
Screenshot: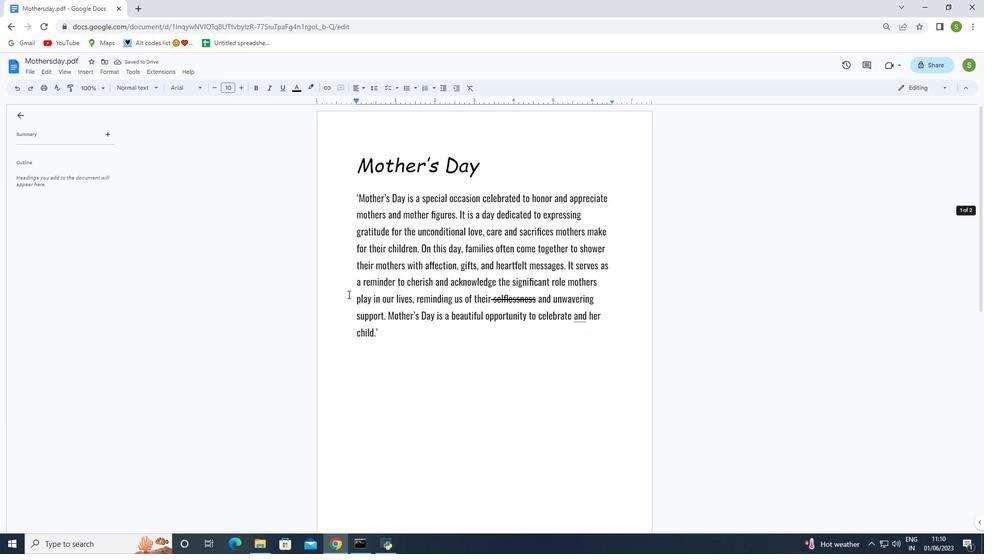 
Action: Mouse scrolled (348, 293) with delta (0, 0)
Screenshot: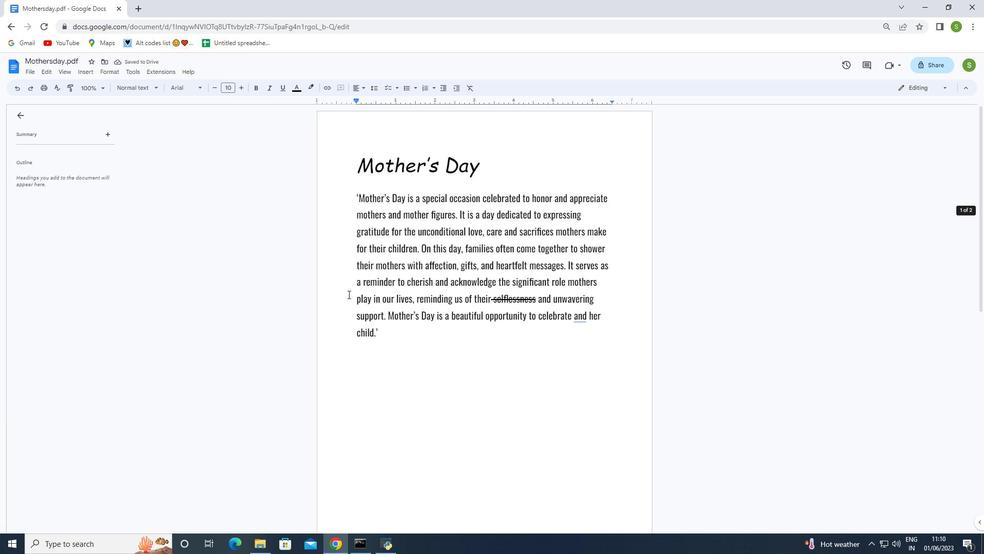 
Action: Mouse scrolled (348, 293) with delta (0, 0)
Screenshot: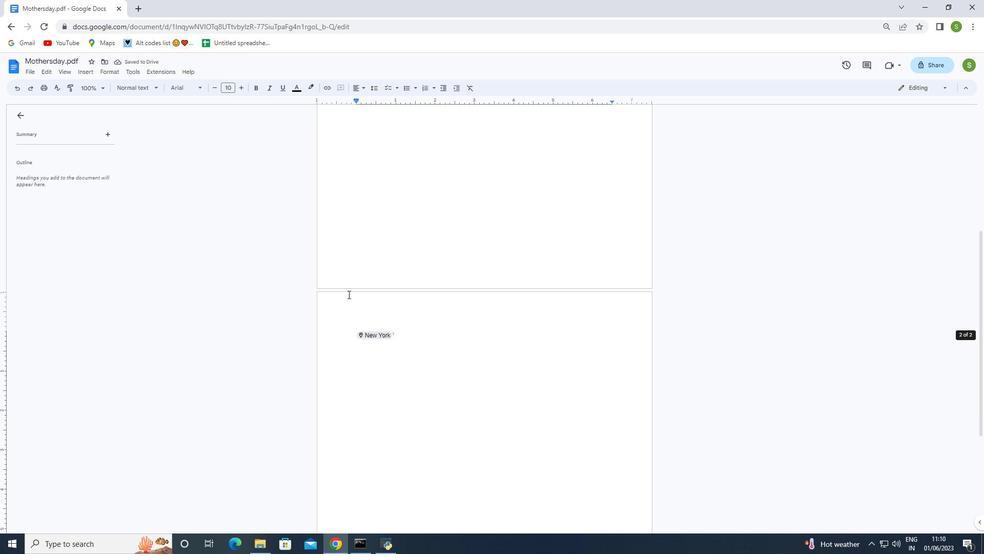 
Action: Mouse scrolled (348, 293) with delta (0, 0)
Screenshot: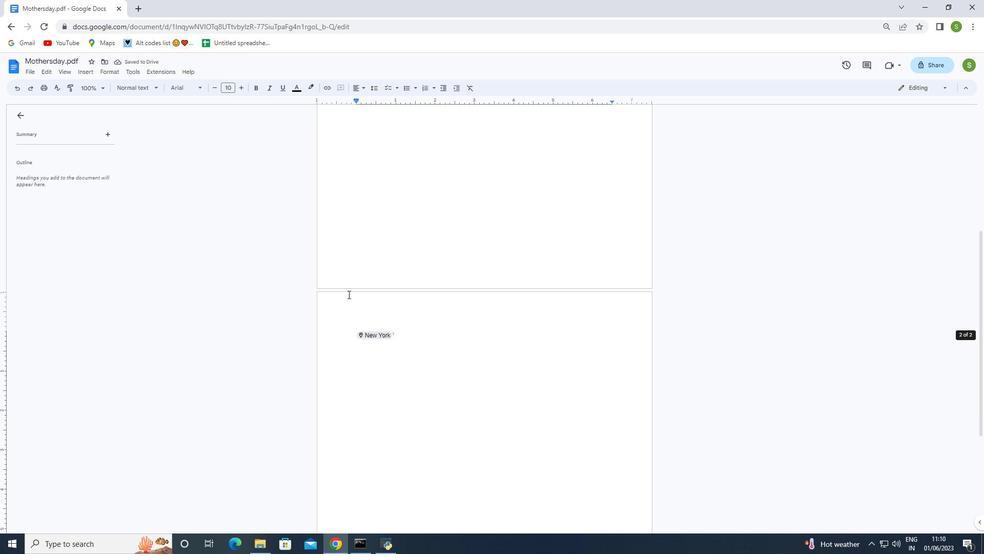 
Action: Mouse scrolled (348, 293) with delta (0, 0)
Screenshot: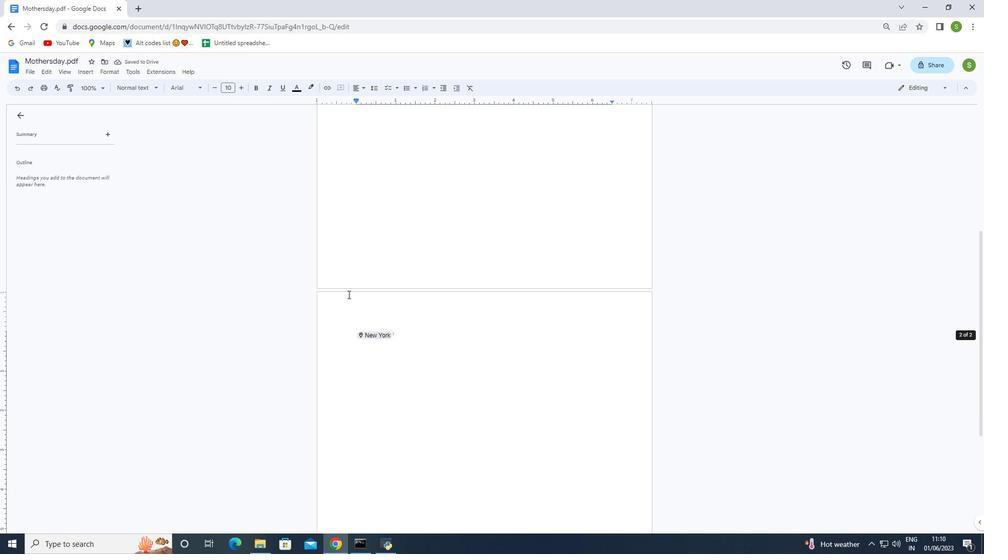 
Action: Mouse scrolled (348, 293) with delta (0, 0)
Screenshot: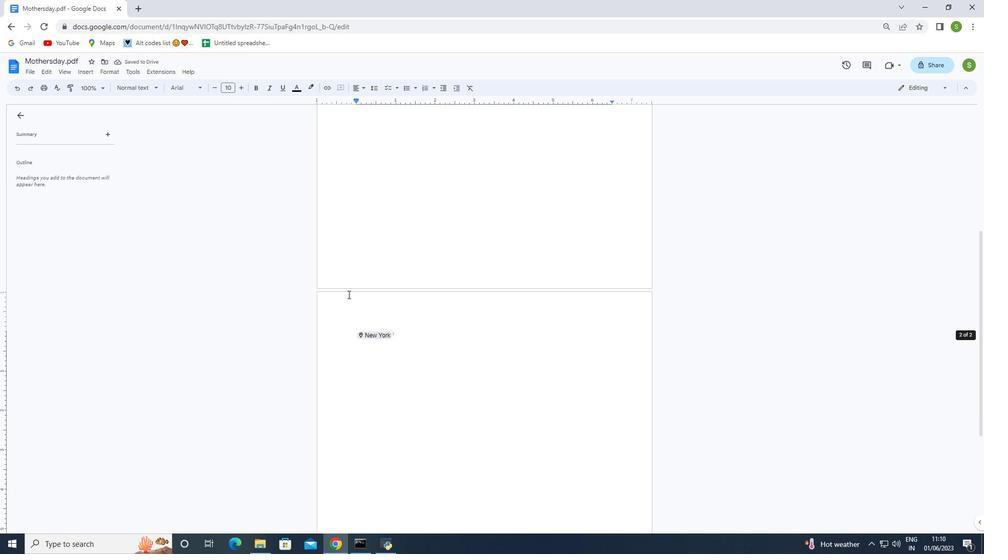
Action: Mouse scrolled (348, 293) with delta (0, 0)
Screenshot: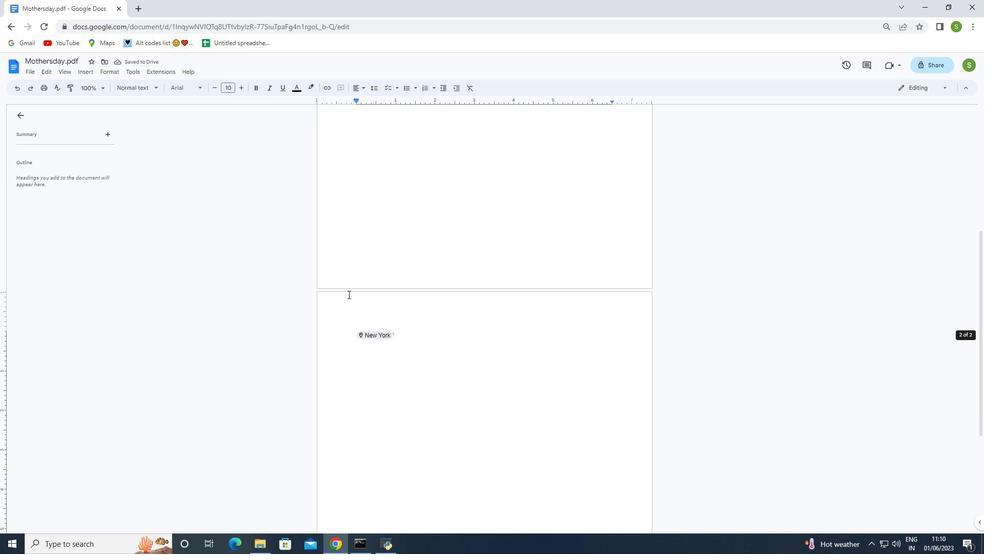 
Action: Mouse scrolled (348, 293) with delta (0, 0)
Screenshot: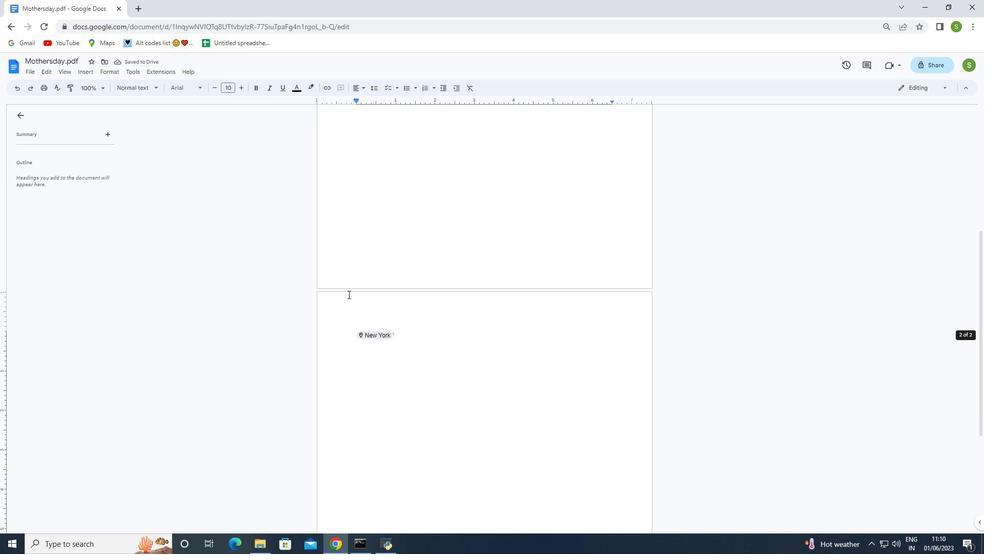 
Action: Mouse scrolled (348, 293) with delta (0, 0)
Screenshot: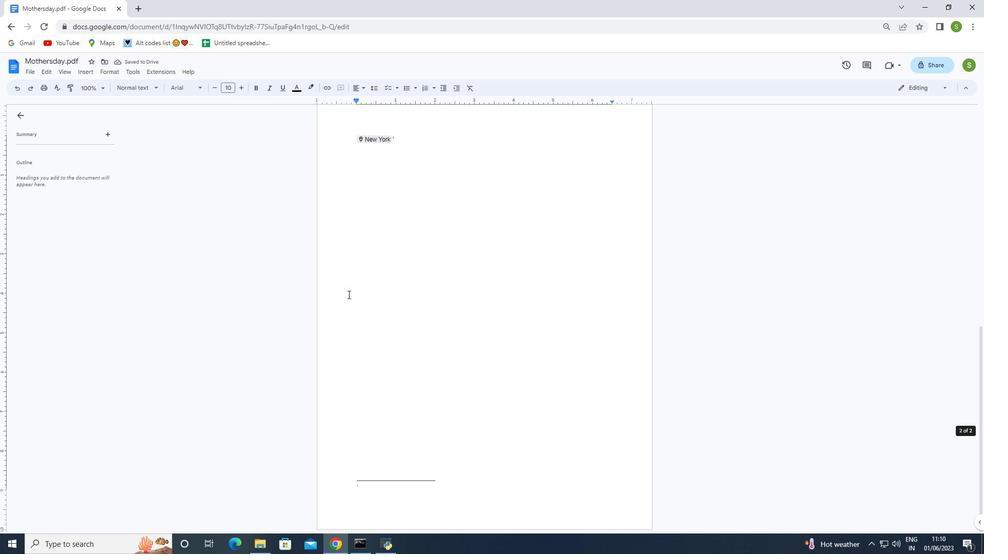 
Action: Mouse scrolled (348, 293) with delta (0, 0)
Screenshot: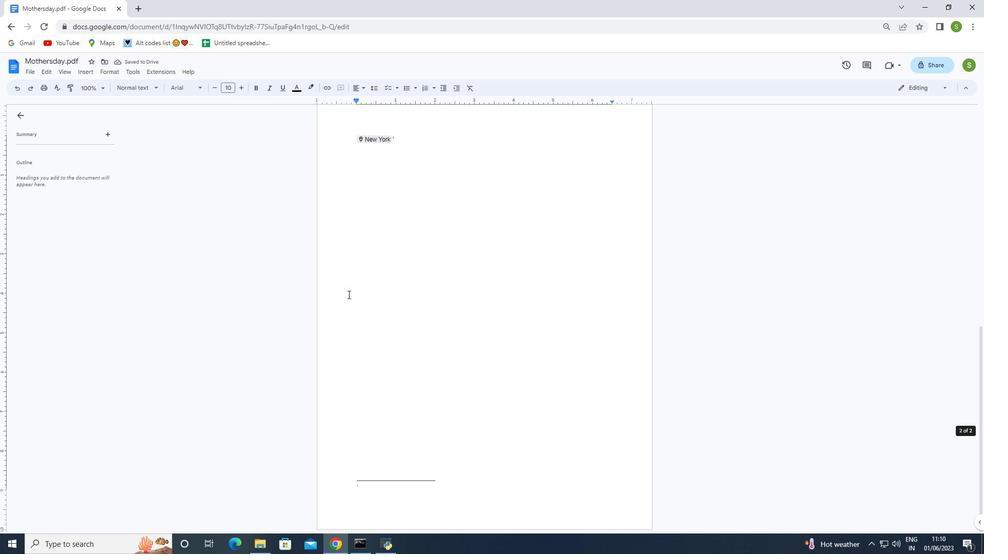 
Action: Mouse scrolled (348, 293) with delta (0, 0)
Screenshot: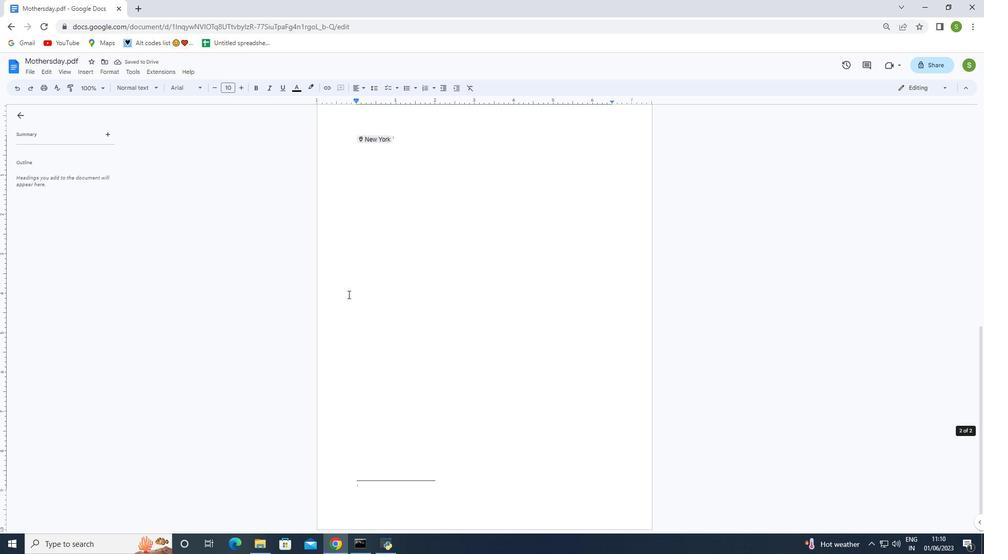 
Action: Mouse scrolled (348, 293) with delta (0, 0)
Screenshot: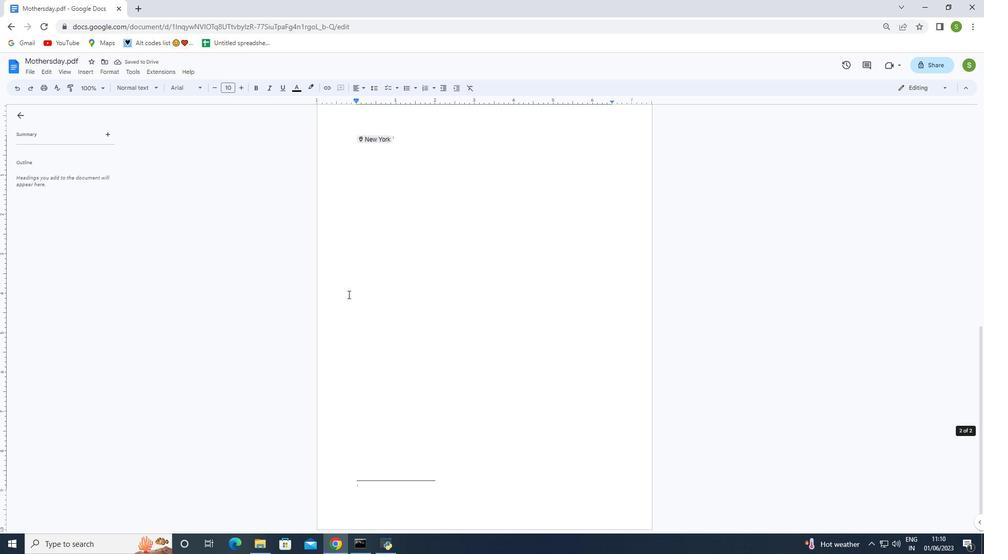 
Action: Mouse scrolled (348, 293) with delta (0, 0)
Screenshot: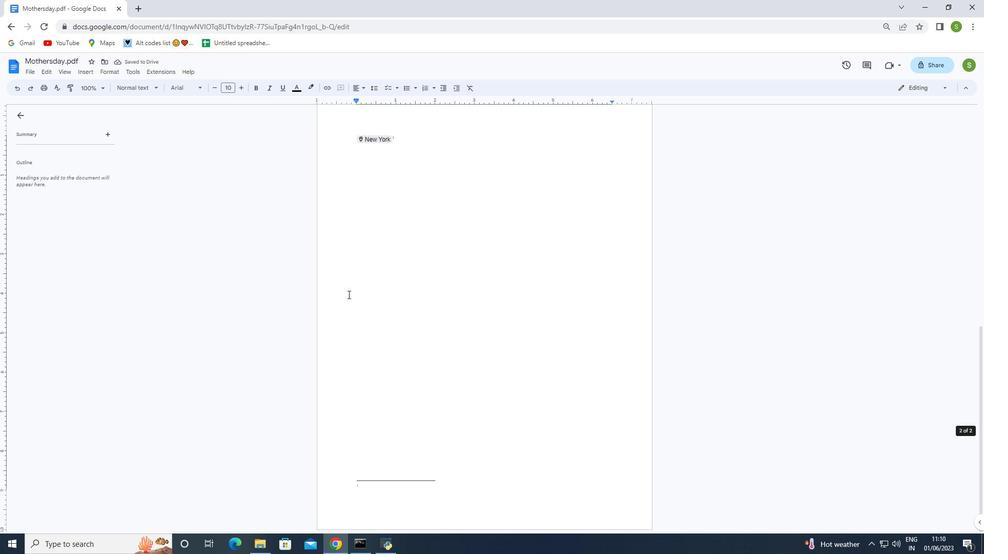 
Action: Mouse scrolled (348, 293) with delta (0, 0)
Screenshot: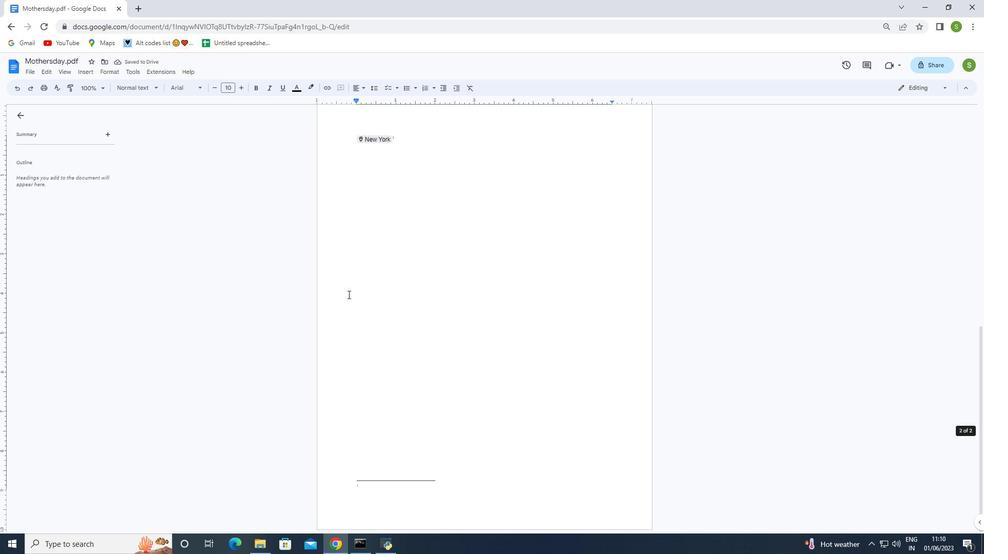 
Action: Mouse moved to (334, 285)
Screenshot: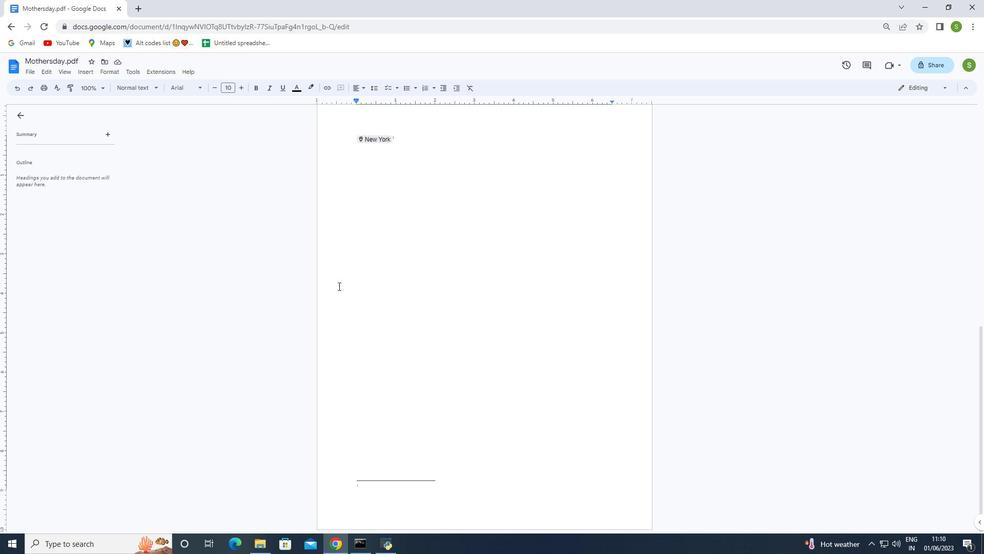 
Action: Key pressed ctrl+Z
Screenshot: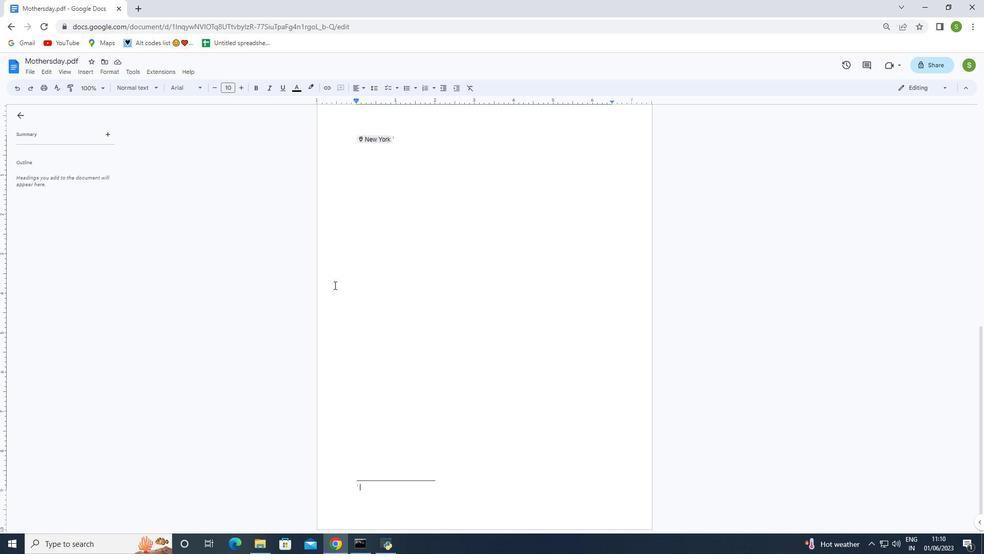 
Action: Mouse moved to (396, 324)
Screenshot: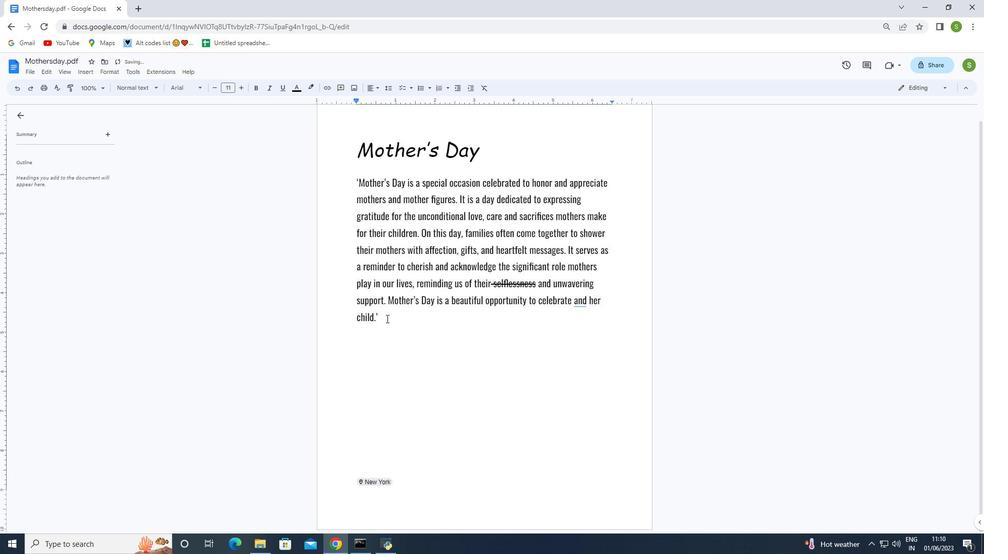 
Action: Mouse pressed left at (389, 318)
Screenshot: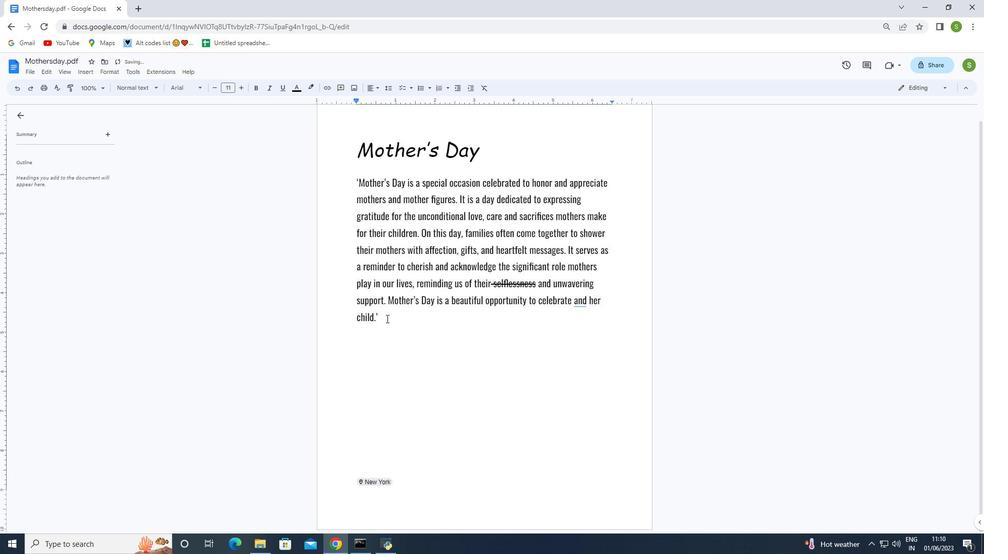 
Action: Mouse moved to (421, 329)
Screenshot: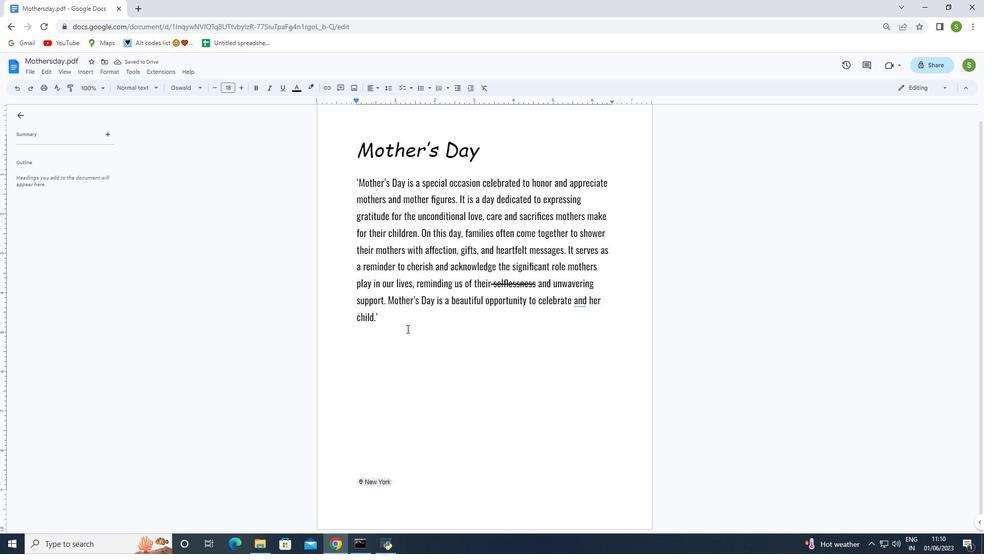 
Action: Key pressed <Key.enter>
Screenshot: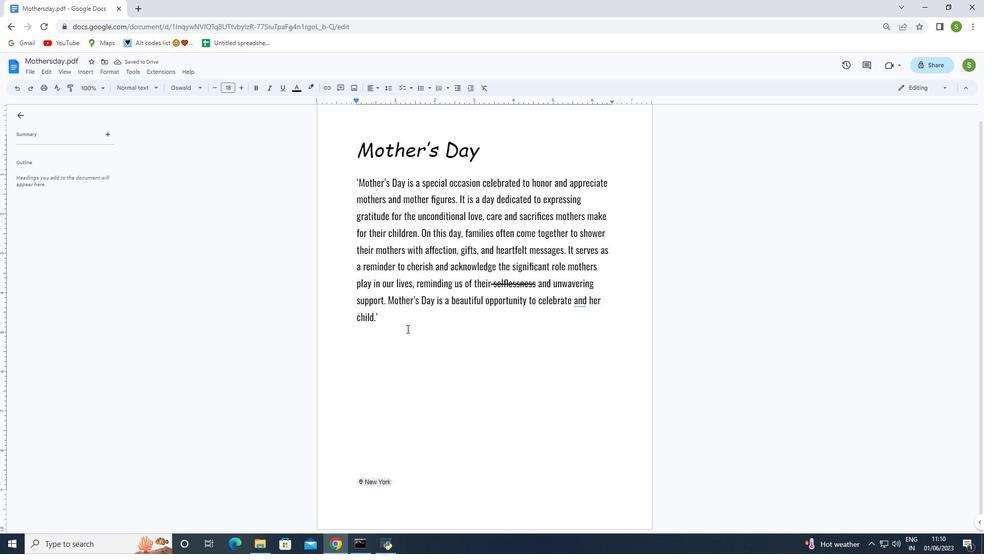 
Action: Mouse moved to (232, 157)
Screenshot: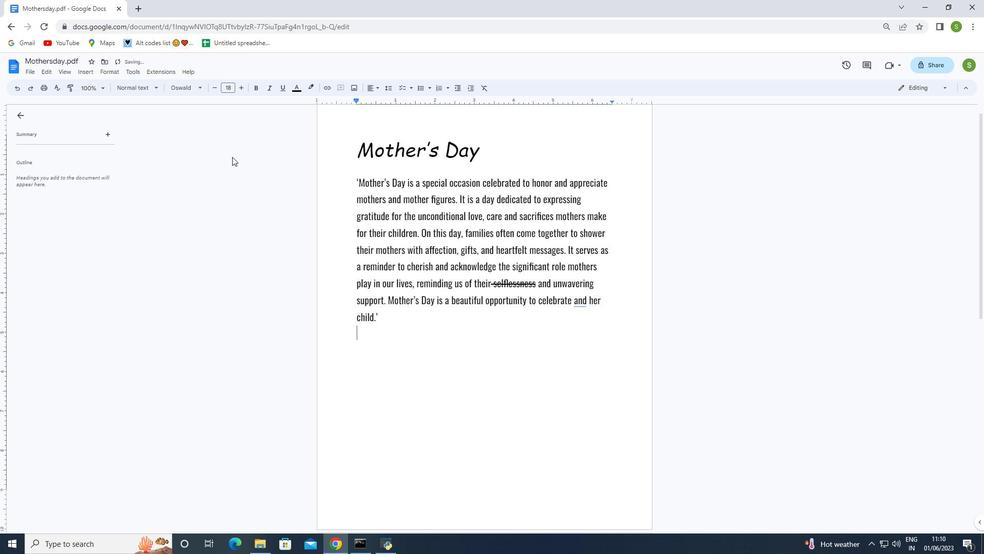 
Action: Key pressed <Key.shift>
Screenshot: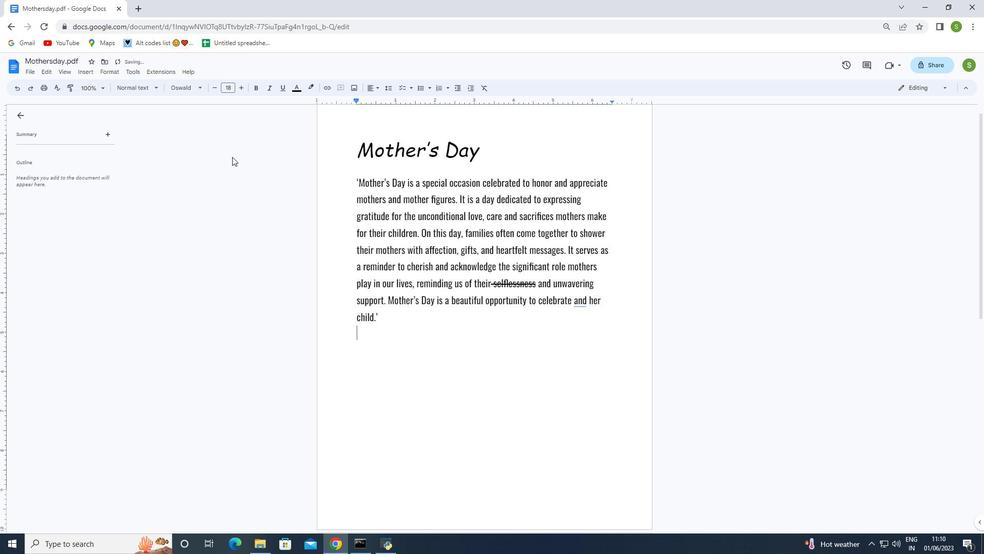 
Action: Mouse moved to (239, 170)
Screenshot: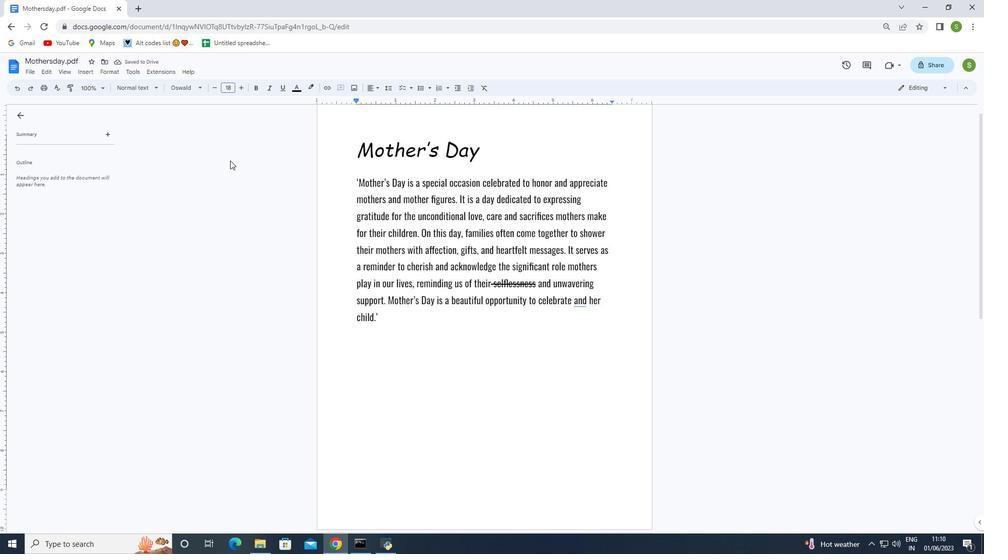 
Action: Key pressed ctrl+Z
Screenshot: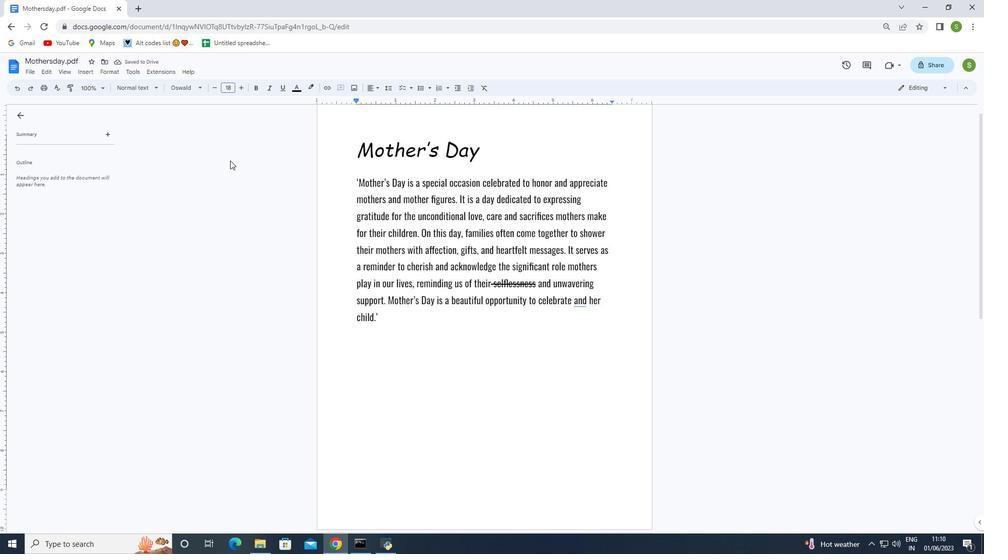 
Action: Mouse moved to (86, 69)
Screenshot: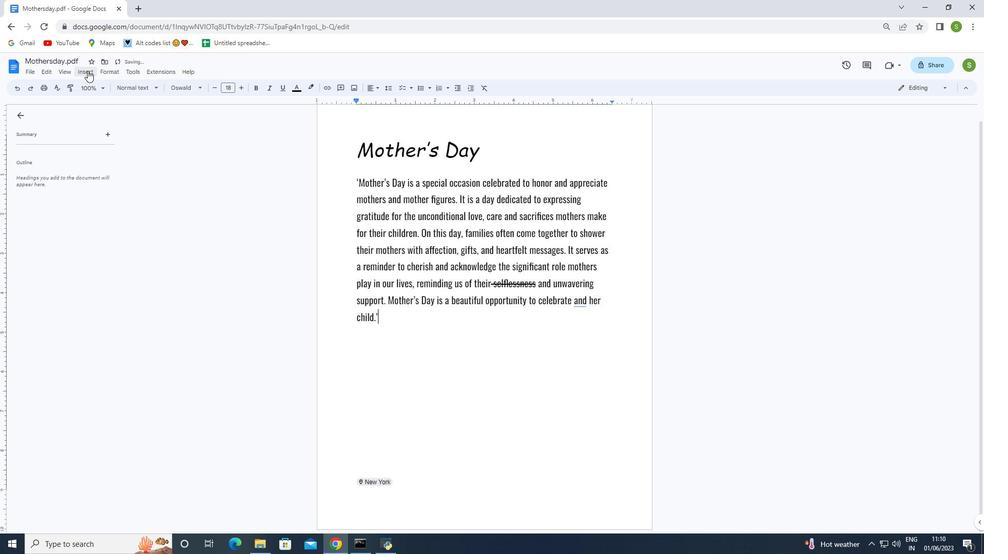 
Action: Mouse pressed left at (86, 69)
Screenshot: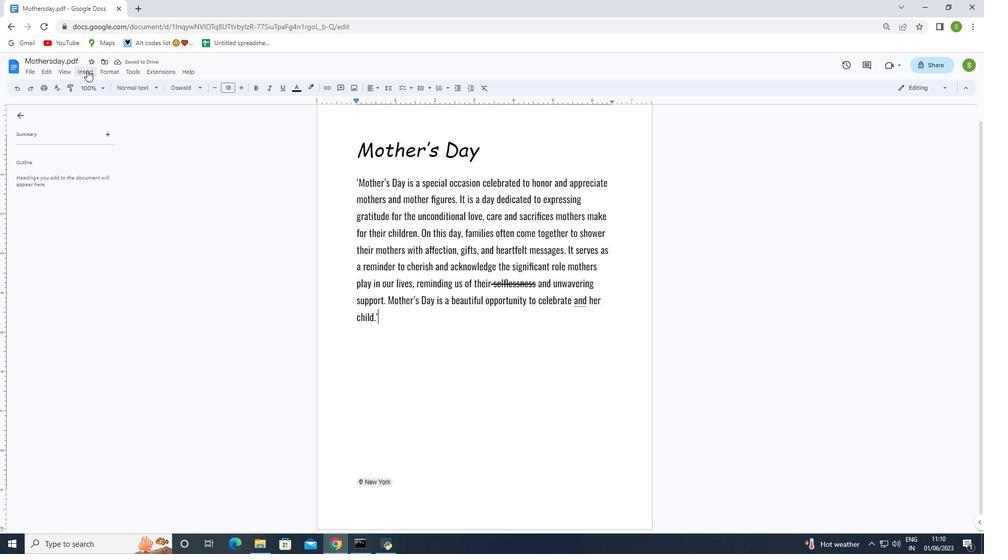 
Action: Mouse moved to (106, 193)
Screenshot: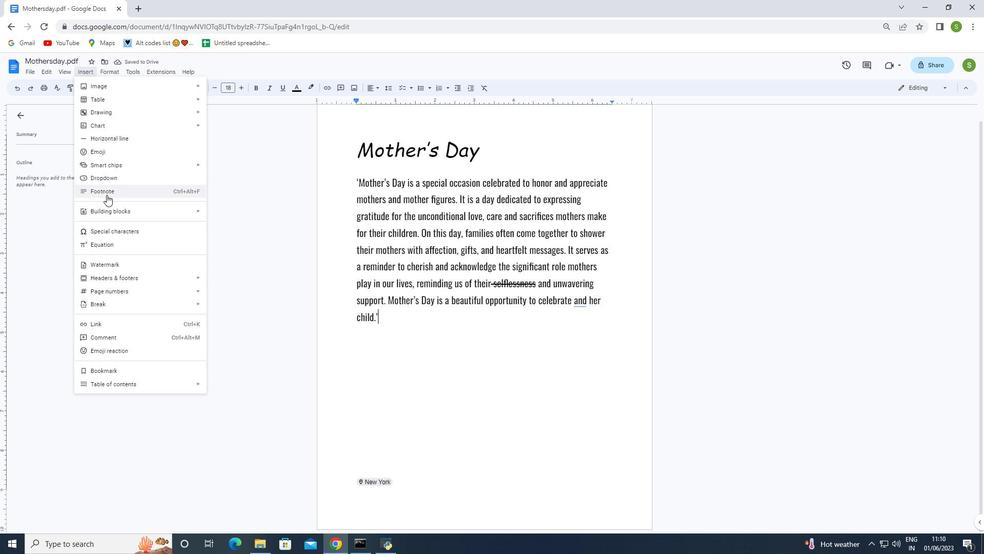 
Action: Mouse pressed left at (106, 193)
Screenshot: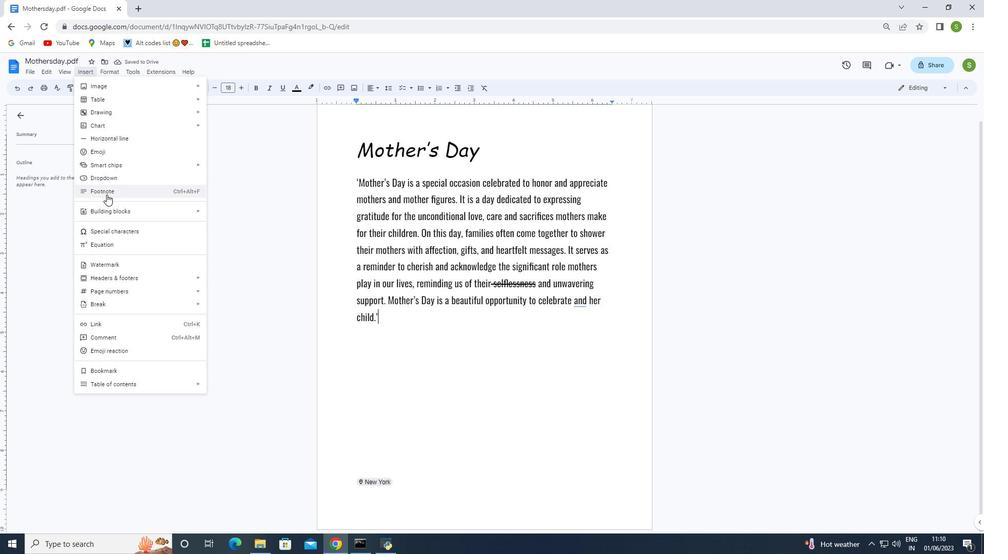 
Action: Mouse moved to (333, 291)
Screenshot: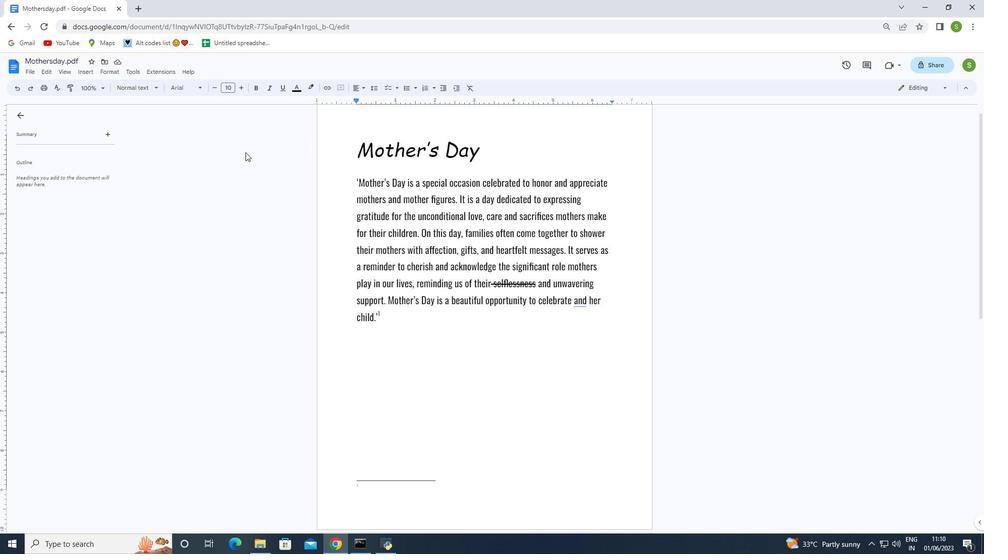 
Action: Mouse scrolled (333, 291) with delta (0, 0)
Screenshot: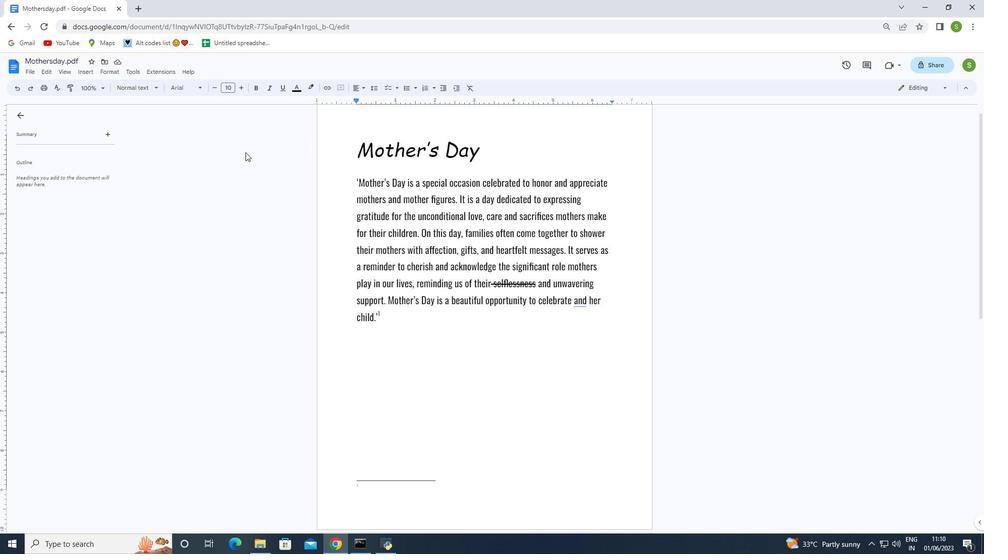 
Action: Mouse moved to (379, 368)
Screenshot: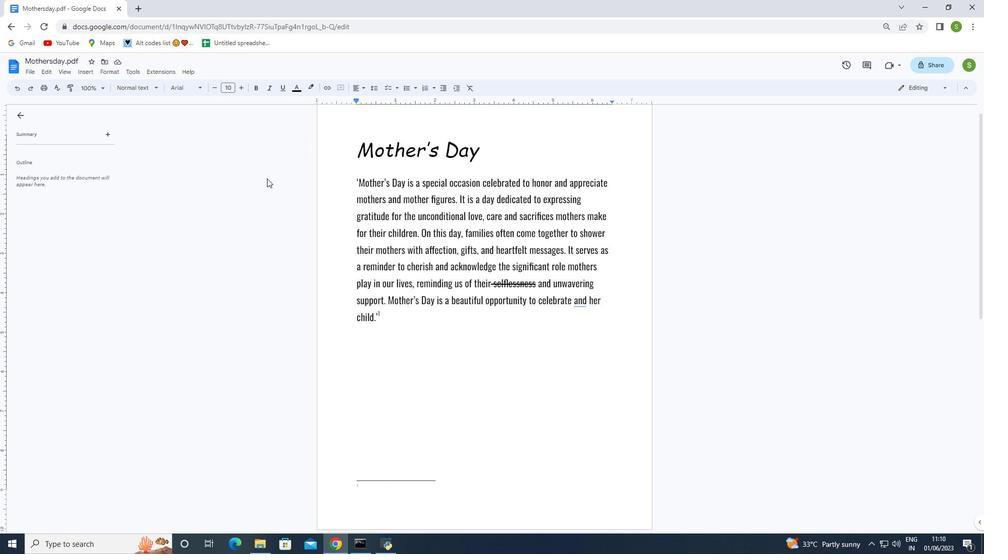 
Action: Mouse scrolled (379, 368) with delta (0, 0)
Screenshot: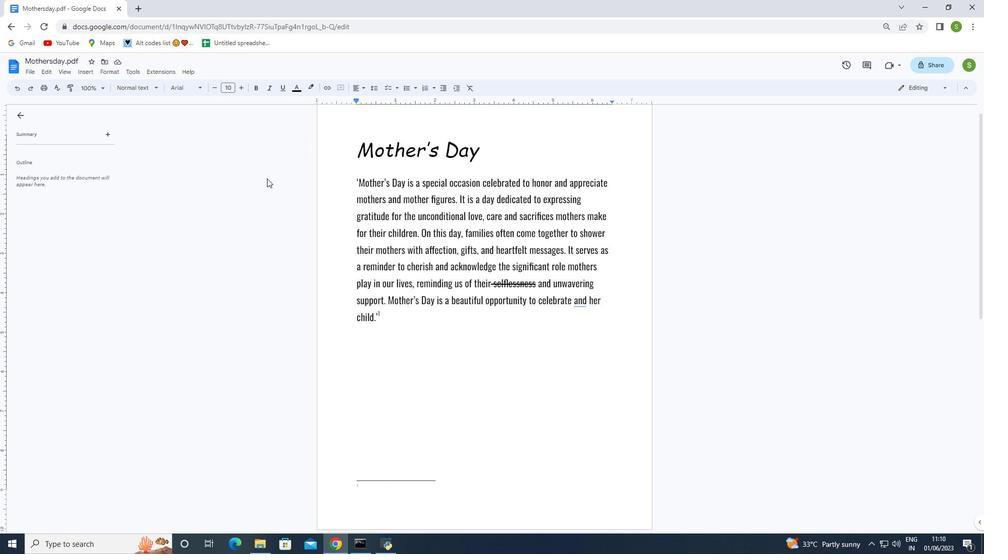 
Action: Mouse moved to (381, 390)
Screenshot: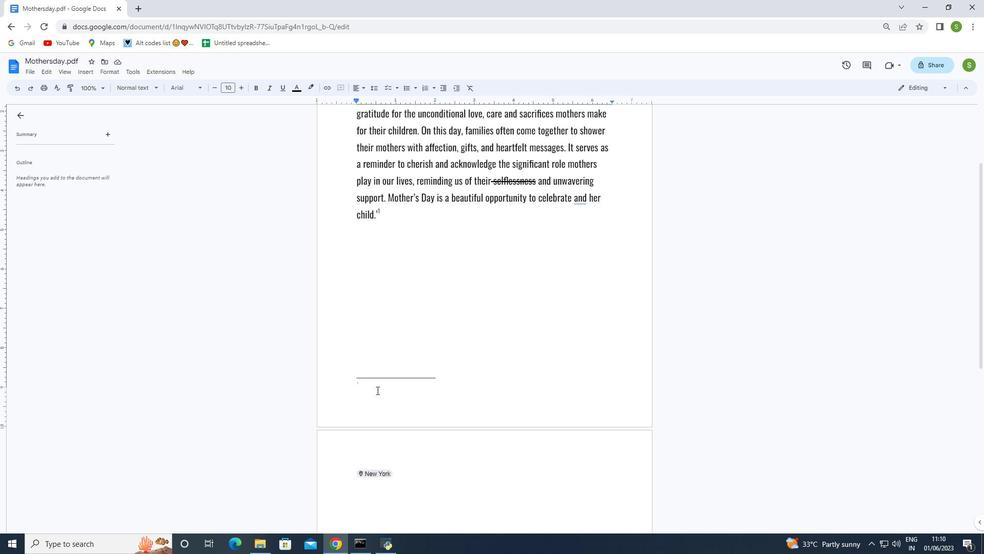 
Action: Key pressed <Key.right>
Screenshot: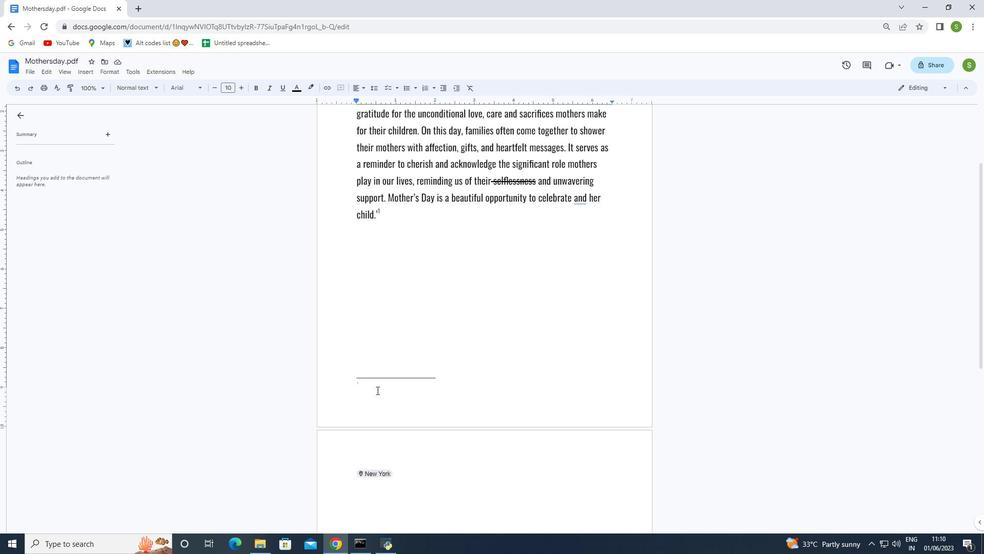 
Action: Mouse moved to (397, 388)
Screenshot: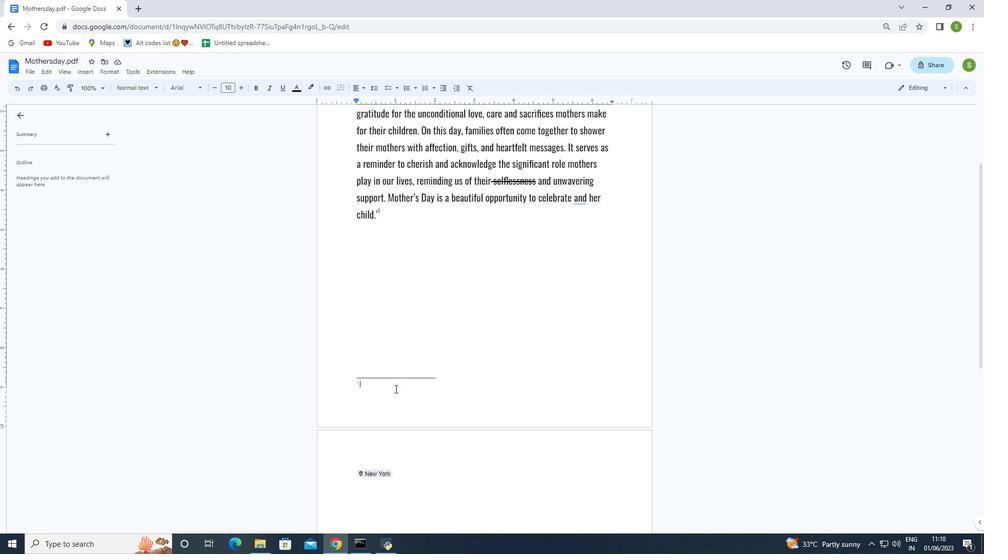 
Action: Key pressed <Key.right>
Screenshot: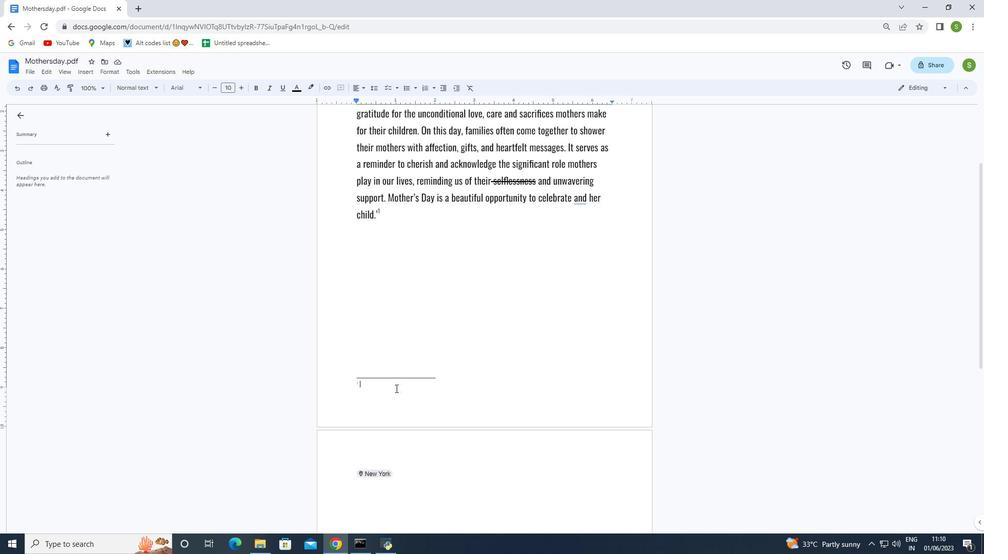 
Action: Mouse moved to (399, 387)
Screenshot: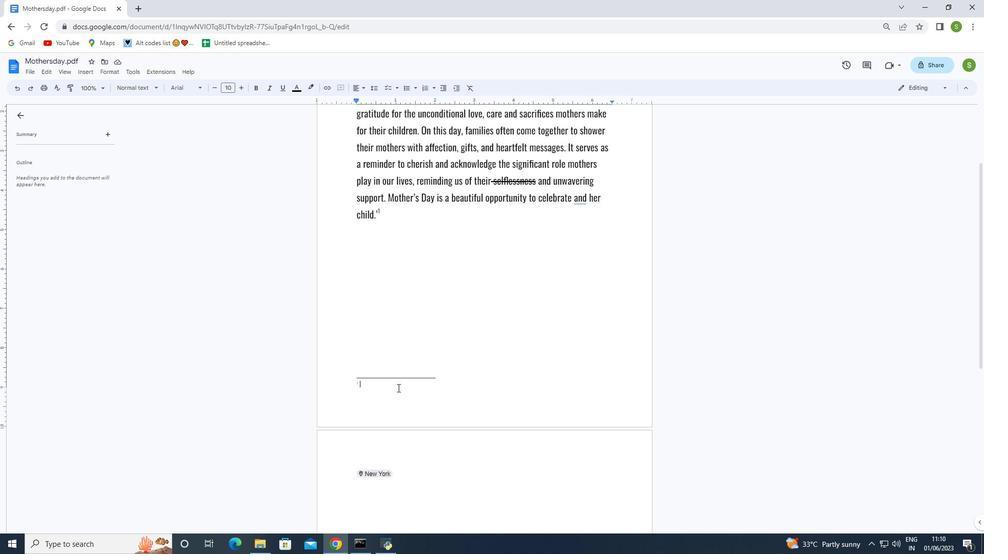 
Action: Key pressed <Key.right>
Screenshot: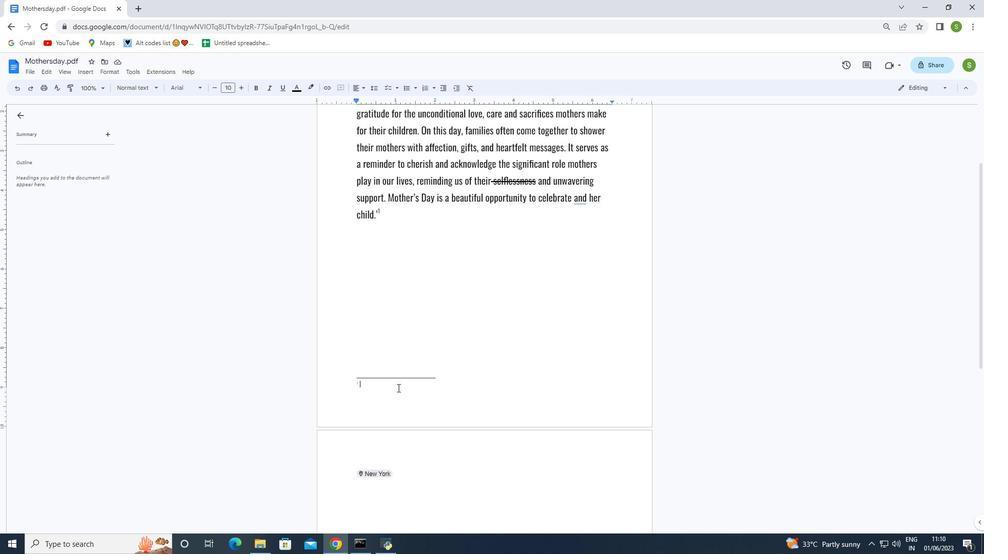 
Action: Mouse moved to (379, 376)
Screenshot: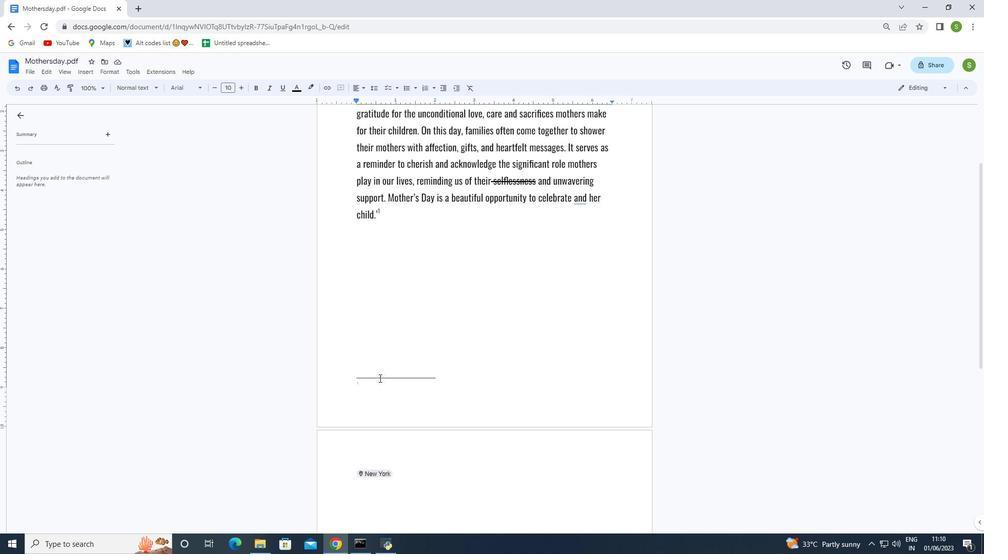 
Action: Mouse pressed left at (379, 376)
Screenshot: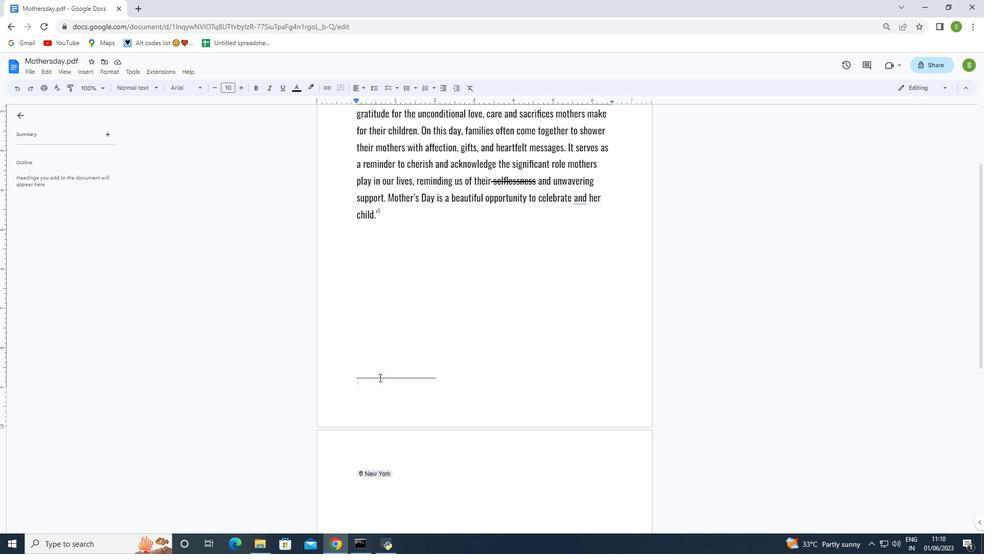 
Action: Mouse moved to (379, 376)
Screenshot: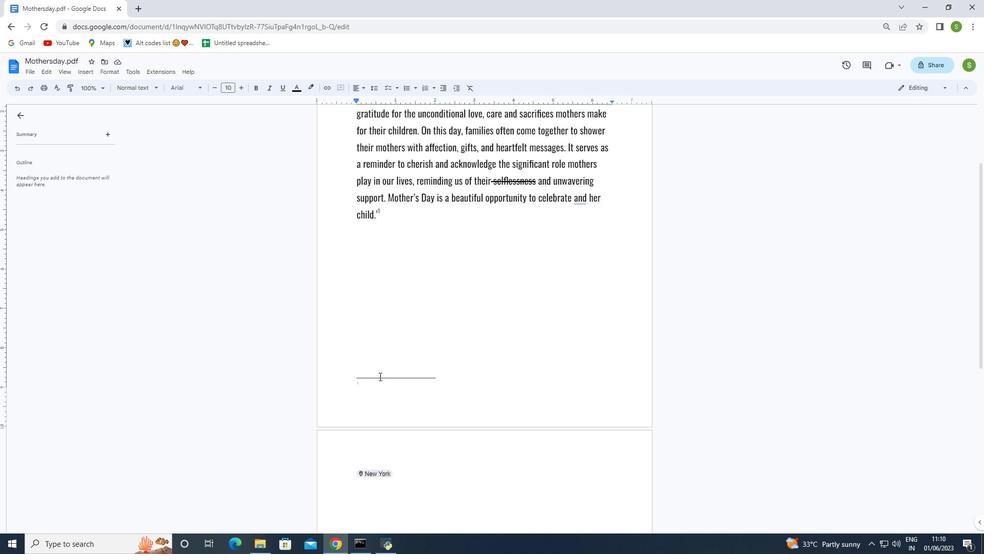 
Action: Mouse pressed left at (379, 376)
Screenshot: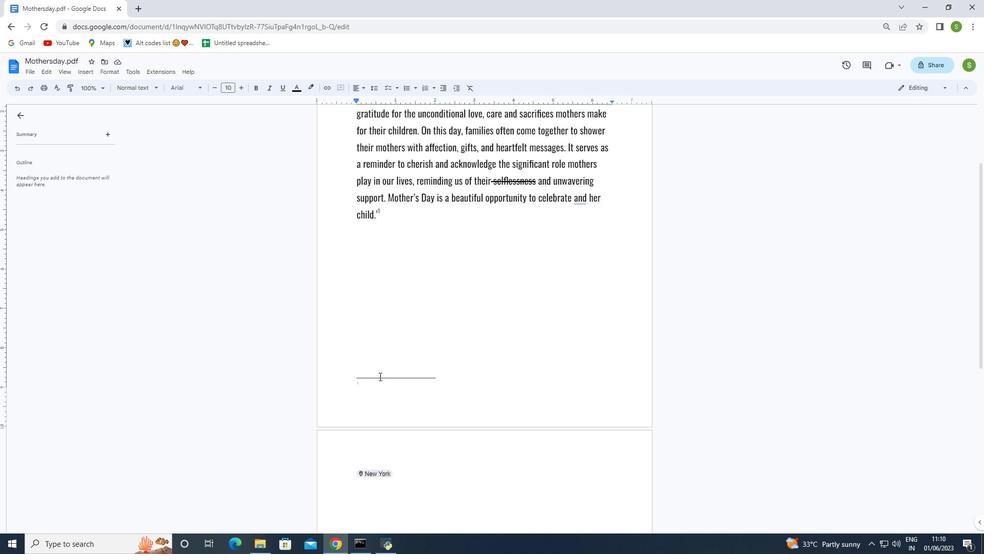 
Action: Mouse moved to (378, 382)
Screenshot: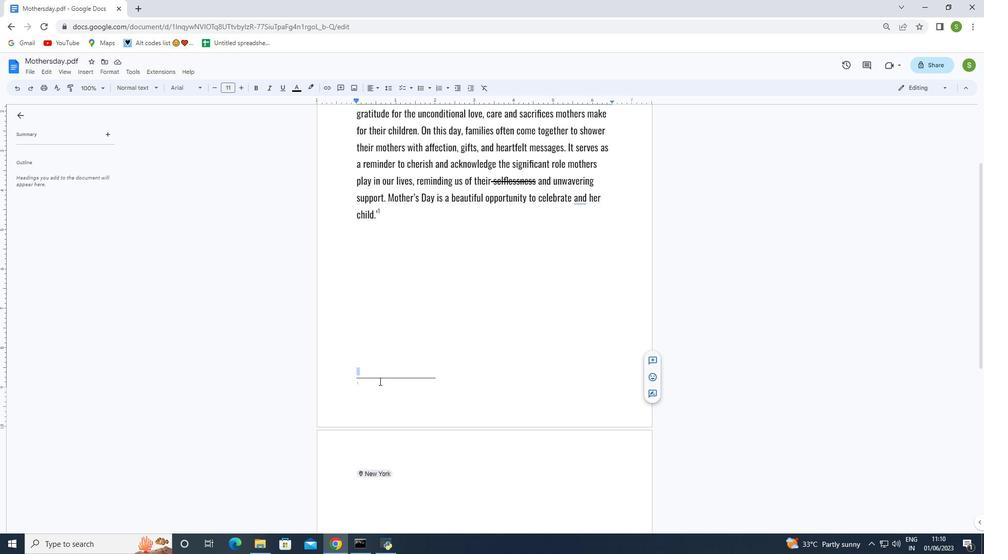
Action: Mouse pressed left at (378, 382)
Screenshot: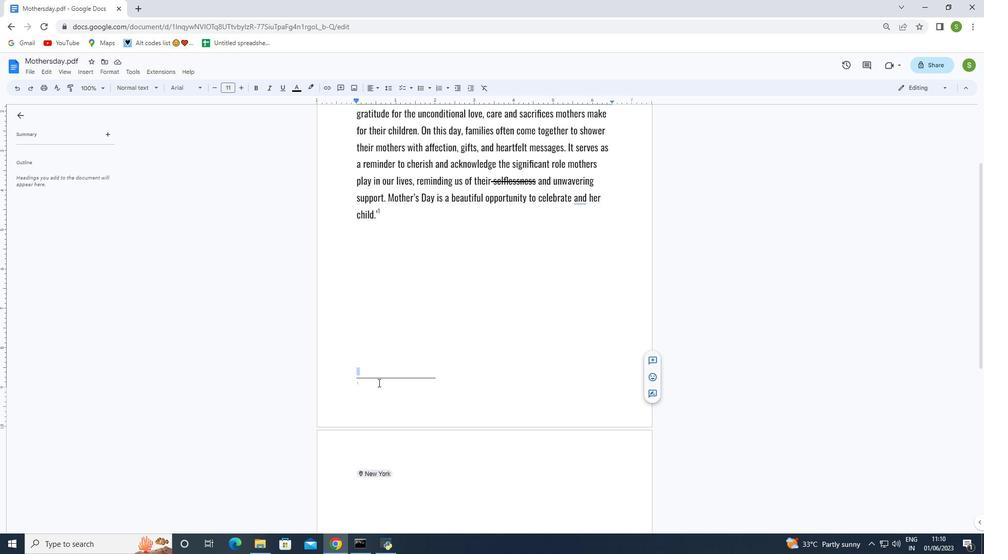 
Action: Mouse moved to (412, 406)
Screenshot: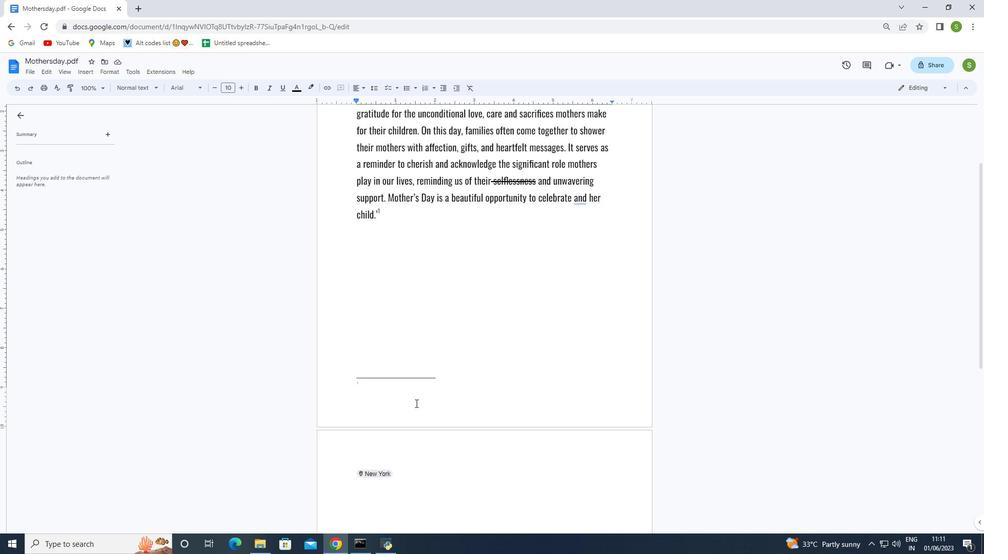
Action: Key pressed ctrl+Z
Screenshot: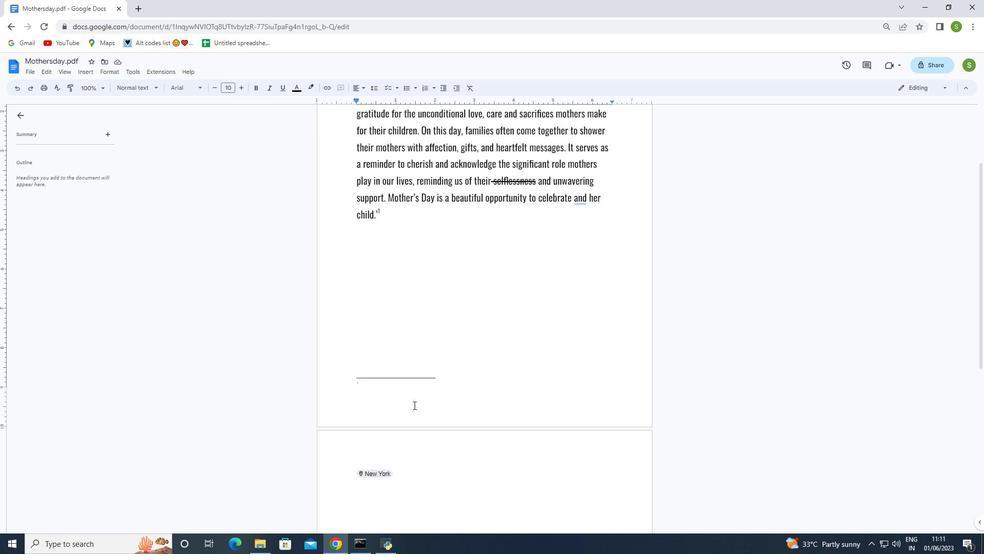 
Action: Mouse moved to (571, 182)
Screenshot: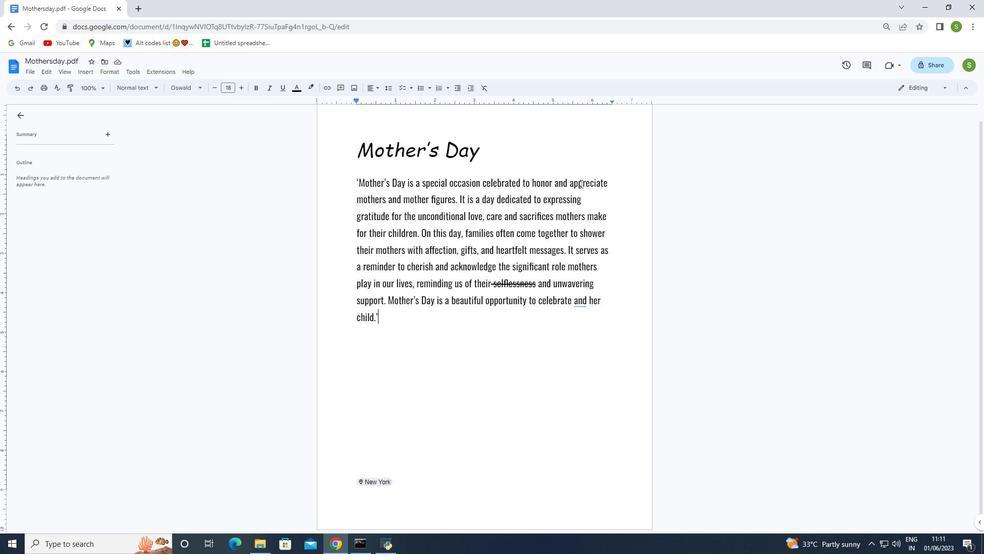
Action: Mouse pressed left at (571, 182)
Screenshot: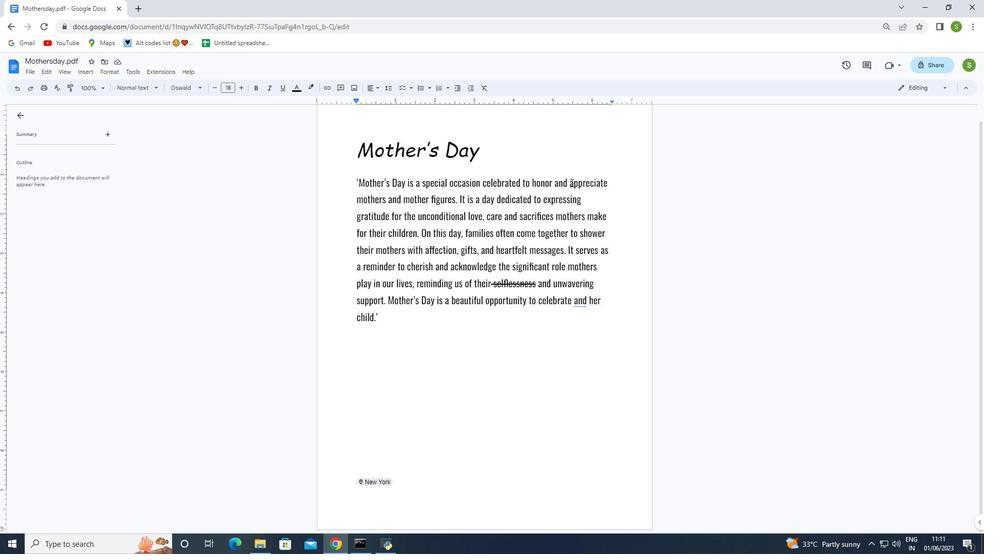 
Action: Mouse moved to (89, 71)
Screenshot: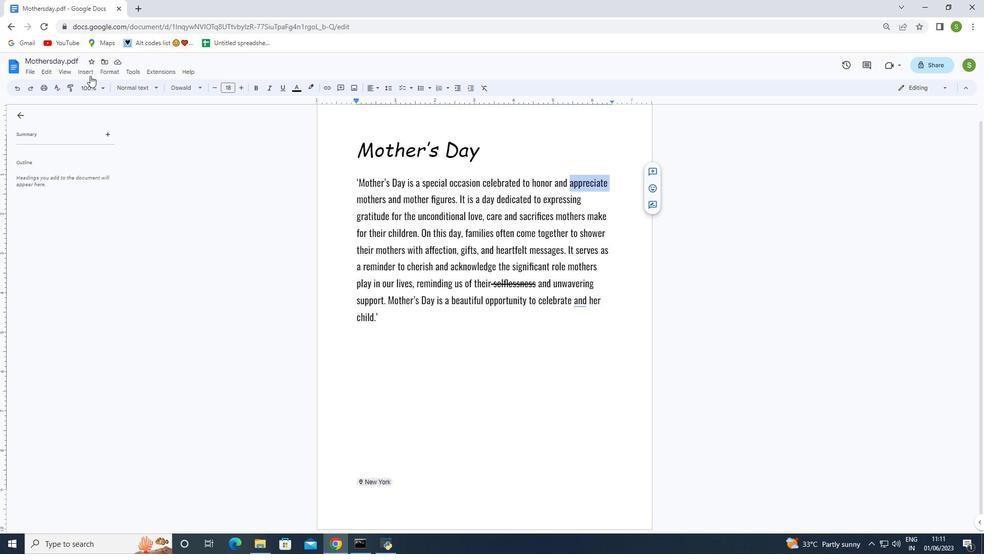 
Action: Mouse pressed left at (89, 71)
Screenshot: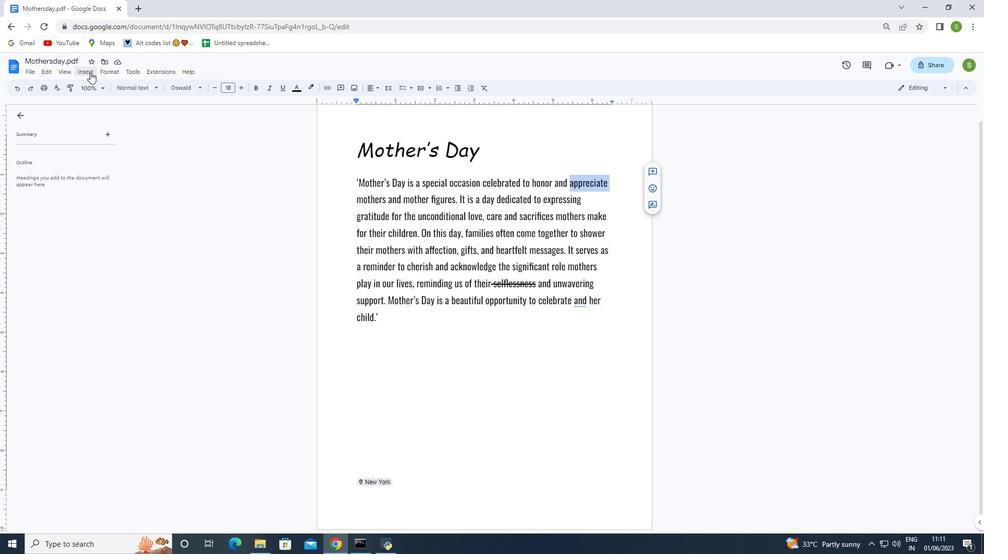 
Action: Mouse moved to (101, 193)
Screenshot: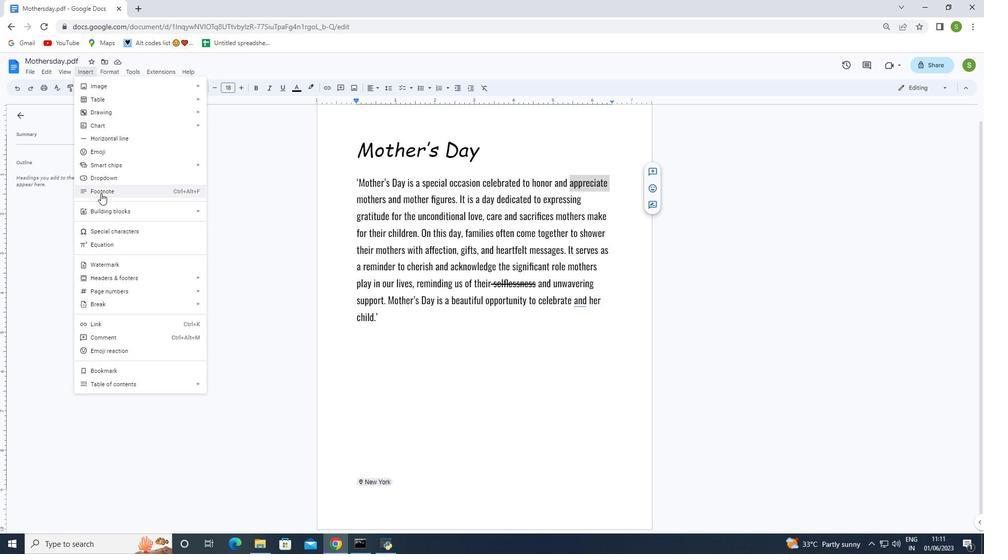 
Action: Mouse pressed left at (101, 193)
Screenshot: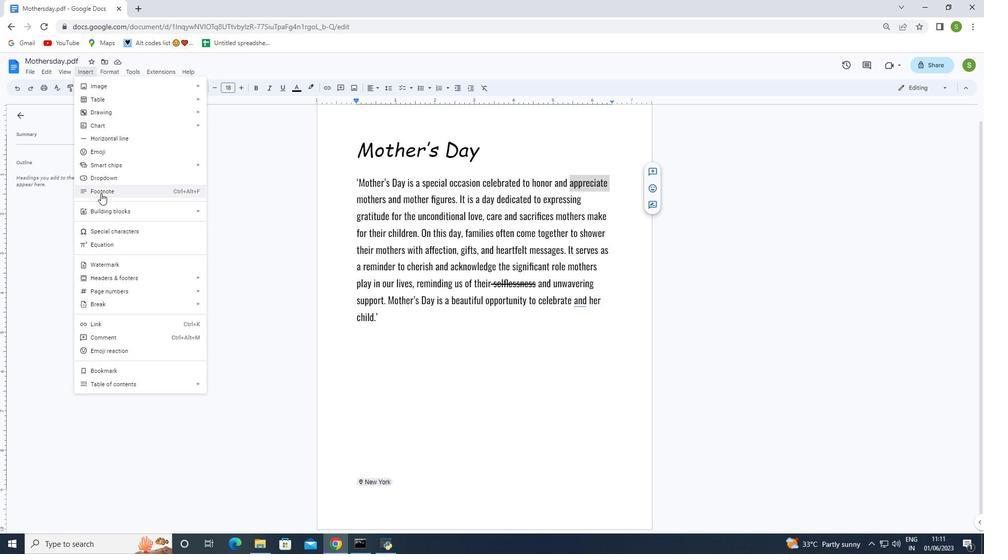 
Action: Mouse moved to (423, 467)
Screenshot: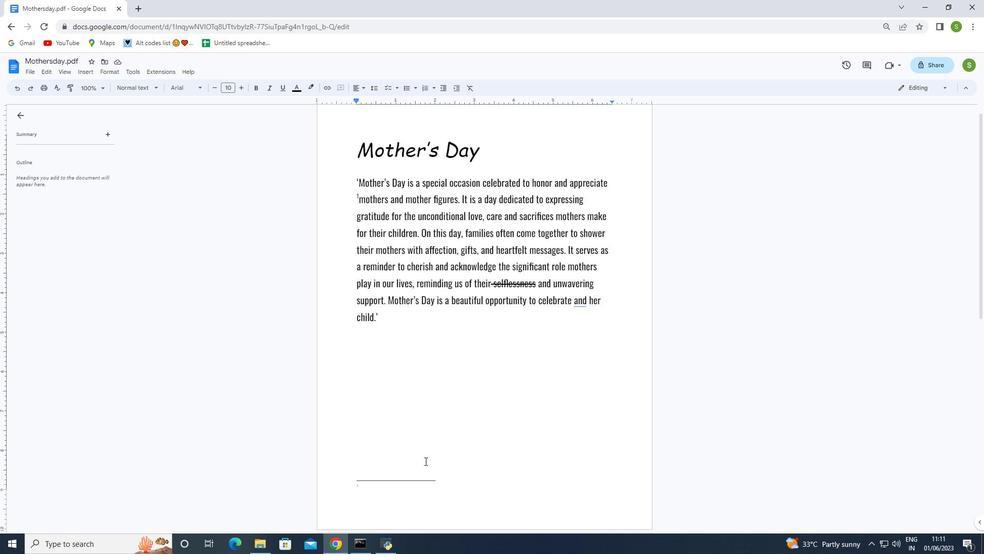 
Action: Key pressed ctrl+Z
Screenshot: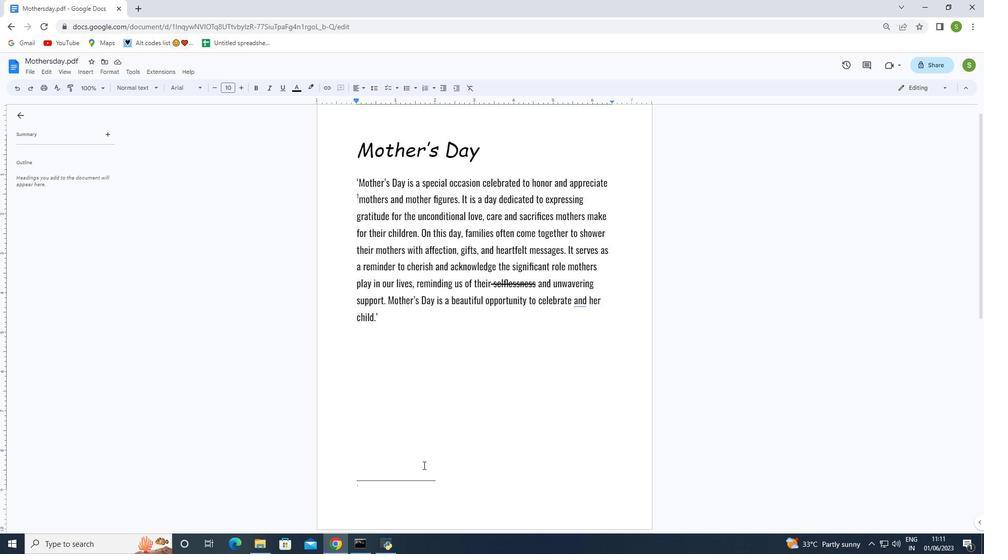 
Action: Mouse moved to (584, 185)
Screenshot: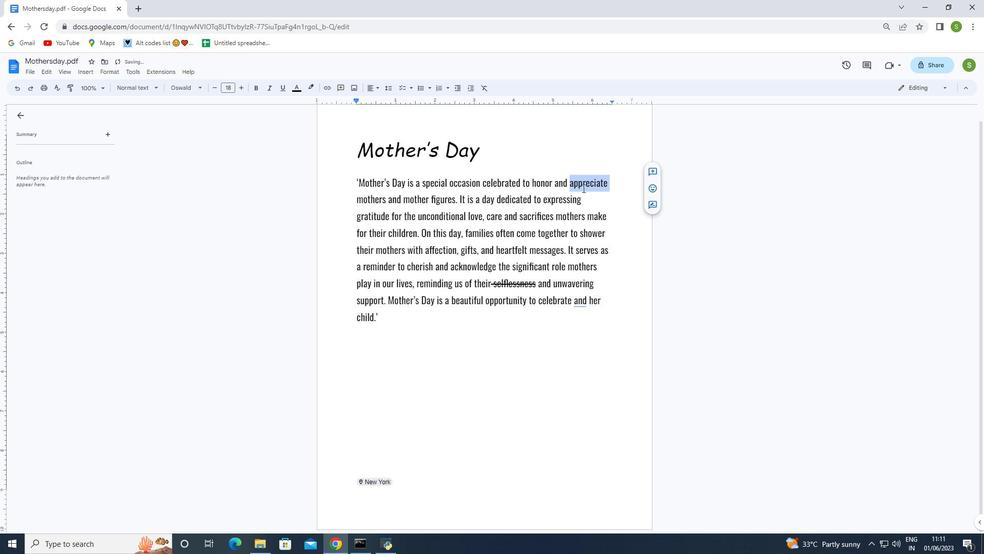 
Action: Mouse pressed left at (584, 185)
Screenshot: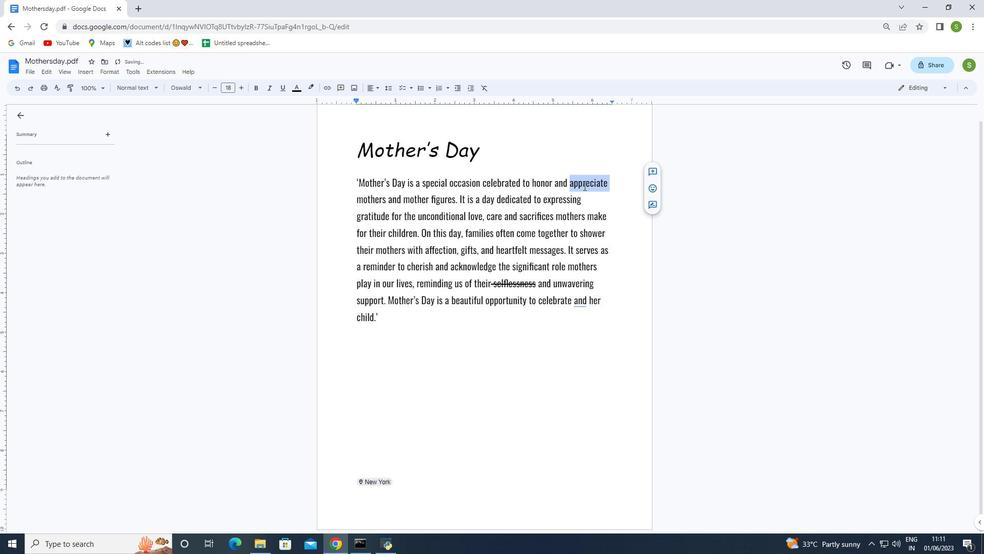 
Action: Mouse moved to (610, 180)
Screenshot: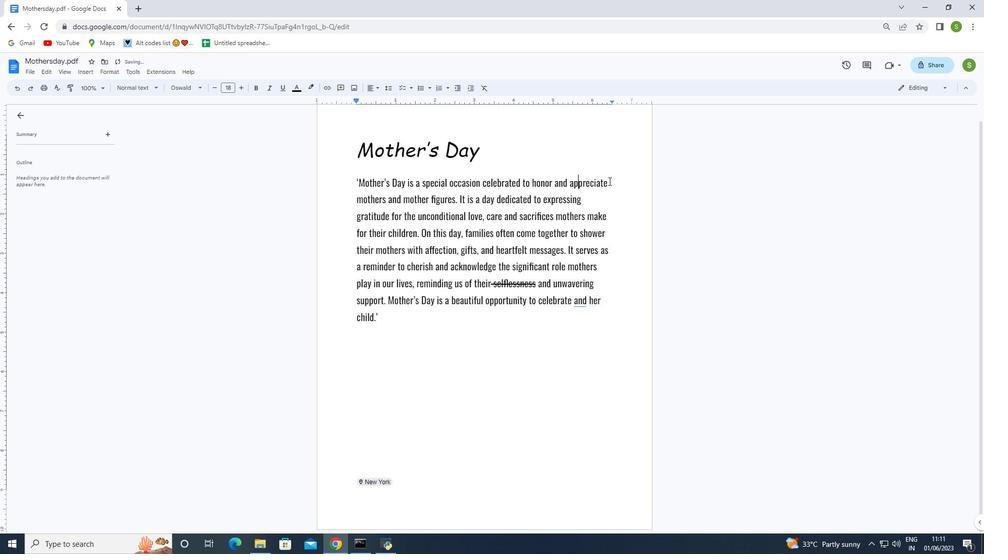 
Action: Mouse pressed left at (610, 180)
Screenshot: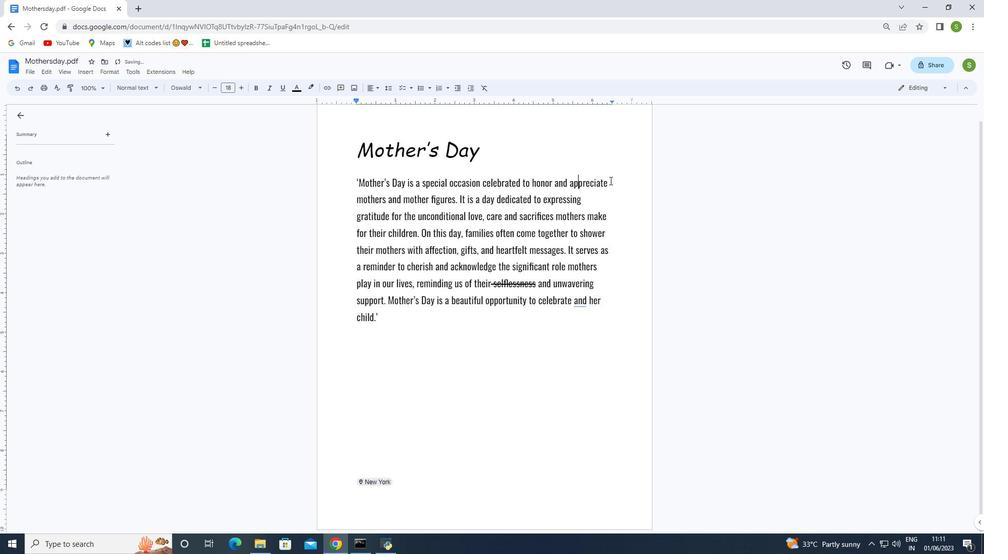 
Action: Mouse moved to (572, 183)
Screenshot: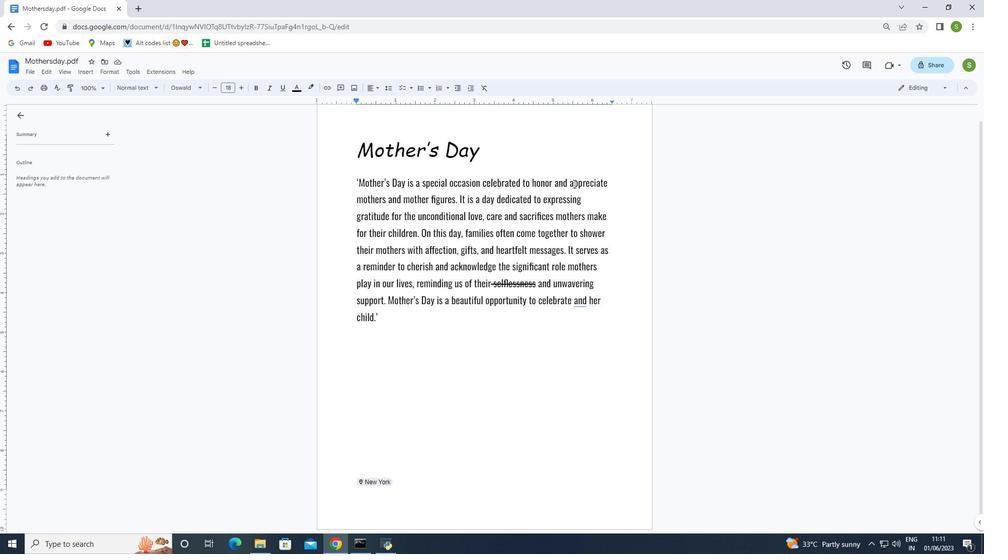 
Action: Mouse pressed left at (572, 183)
Screenshot: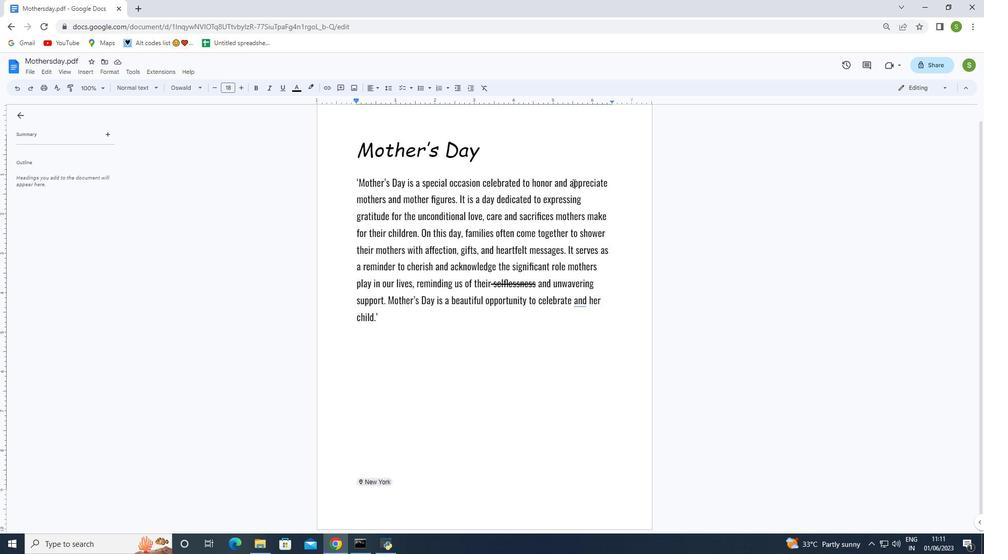 
Action: Mouse moved to (580, 185)
Screenshot: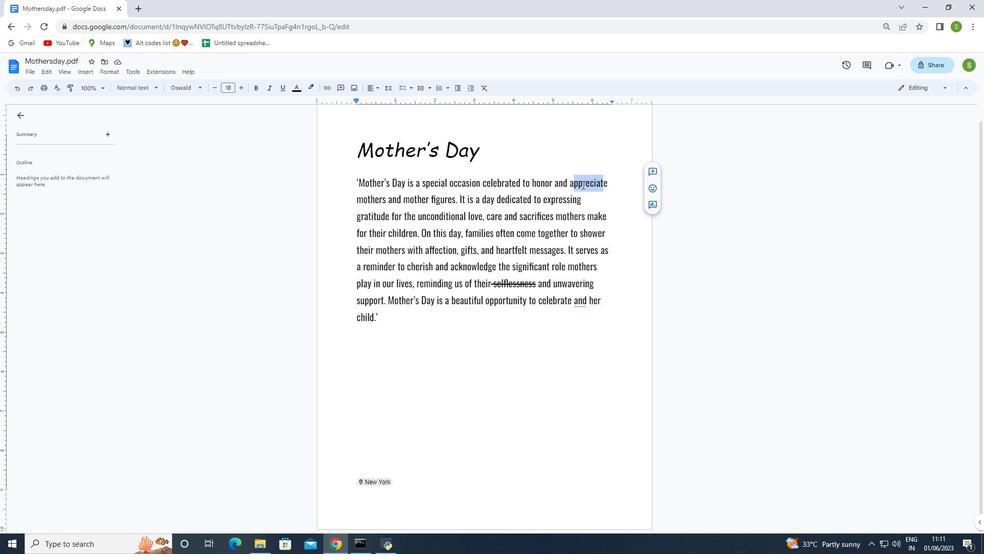 
Action: Mouse pressed left at (580, 185)
Screenshot: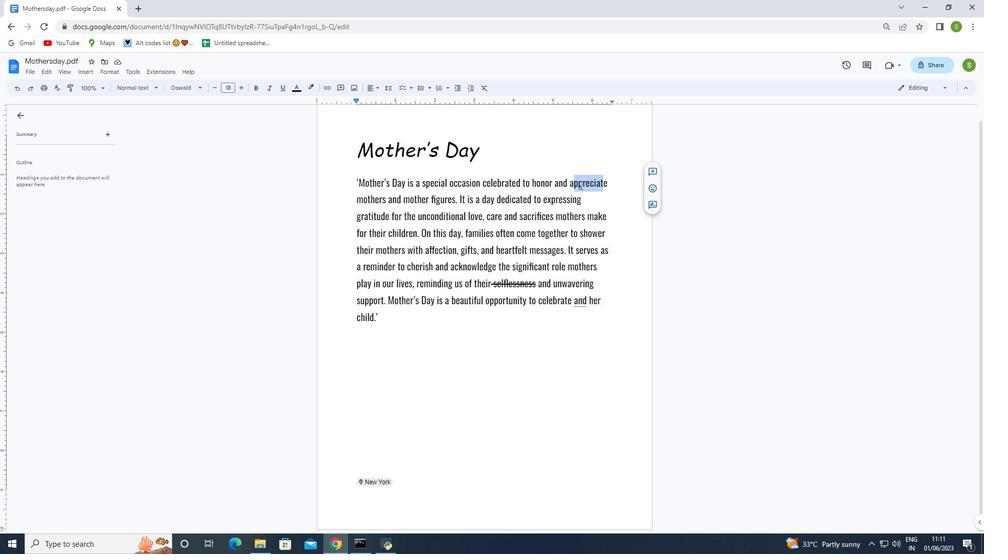 
Action: Mouse moved to (570, 182)
Screenshot: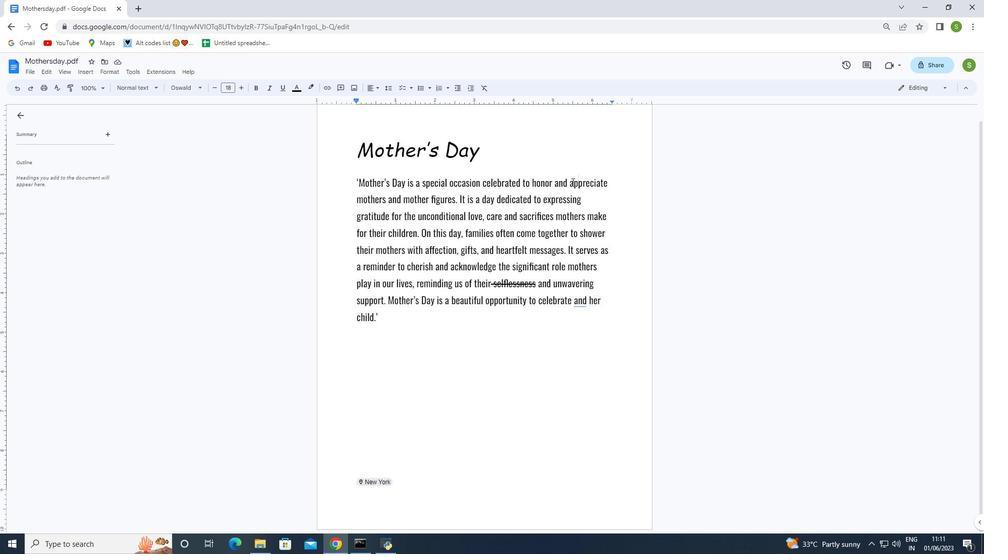
Action: Mouse pressed left at (570, 182)
Screenshot: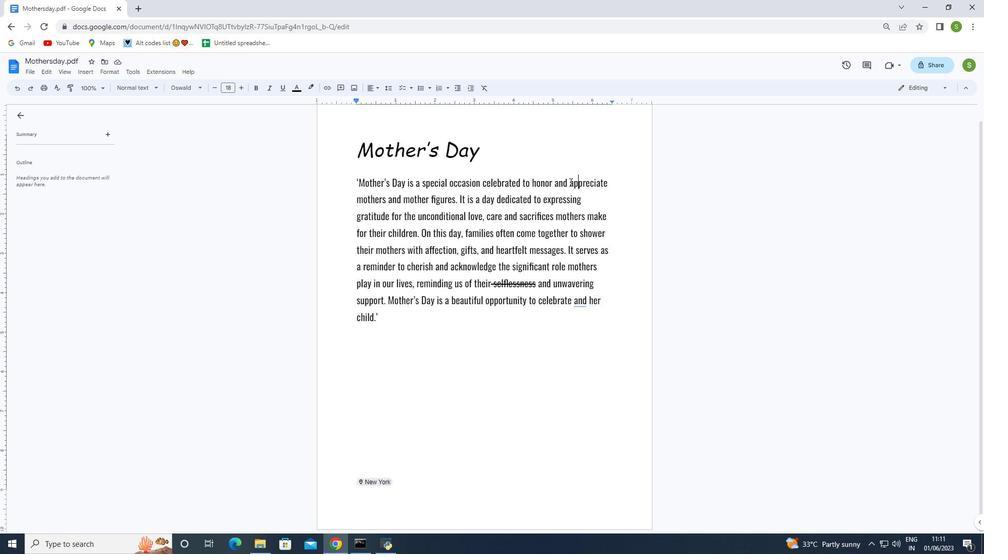 
Action: Mouse moved to (85, 71)
Screenshot: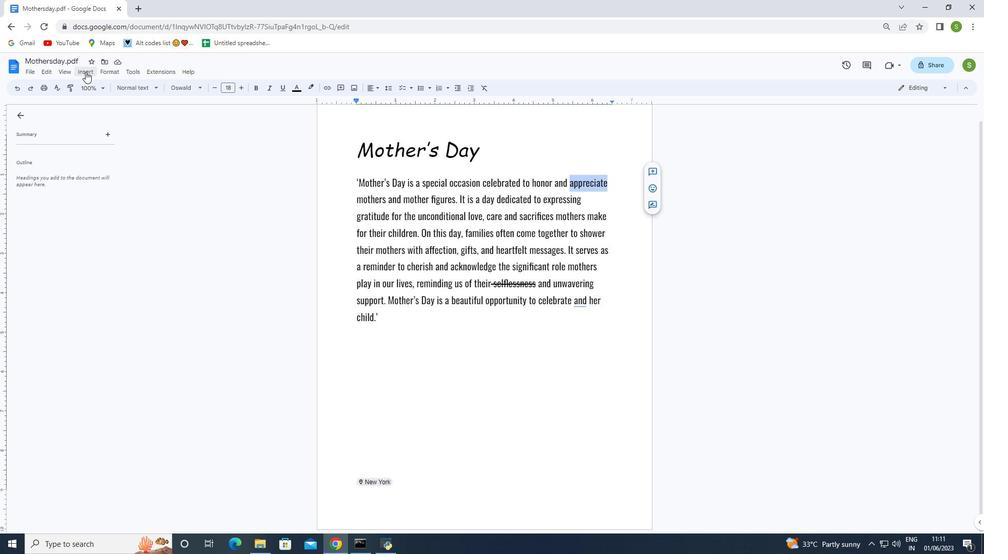 
Action: Mouse pressed left at (85, 71)
Screenshot: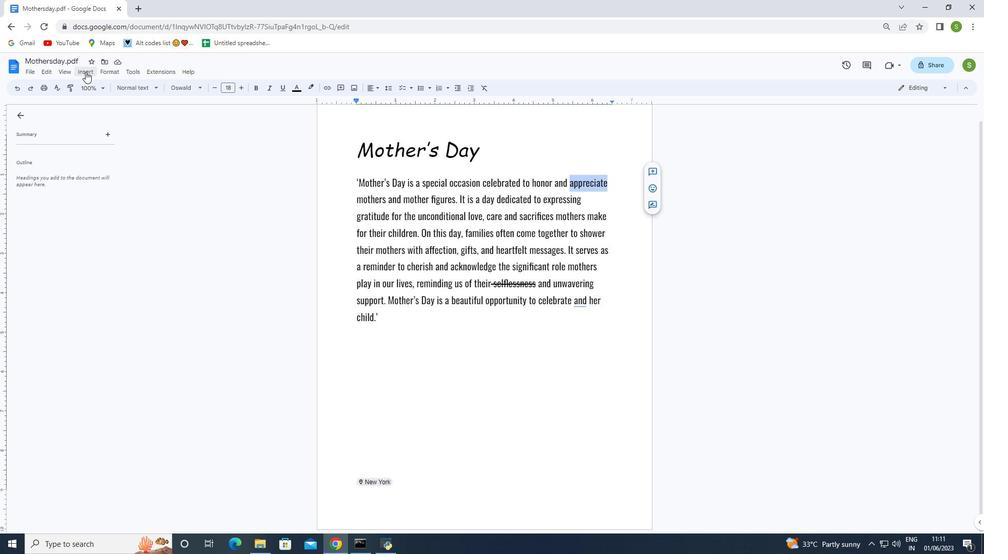 
Action: Mouse moved to (106, 190)
Screenshot: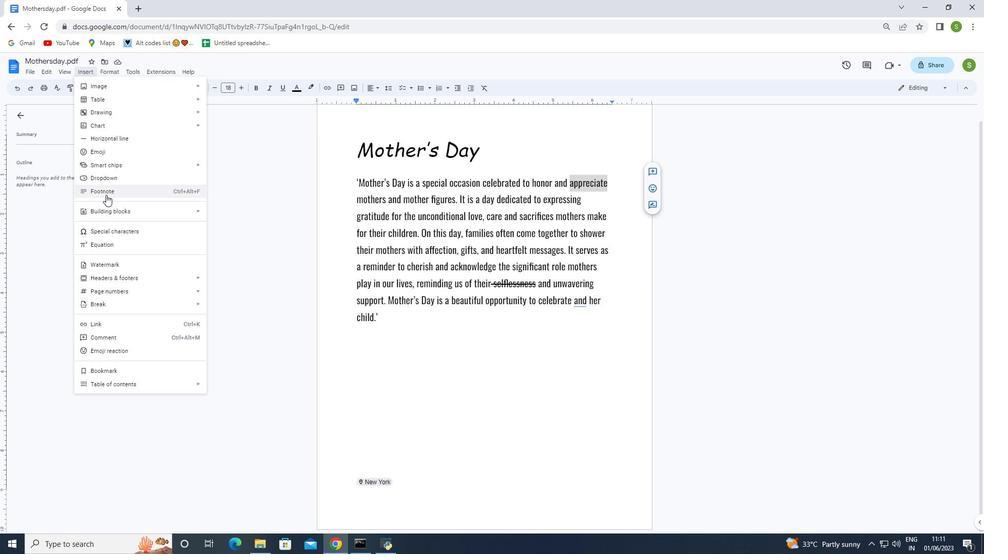 
Action: Mouse pressed left at (106, 190)
Screenshot: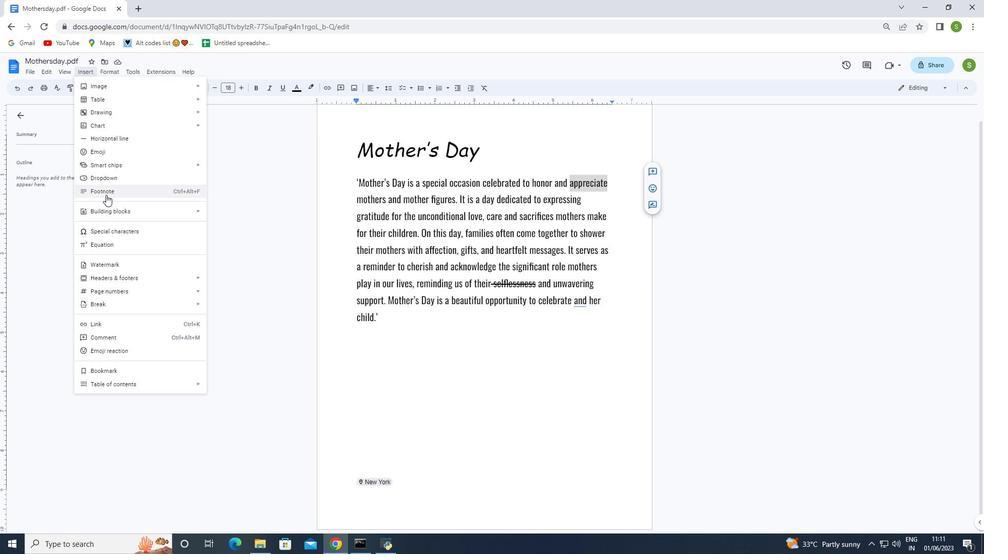 
Action: Mouse moved to (353, 180)
Screenshot: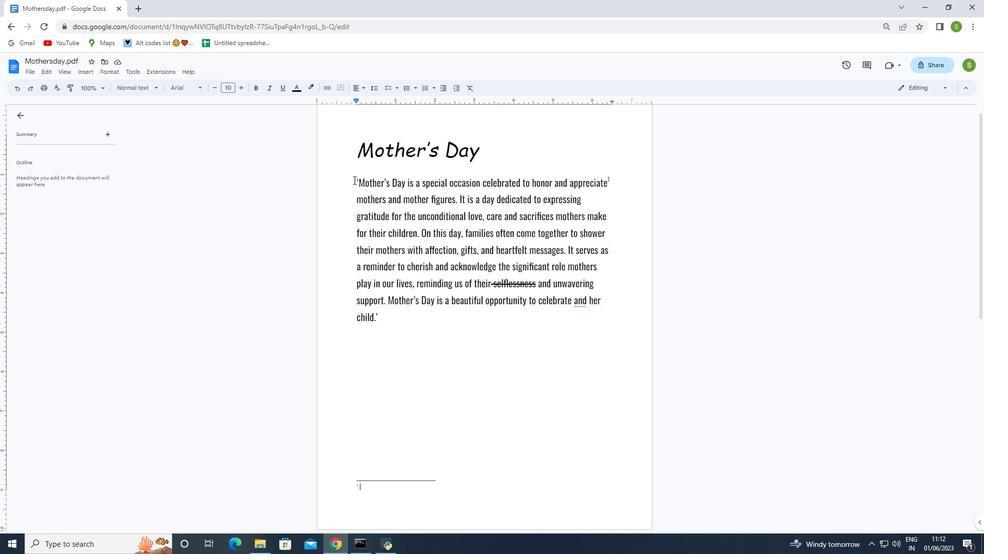 
Action: Mouse pressed left at (353, 180)
Screenshot: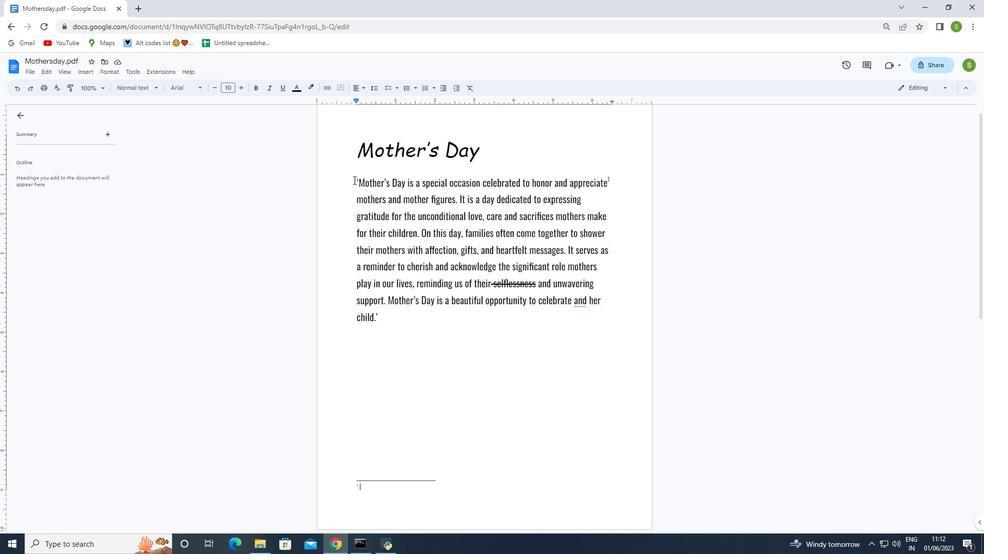 
Action: Mouse moved to (198, 87)
Screenshot: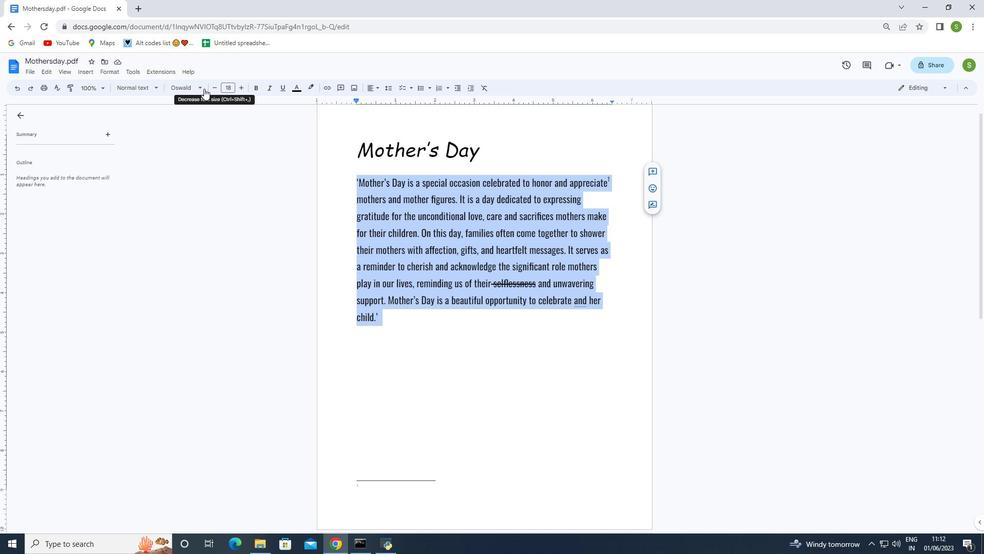 
Action: Mouse pressed left at (198, 87)
Screenshot: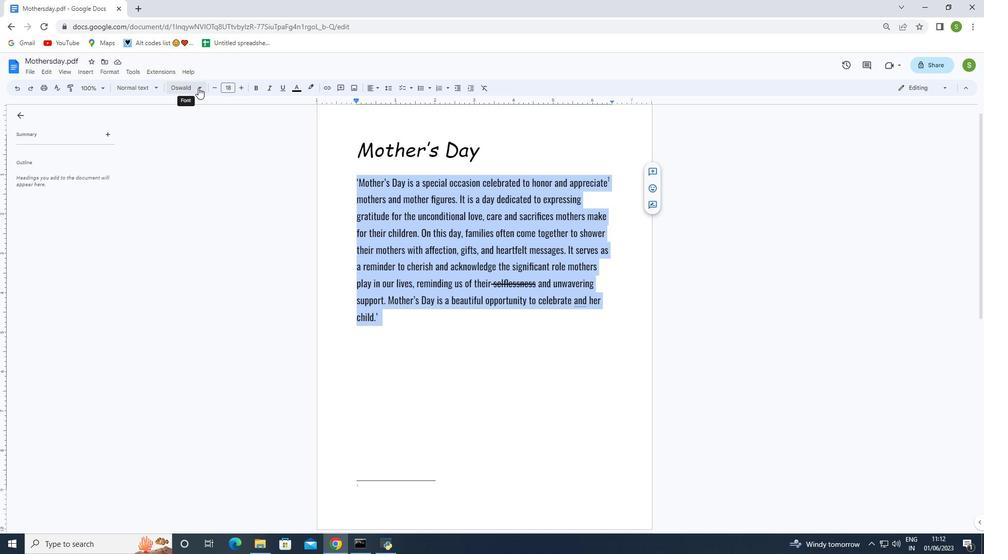 
Action: Mouse moved to (193, 187)
Screenshot: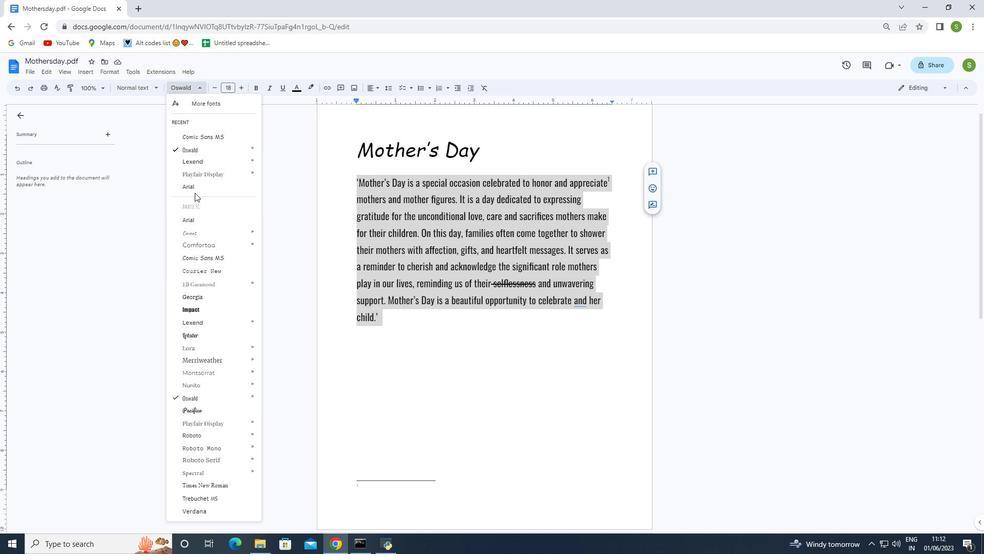 
Action: Mouse pressed left at (193, 187)
Screenshot: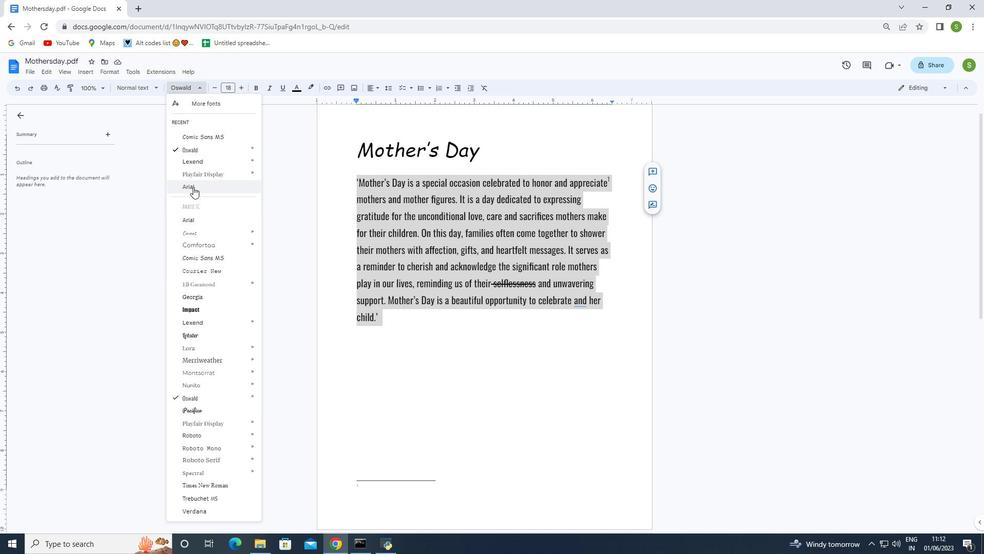 
Action: Mouse moved to (217, 85)
Screenshot: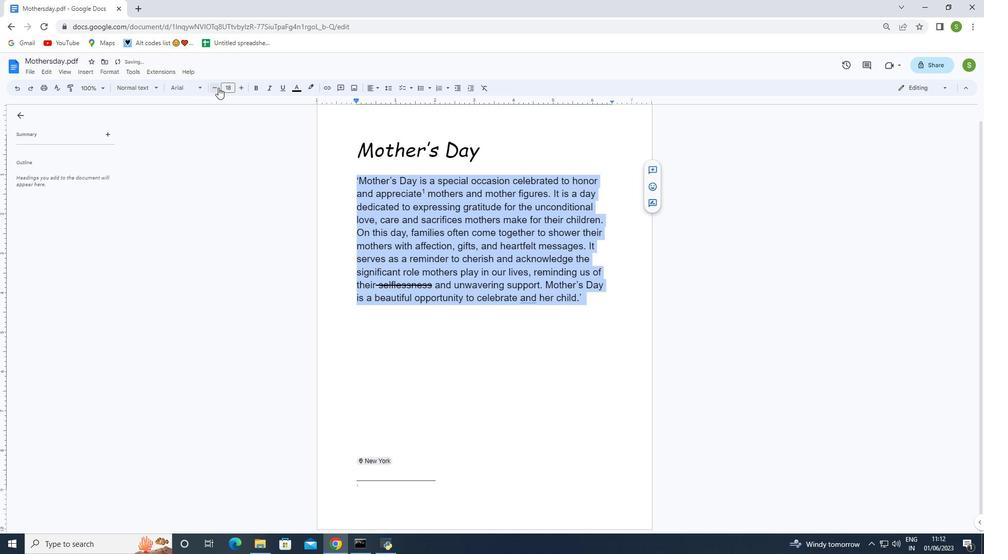 
Action: Mouse pressed left at (217, 85)
Screenshot: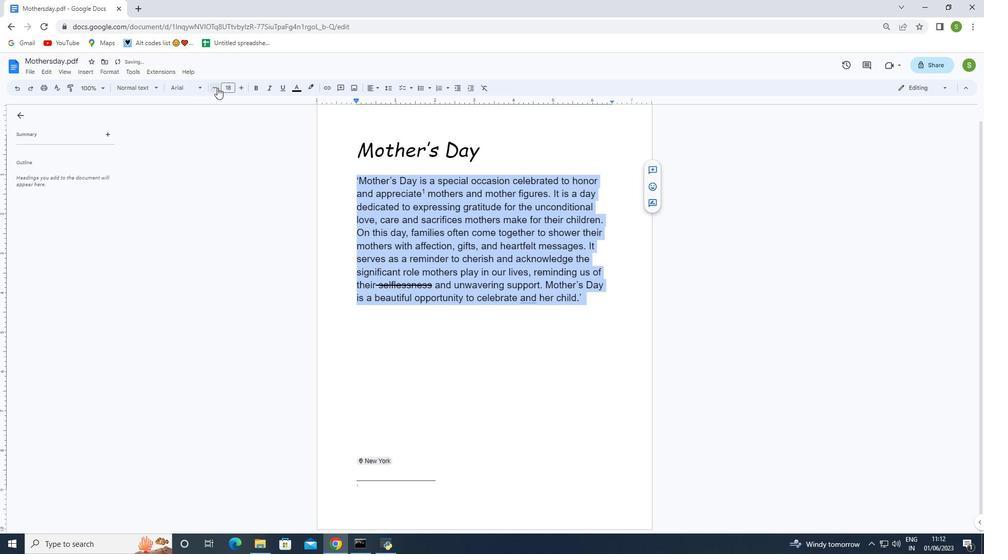 
Action: Mouse moved to (216, 94)
Screenshot: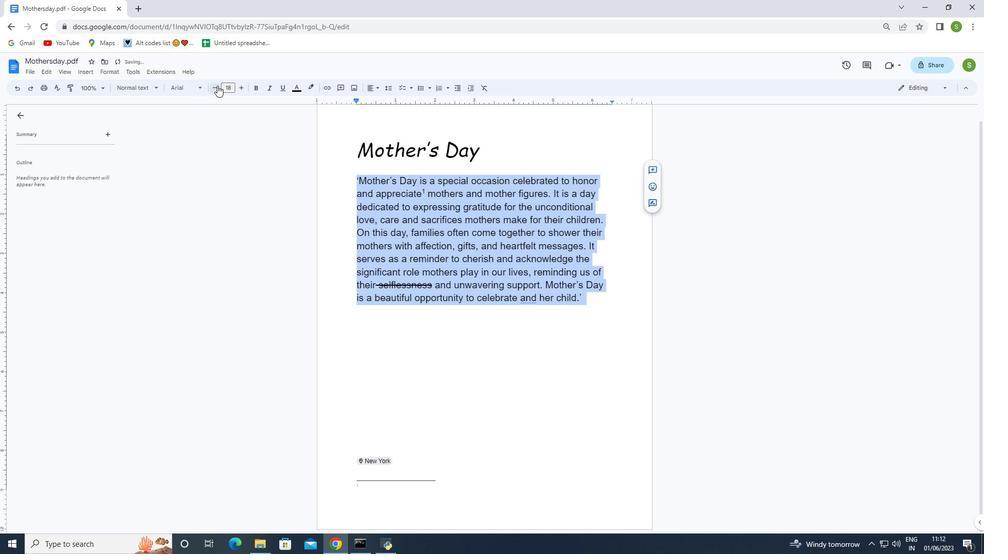 
Action: Mouse pressed left at (216, 94)
Screenshot: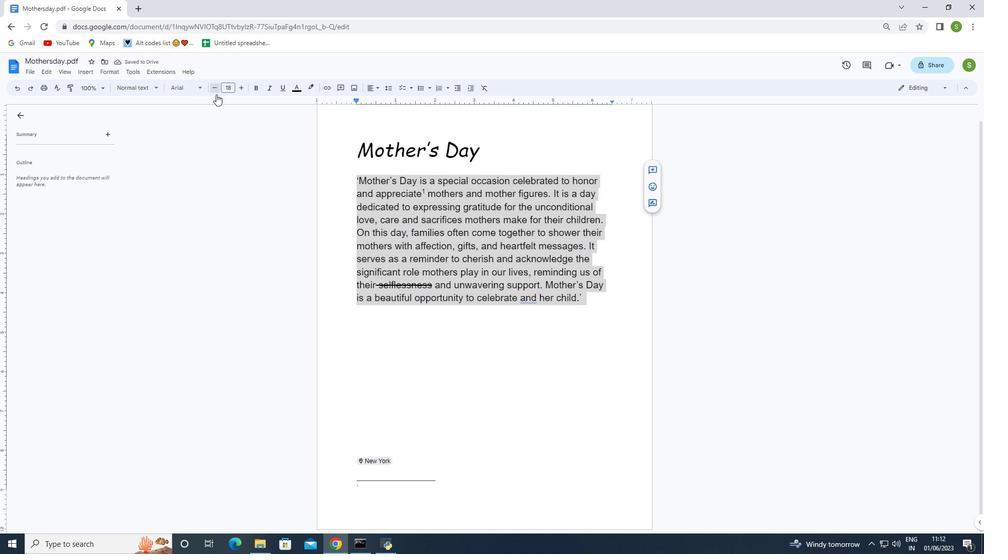 
Action: Mouse pressed left at (216, 94)
Screenshot: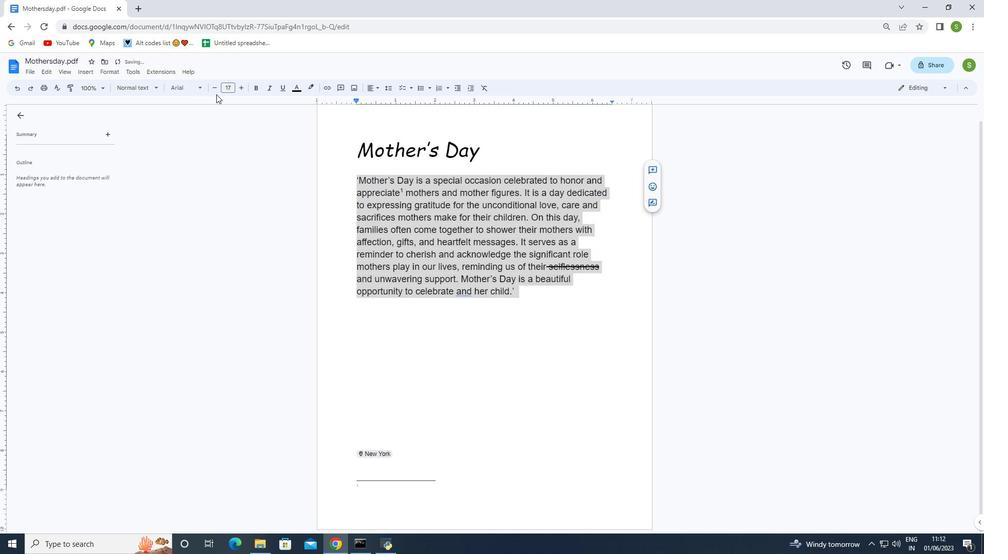 
Action: Mouse pressed left at (216, 94)
Screenshot: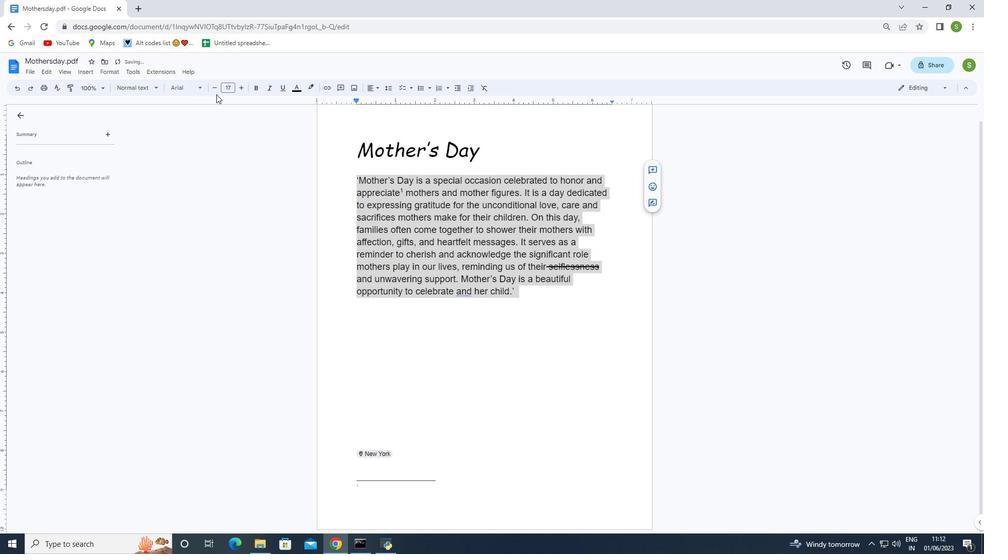 
Action: Mouse pressed left at (216, 94)
Screenshot: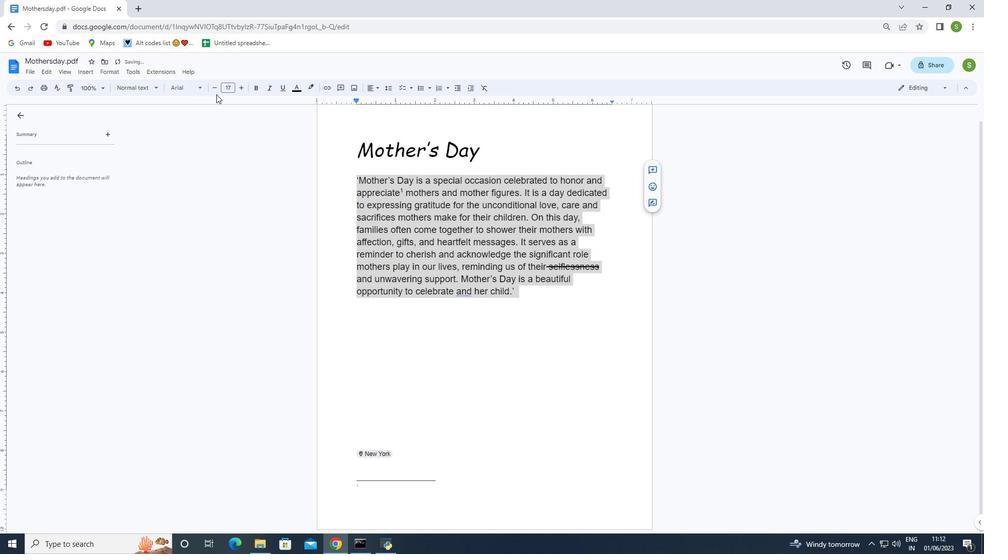
Action: Mouse moved to (216, 91)
Screenshot: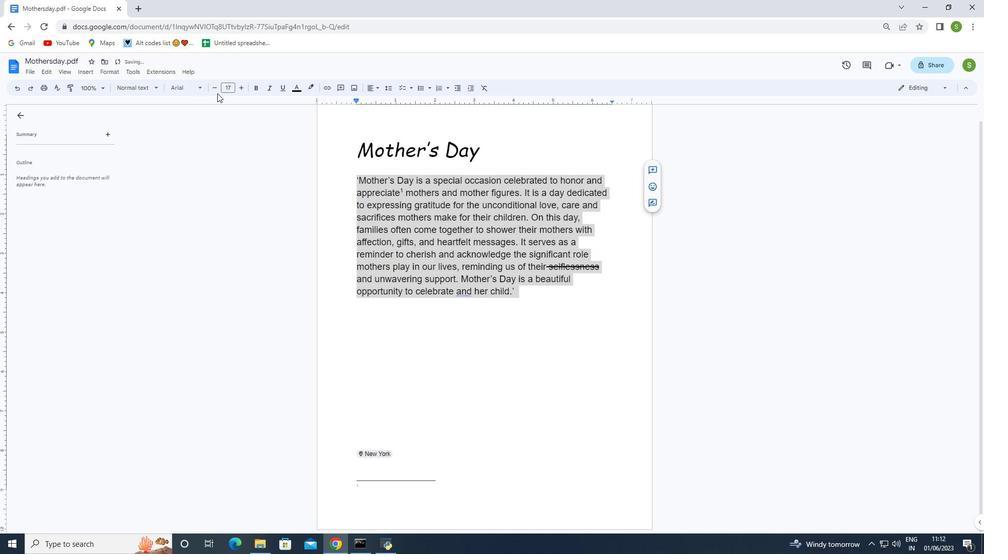 
Action: Mouse pressed left at (216, 91)
Screenshot: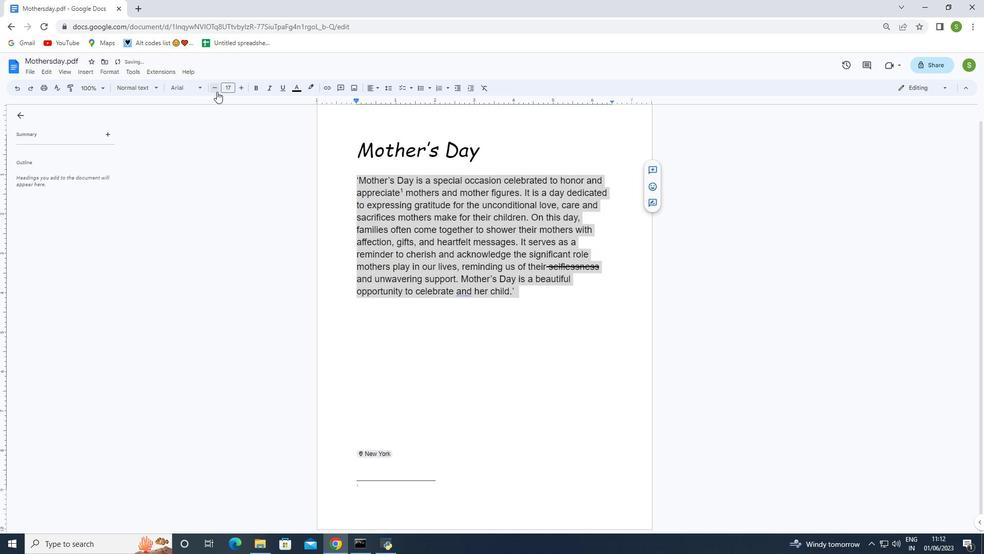 
Action: Mouse moved to (216, 91)
Screenshot: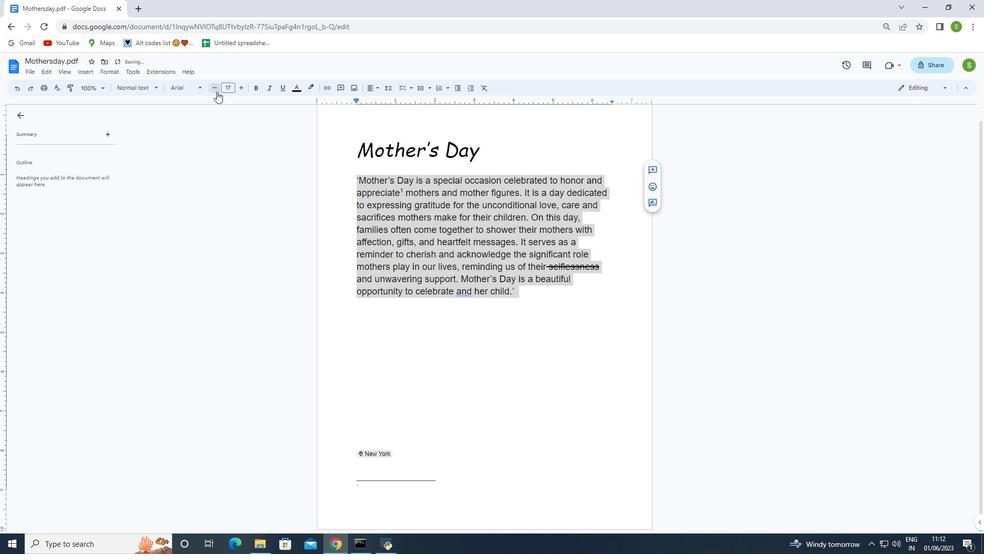 
Action: Mouse pressed left at (216, 91)
Screenshot: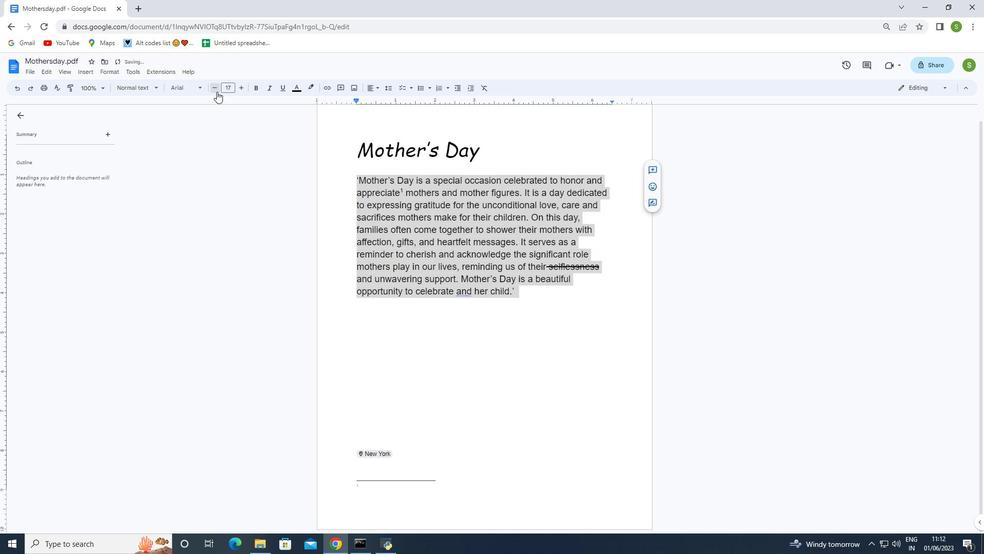 
Action: Mouse moved to (216, 91)
Screenshot: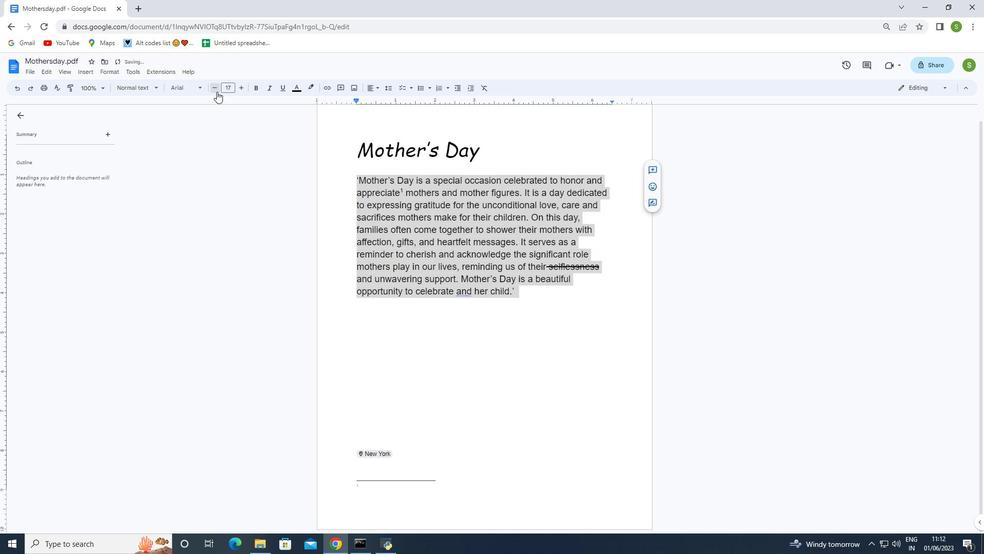 
Action: Mouse pressed left at (216, 91)
Screenshot: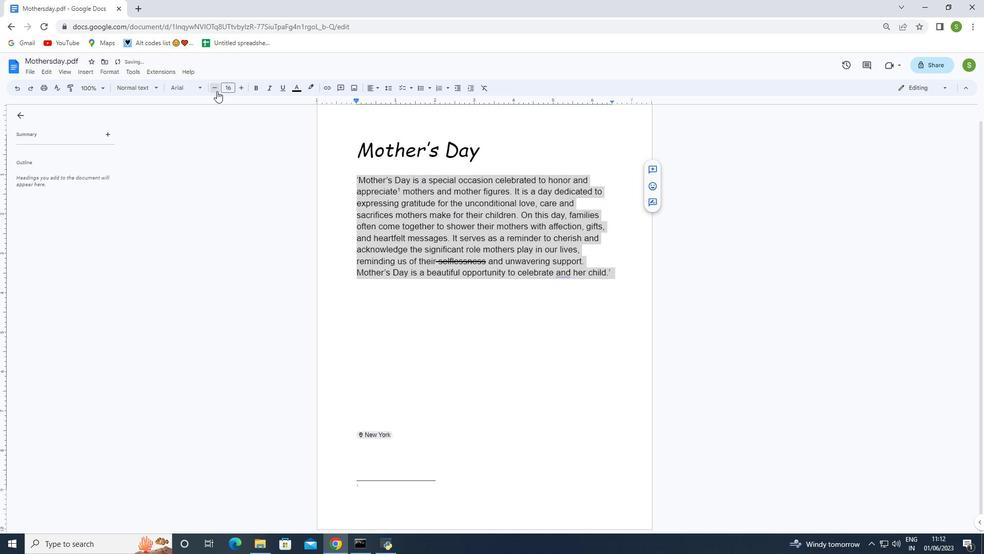 
Action: Mouse pressed left at (216, 91)
Screenshot: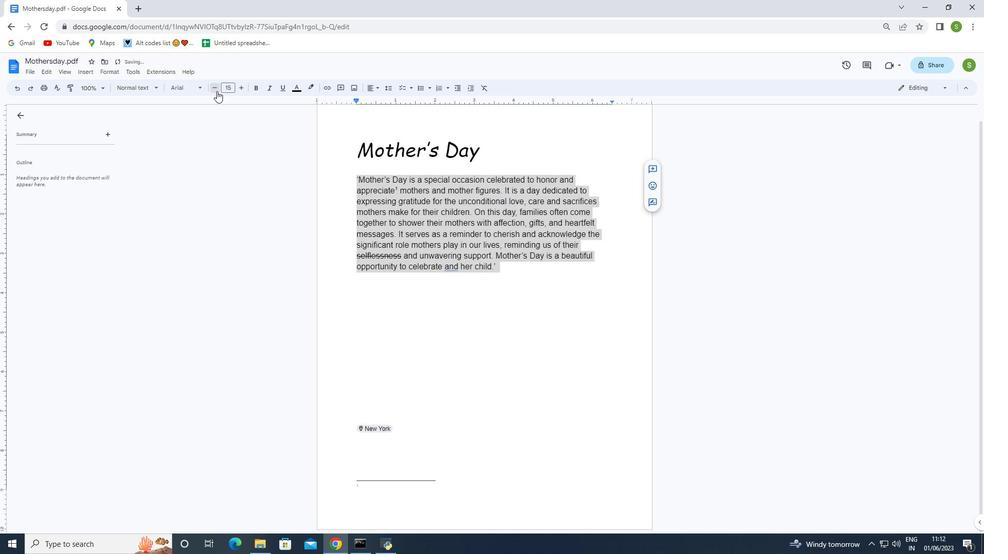 
Action: Mouse pressed left at (216, 91)
Screenshot: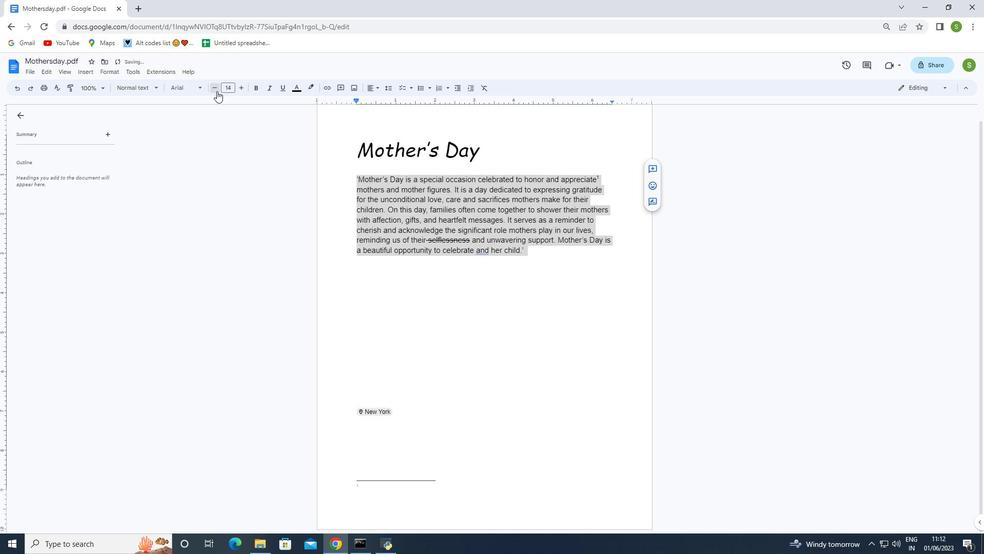 
Action: Mouse pressed left at (216, 91)
Screenshot: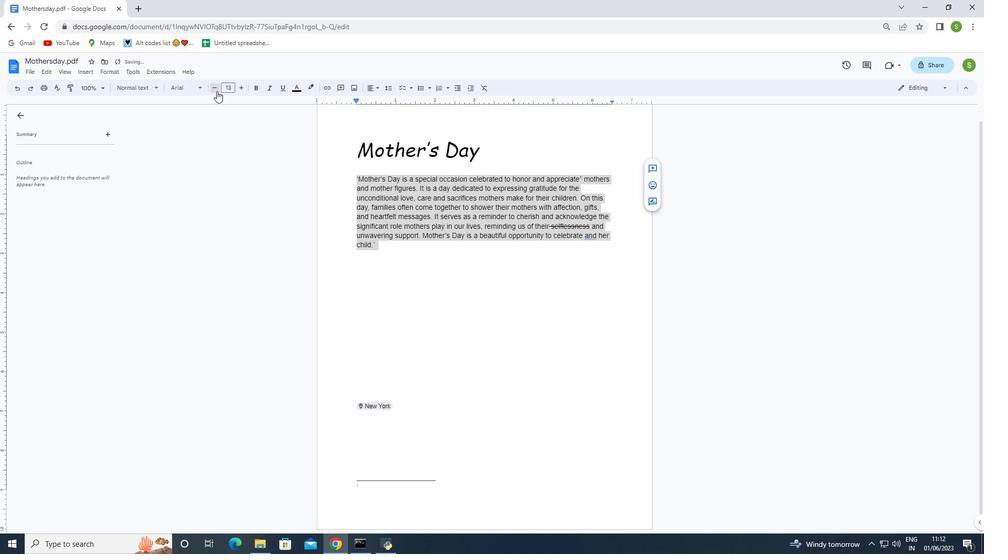 
Action: Mouse pressed left at (216, 91)
Screenshot: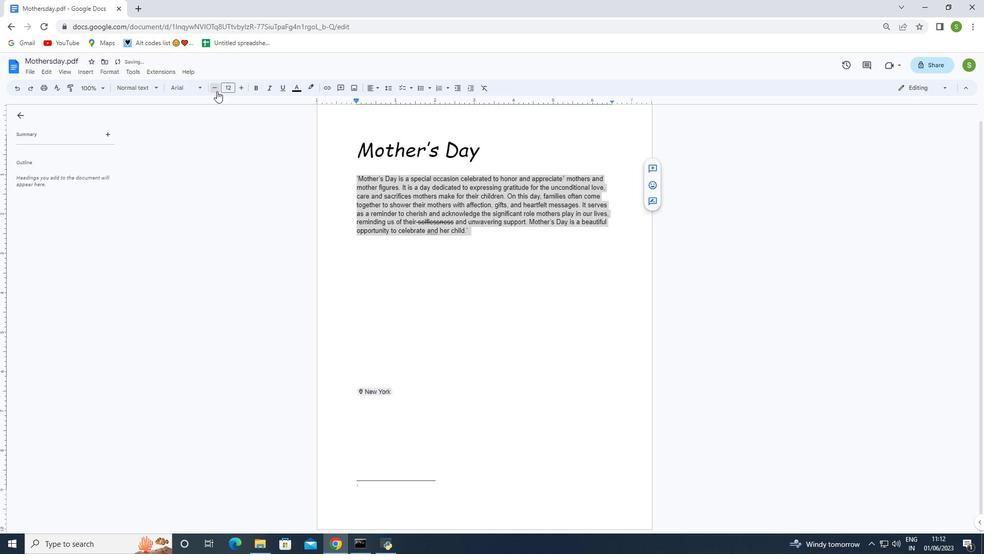 
Action: Mouse pressed left at (216, 91)
Screenshot: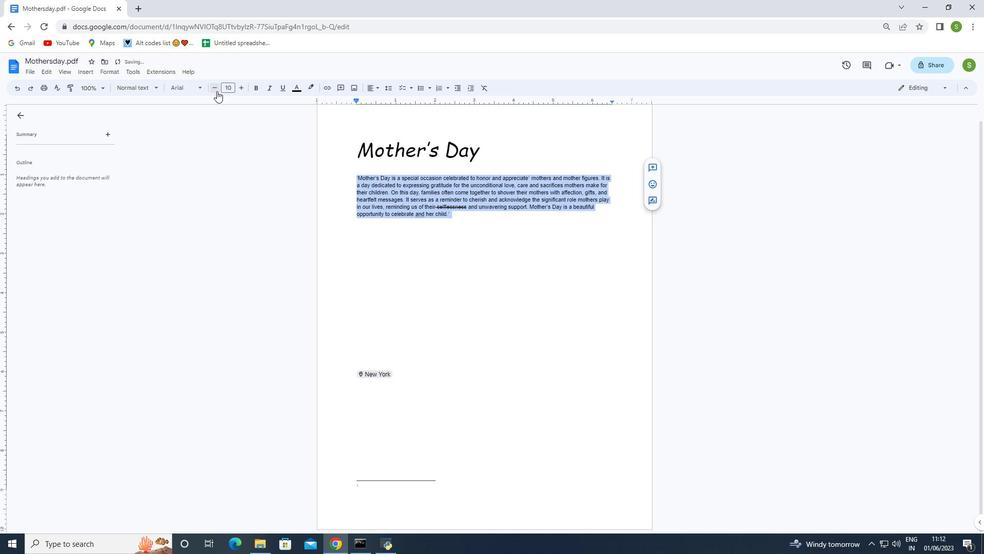 
Action: Mouse pressed left at (216, 91)
Screenshot: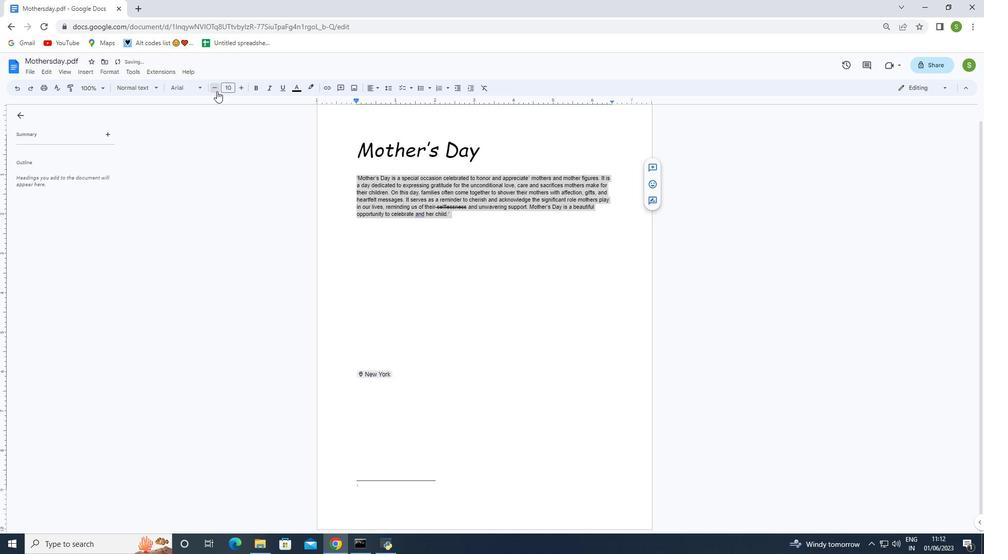 
Action: Mouse pressed left at (216, 91)
Screenshot: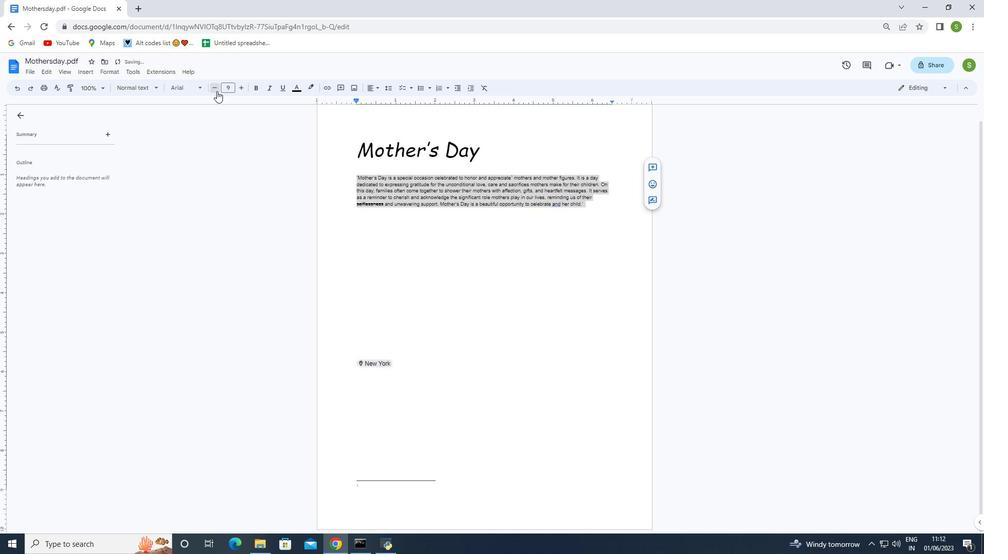 
Action: Mouse moved to (240, 87)
Screenshot: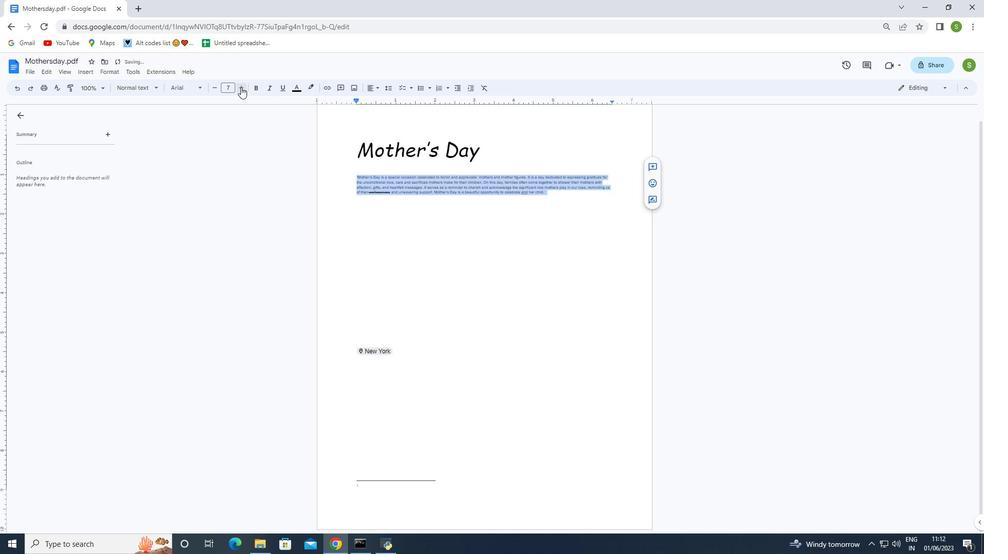 
Action: Mouse pressed left at (240, 87)
Screenshot: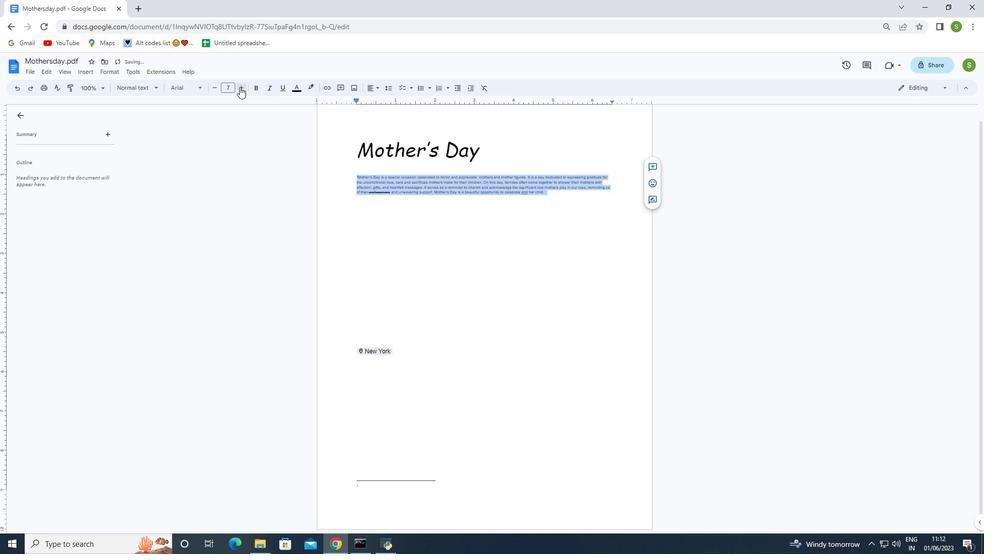 
Action: Mouse moved to (370, 202)
Screenshot: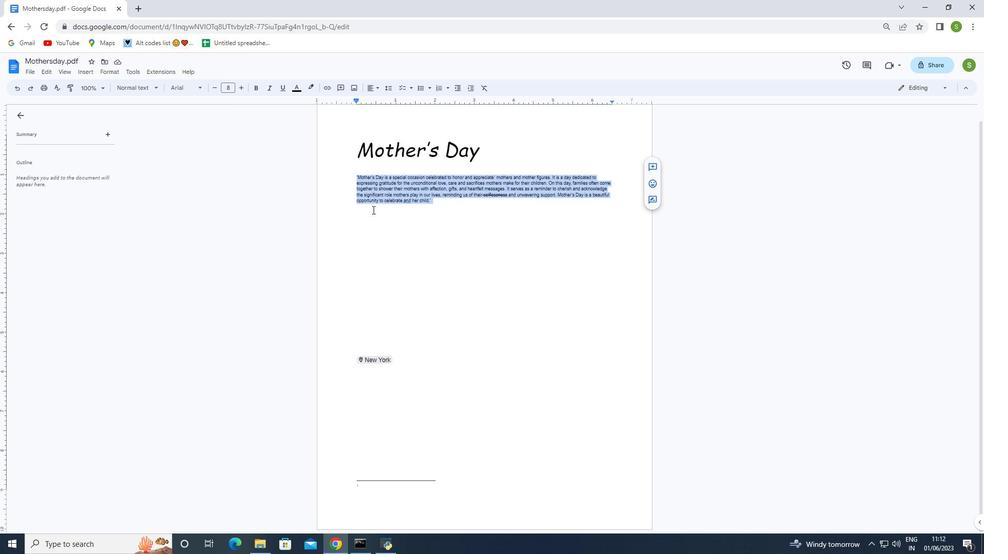 
Action: Mouse pressed left at (370, 202)
Screenshot: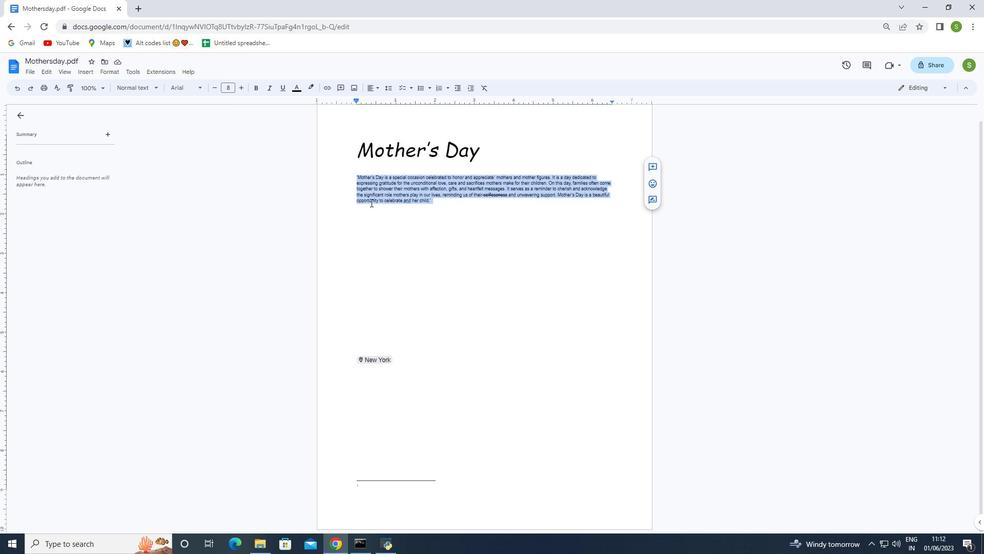 
Action: Mouse moved to (391, 243)
Screenshot: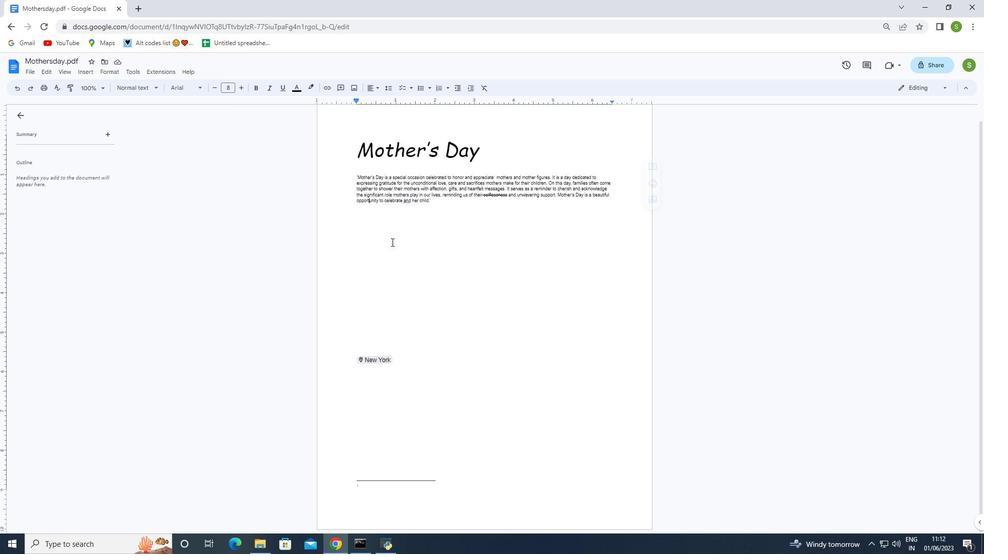 
Action: Mouse pressed left at (391, 243)
Screenshot: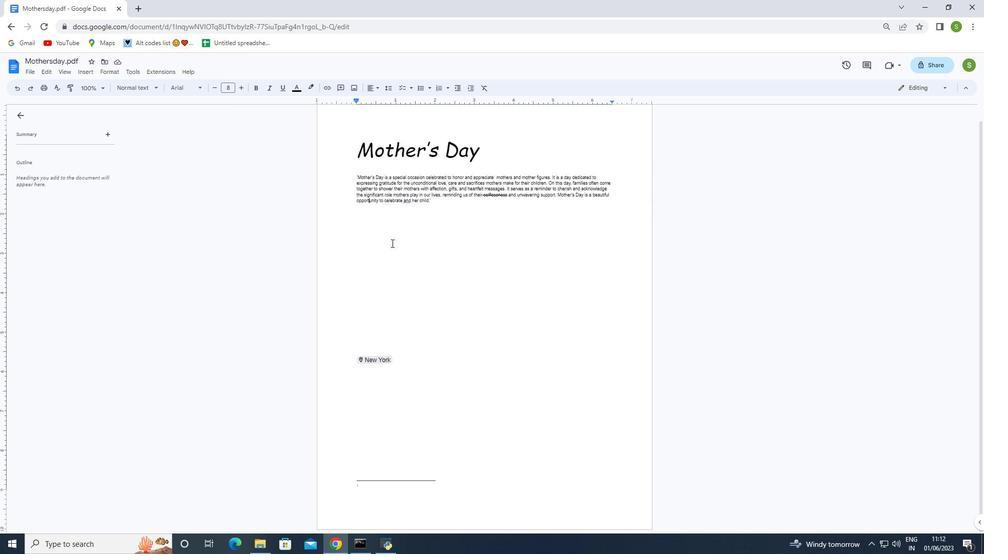 
Action: Mouse moved to (436, 477)
Screenshot: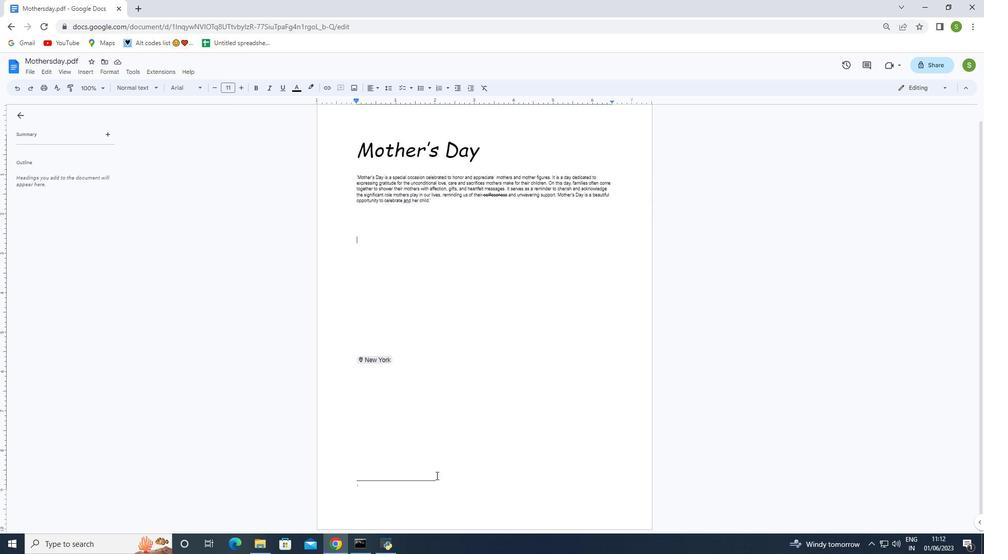 
Action: Mouse pressed left at (436, 477)
Screenshot: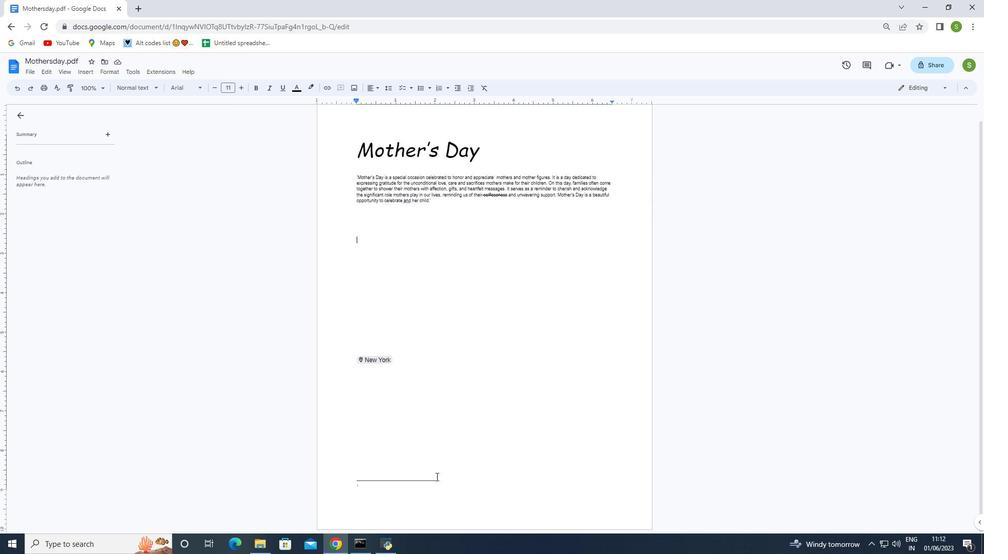 
Action: Mouse moved to (397, 276)
Screenshot: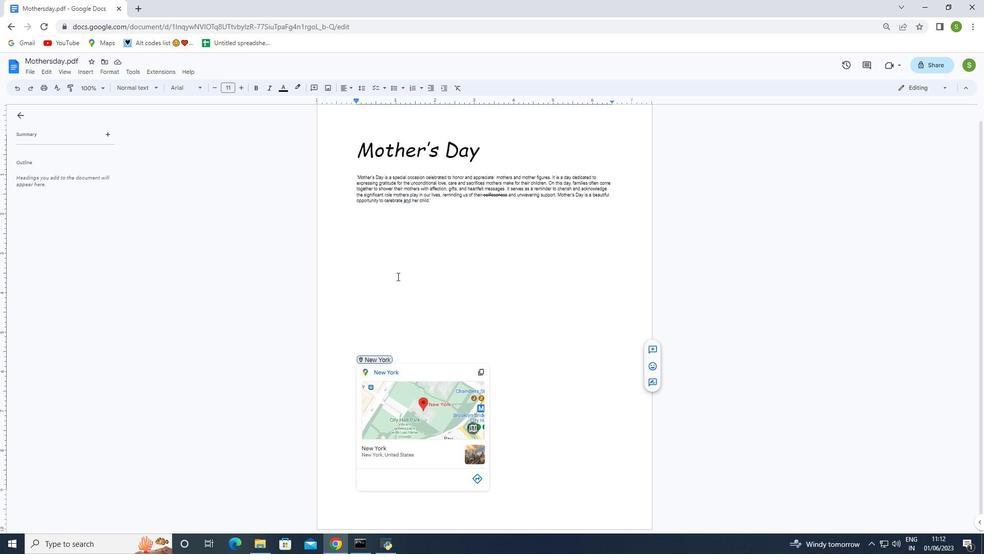 
Action: Mouse pressed left at (397, 276)
Screenshot: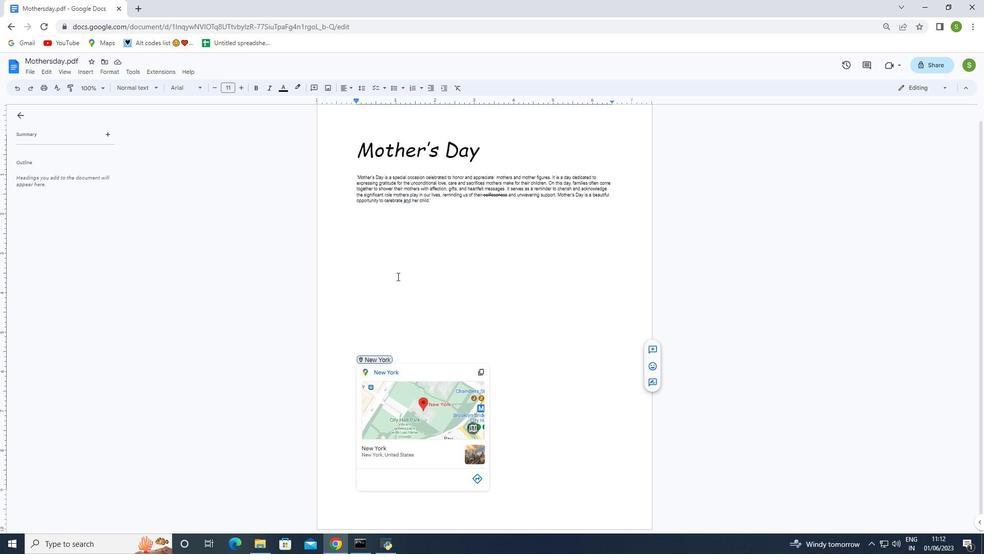 
Action: Mouse moved to (377, 267)
Screenshot: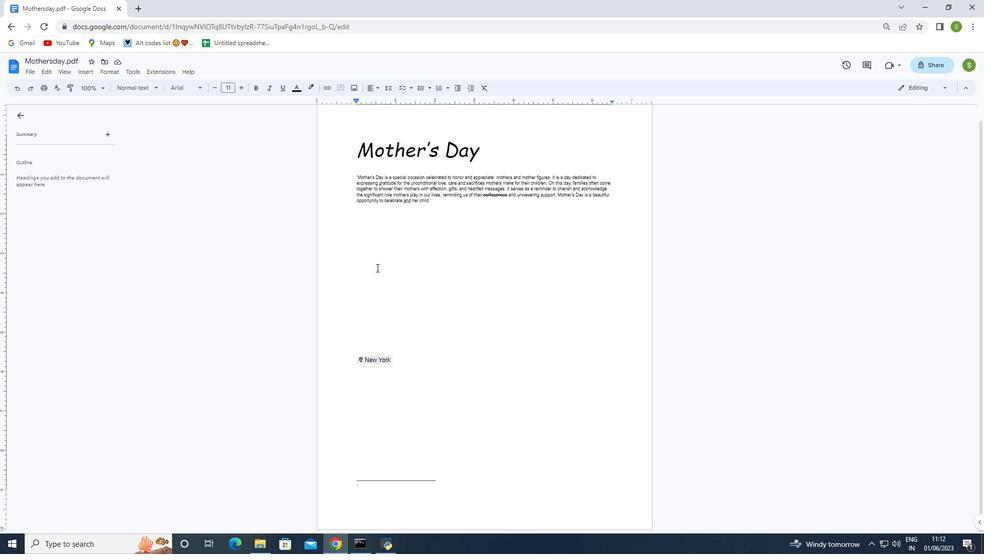 
